 Task: Find connections with filter location Vic with filter topic #customerrelationswith filter profile language Potuguese with filter current company WNS with filter school Bharathidasan Institute of Management Tiruchirapalli with filter industry Accessible Hardware Manufacturing with filter service category Product Marketing with filter keywords title Beautician
Action: Mouse moved to (623, 71)
Screenshot: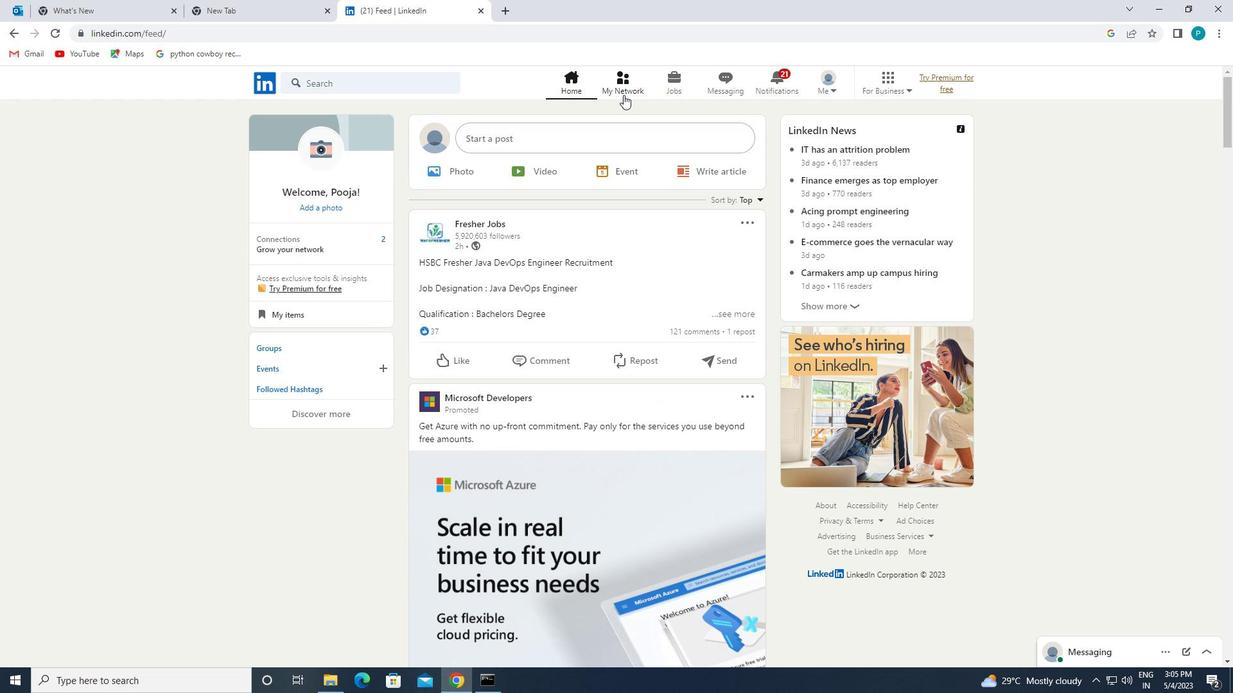 
Action: Mouse pressed left at (623, 71)
Screenshot: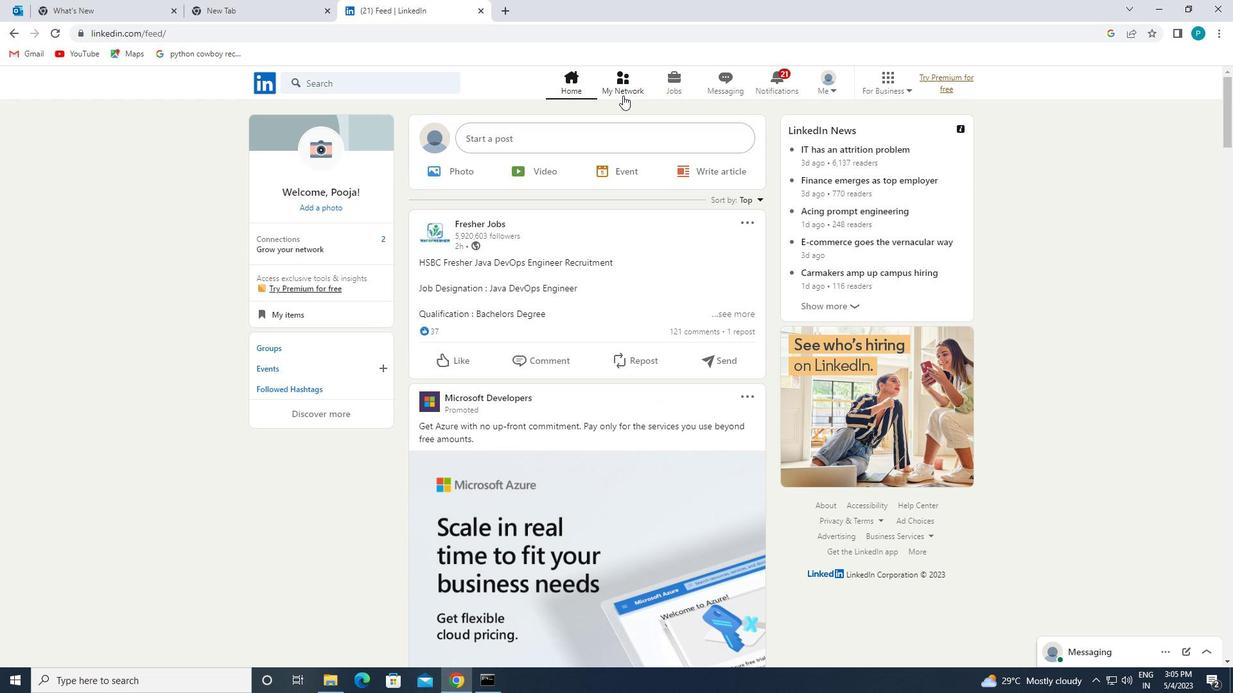 
Action: Mouse moved to (377, 159)
Screenshot: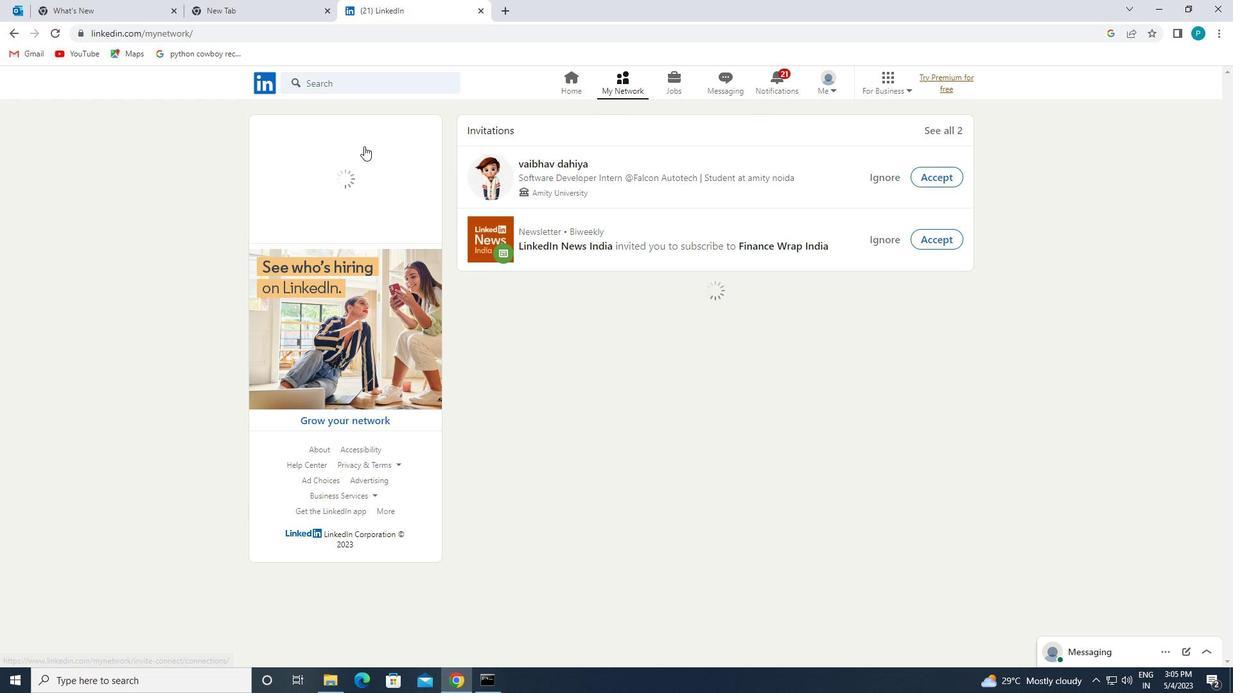 
Action: Mouse pressed left at (377, 159)
Screenshot: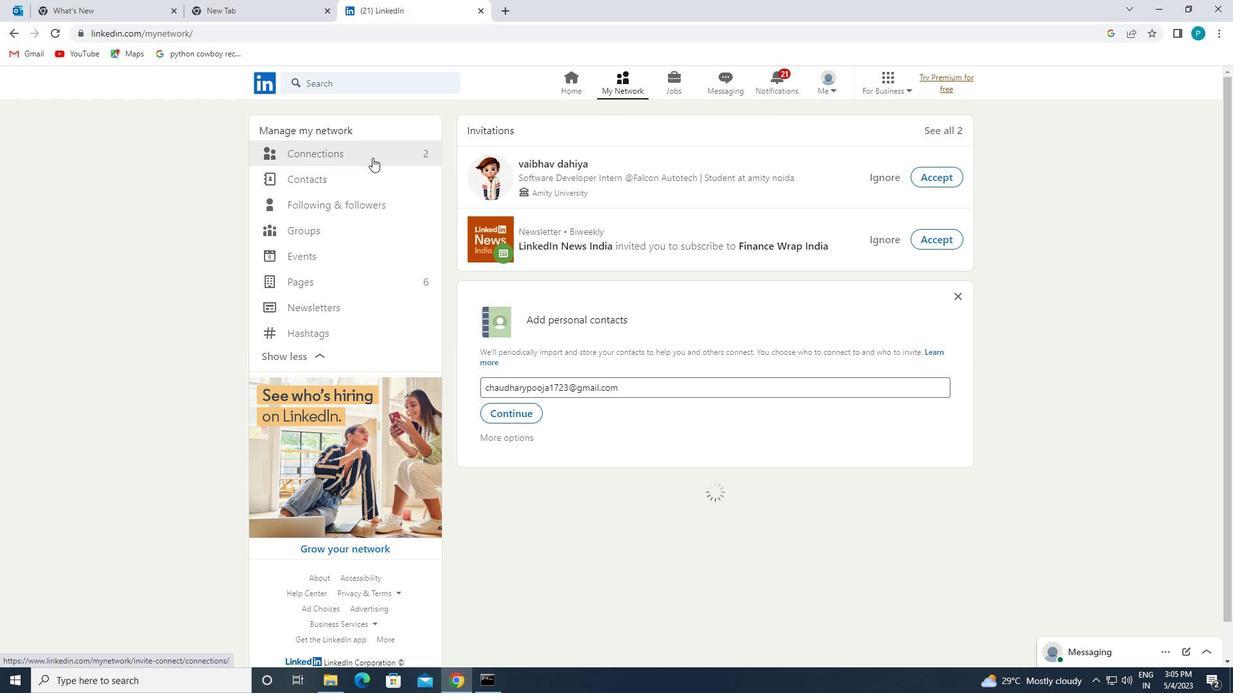 
Action: Mouse moved to (724, 152)
Screenshot: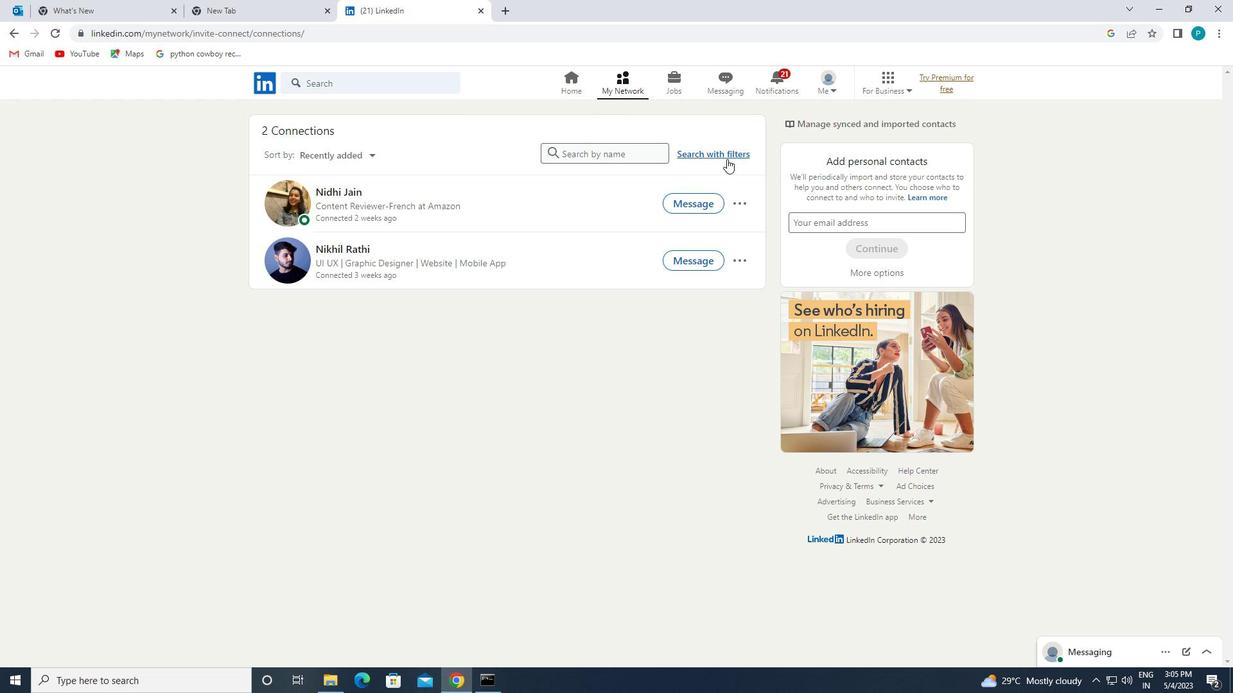 
Action: Mouse pressed left at (724, 152)
Screenshot: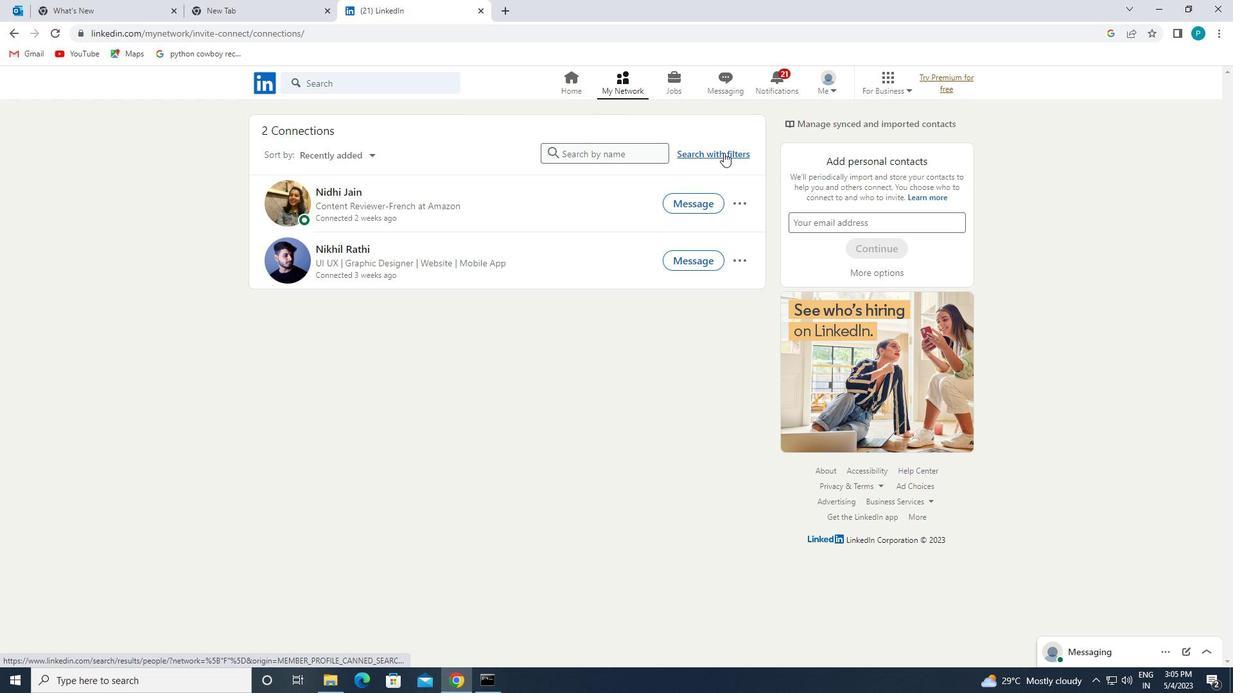 
Action: Mouse moved to (666, 117)
Screenshot: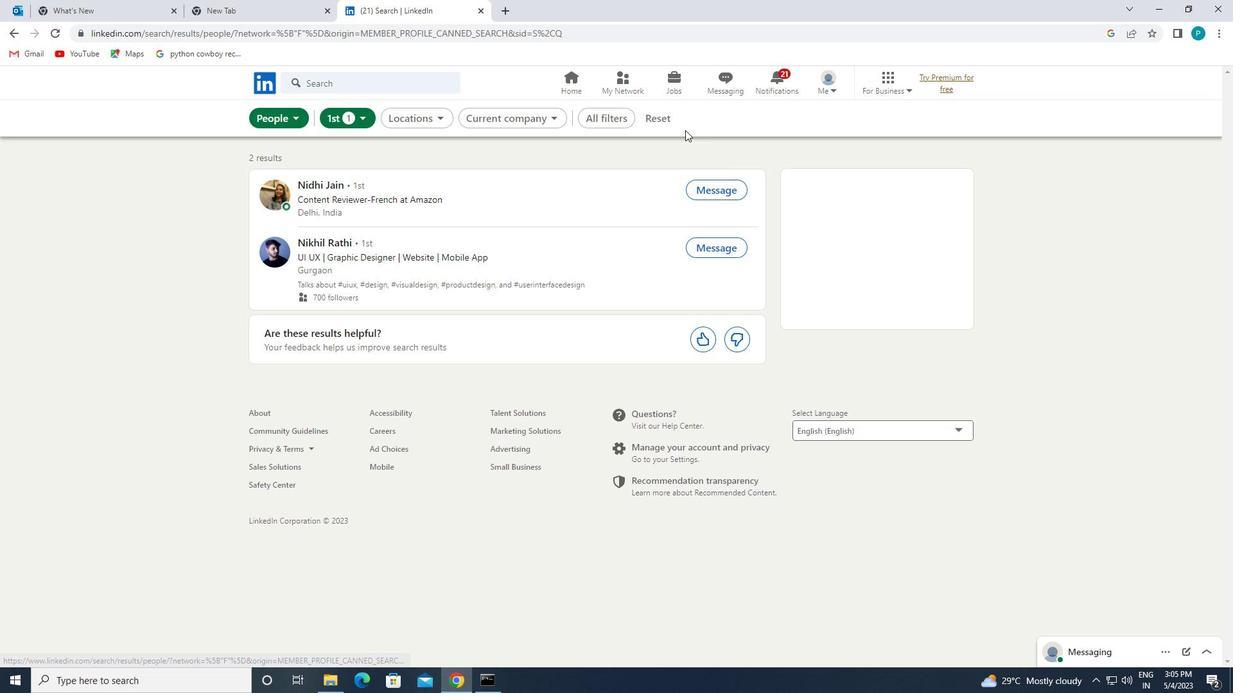 
Action: Mouse pressed left at (666, 117)
Screenshot: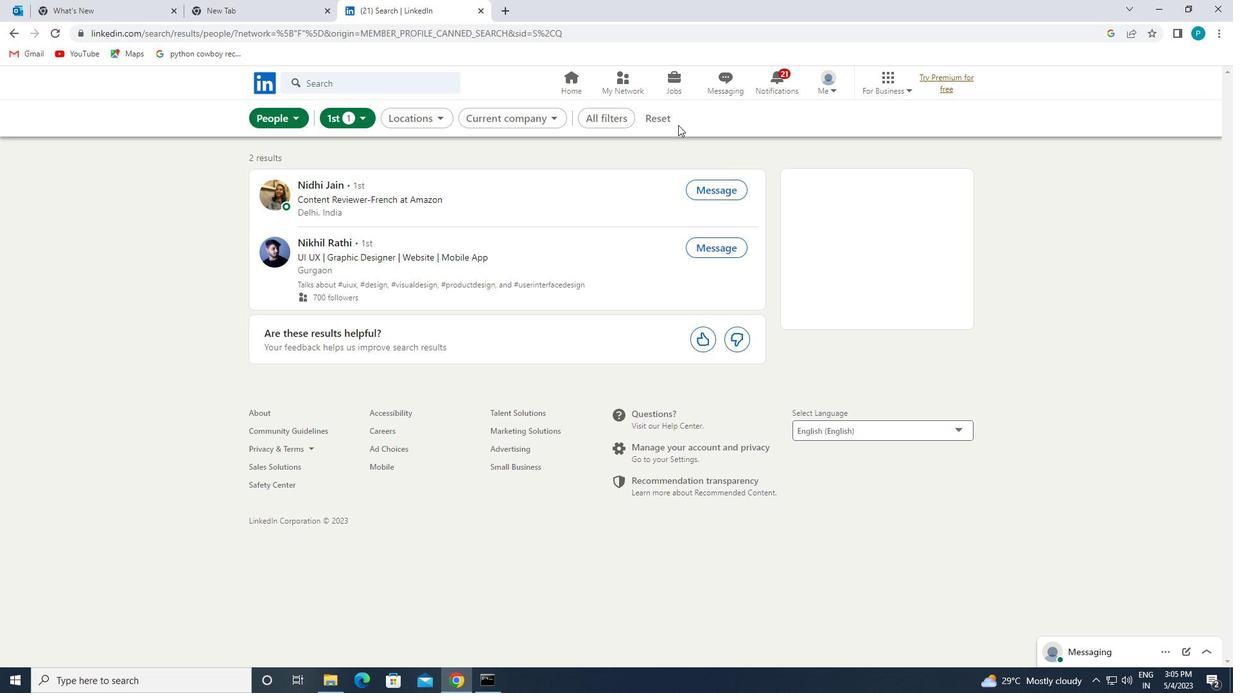 
Action: Mouse moved to (646, 116)
Screenshot: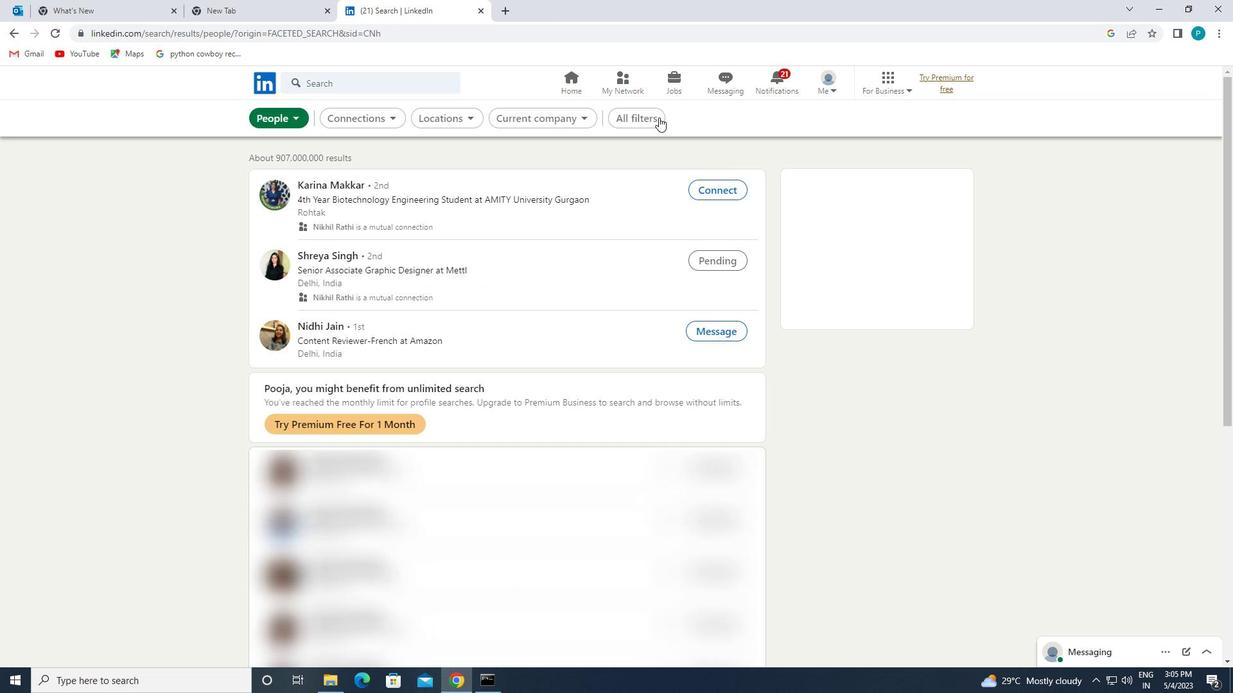 
Action: Mouse pressed left at (646, 116)
Screenshot: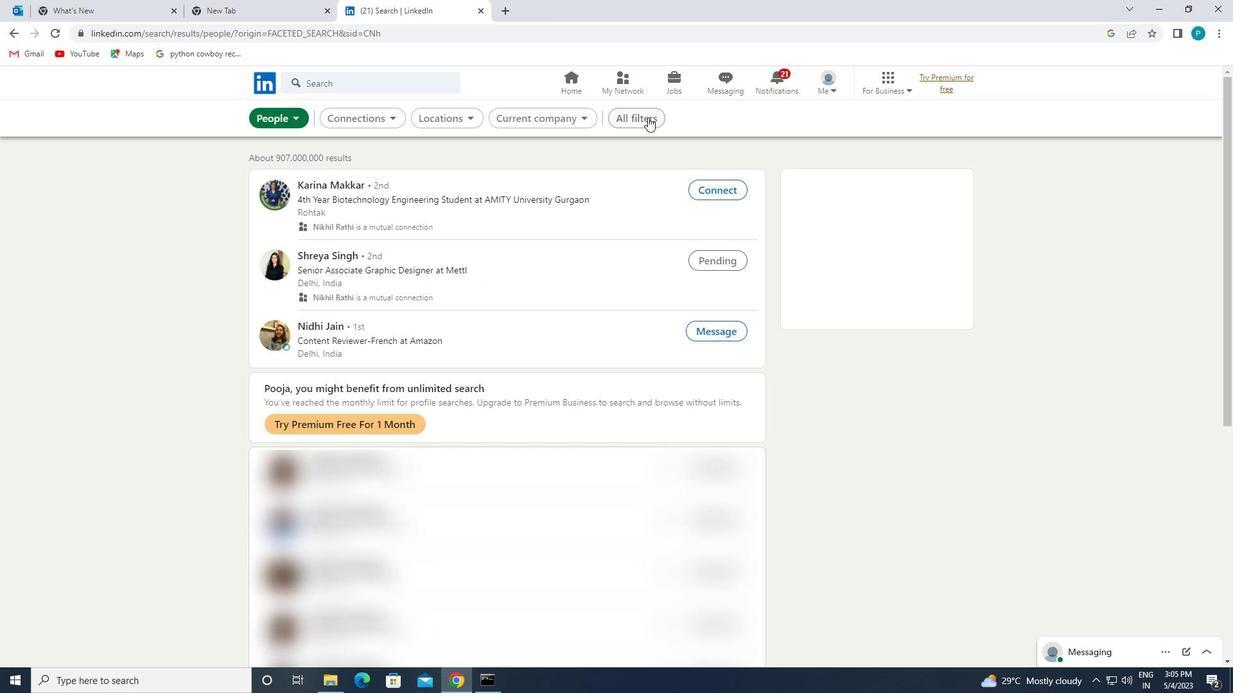 
Action: Mouse moved to (798, 212)
Screenshot: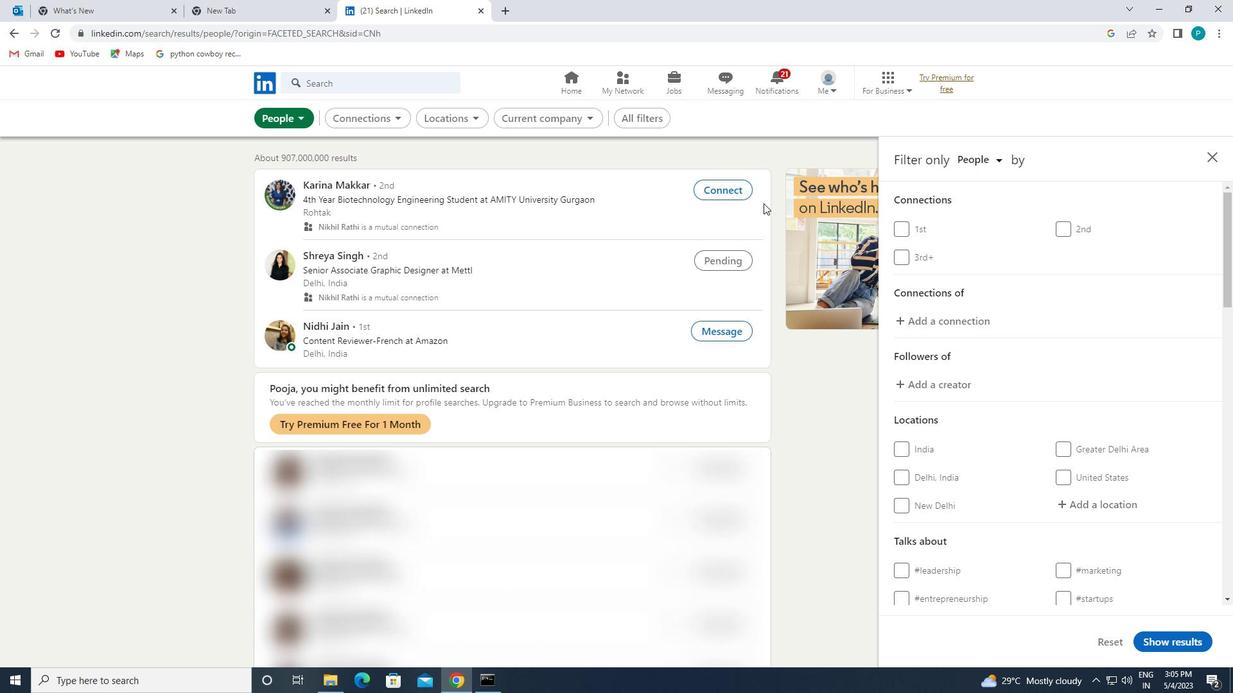 
Action: Mouse scrolled (798, 211) with delta (0, 0)
Screenshot: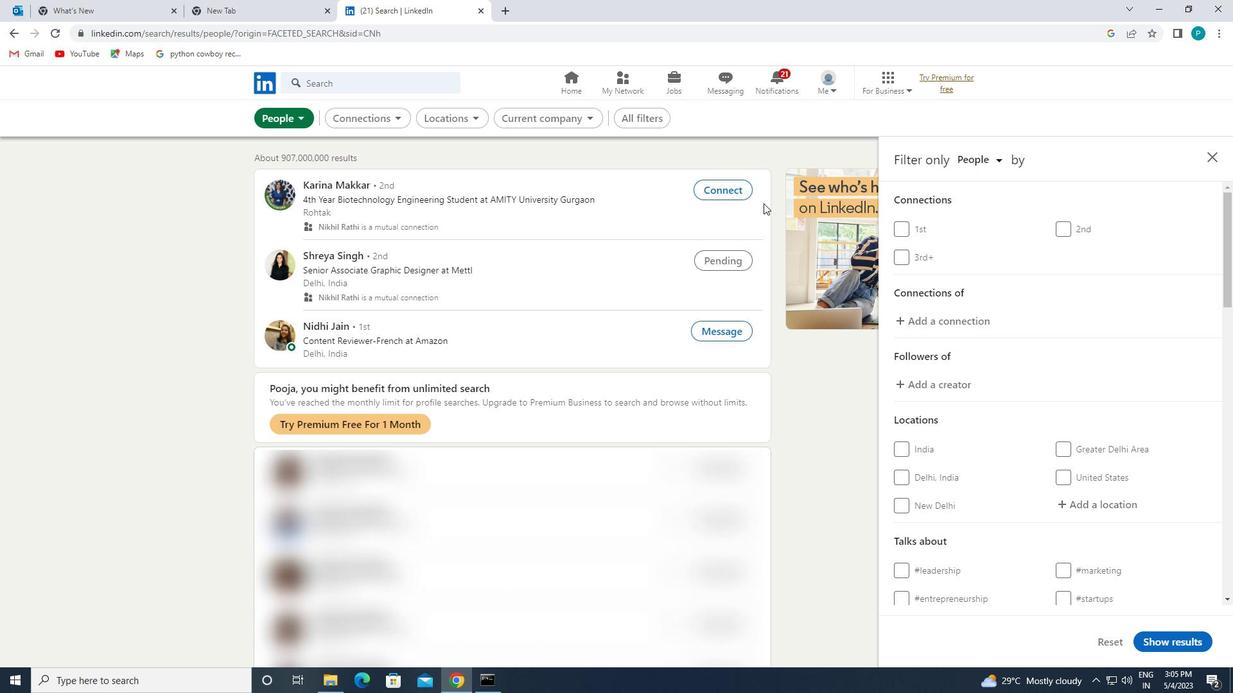 
Action: Mouse moved to (874, 231)
Screenshot: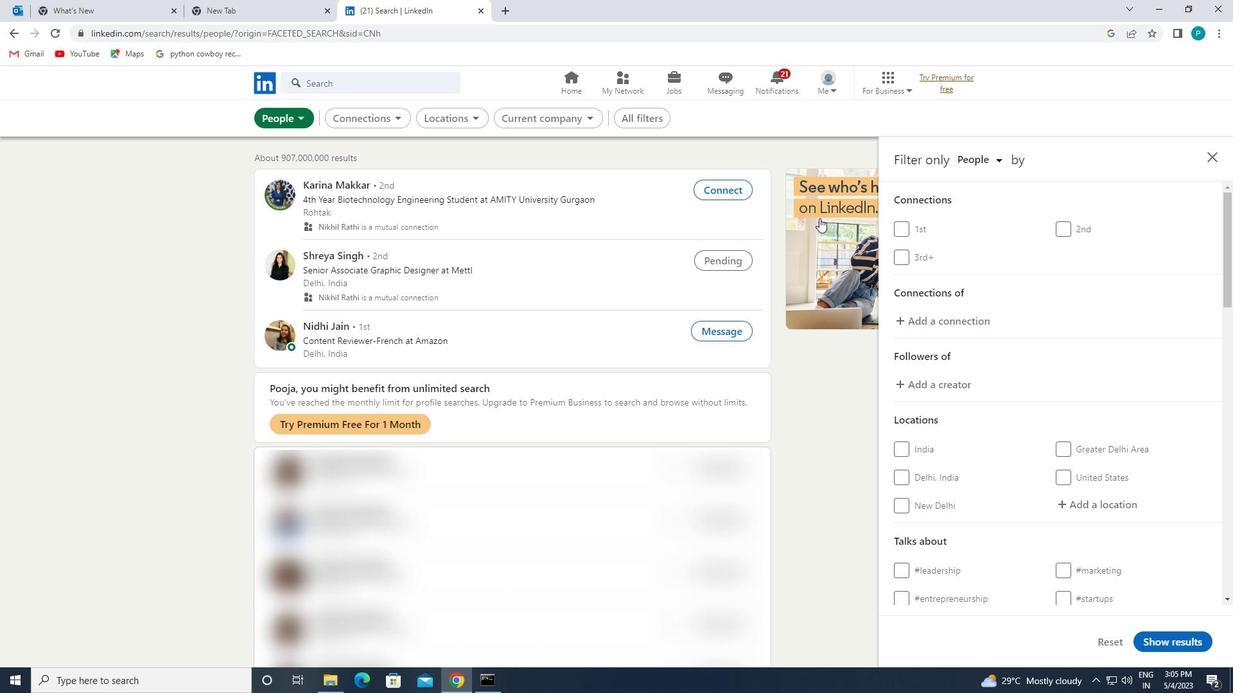 
Action: Mouse scrolled (874, 230) with delta (0, 0)
Screenshot: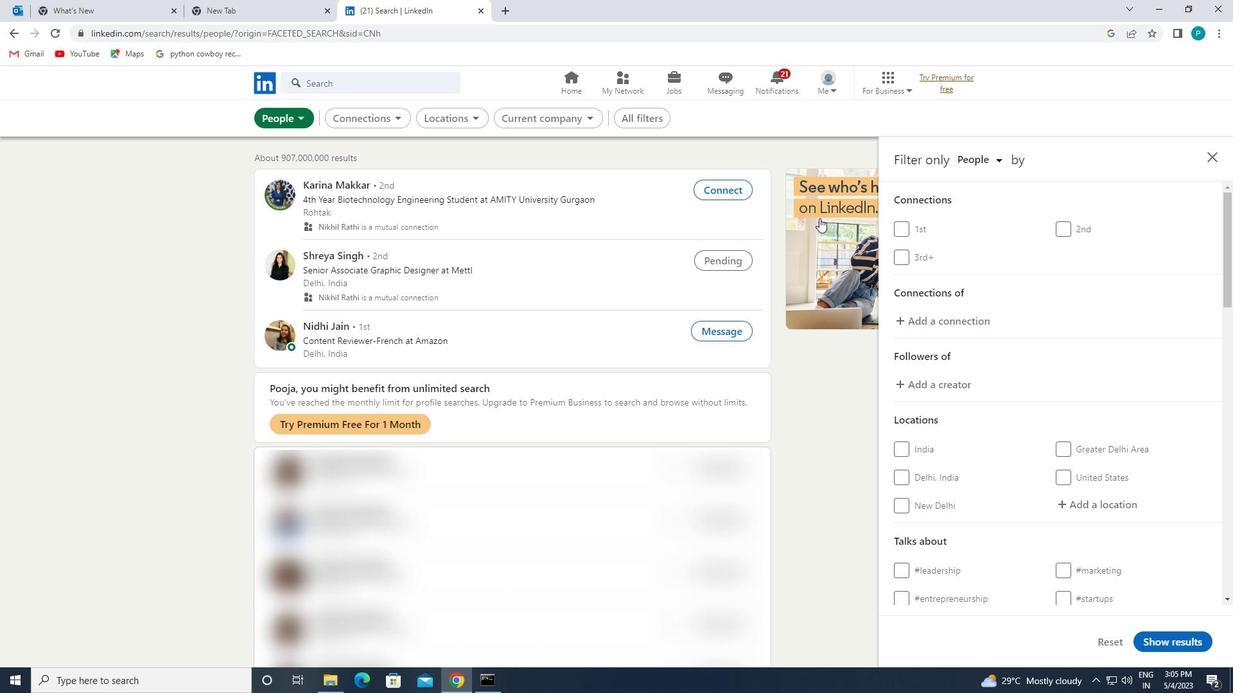 
Action: Mouse moved to (900, 239)
Screenshot: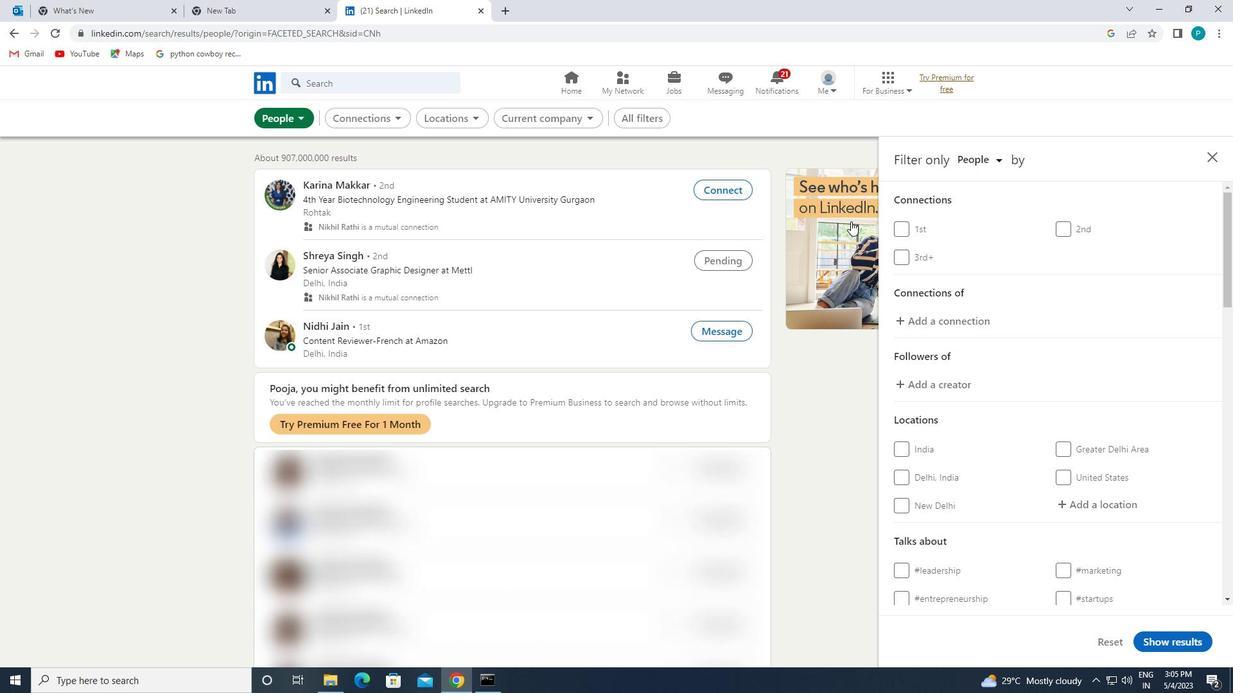 
Action: Mouse scrolled (900, 238) with delta (0, 0)
Screenshot: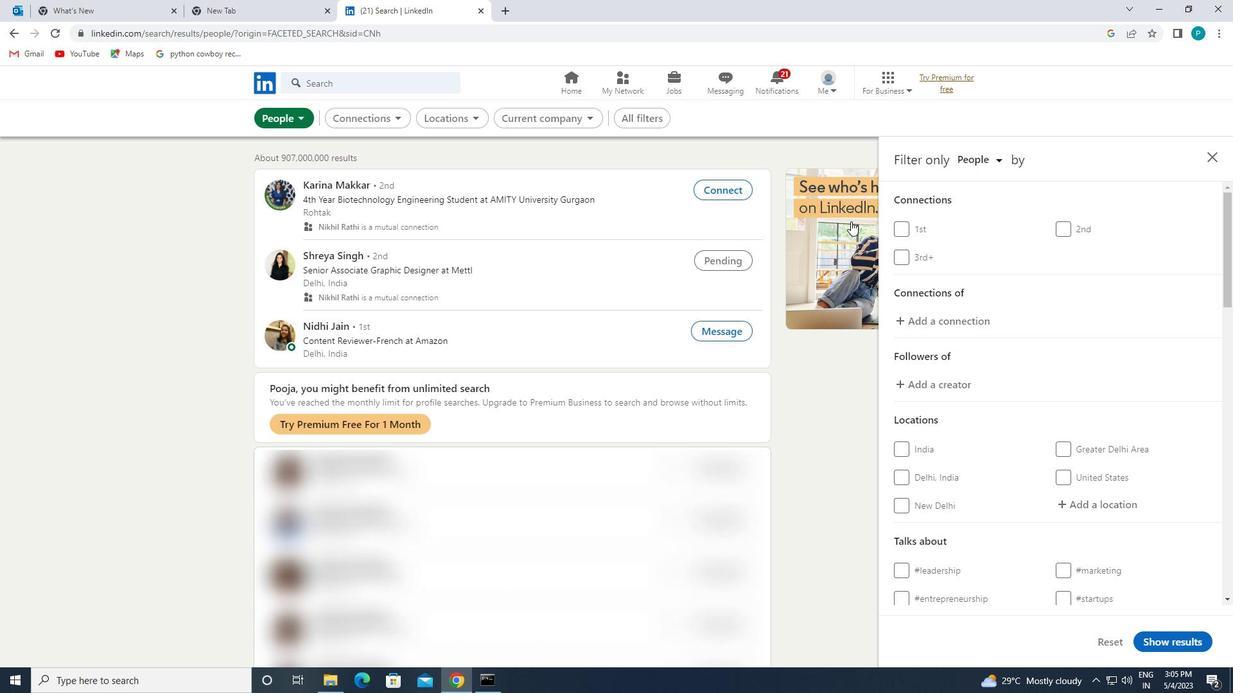 
Action: Mouse moved to (1116, 440)
Screenshot: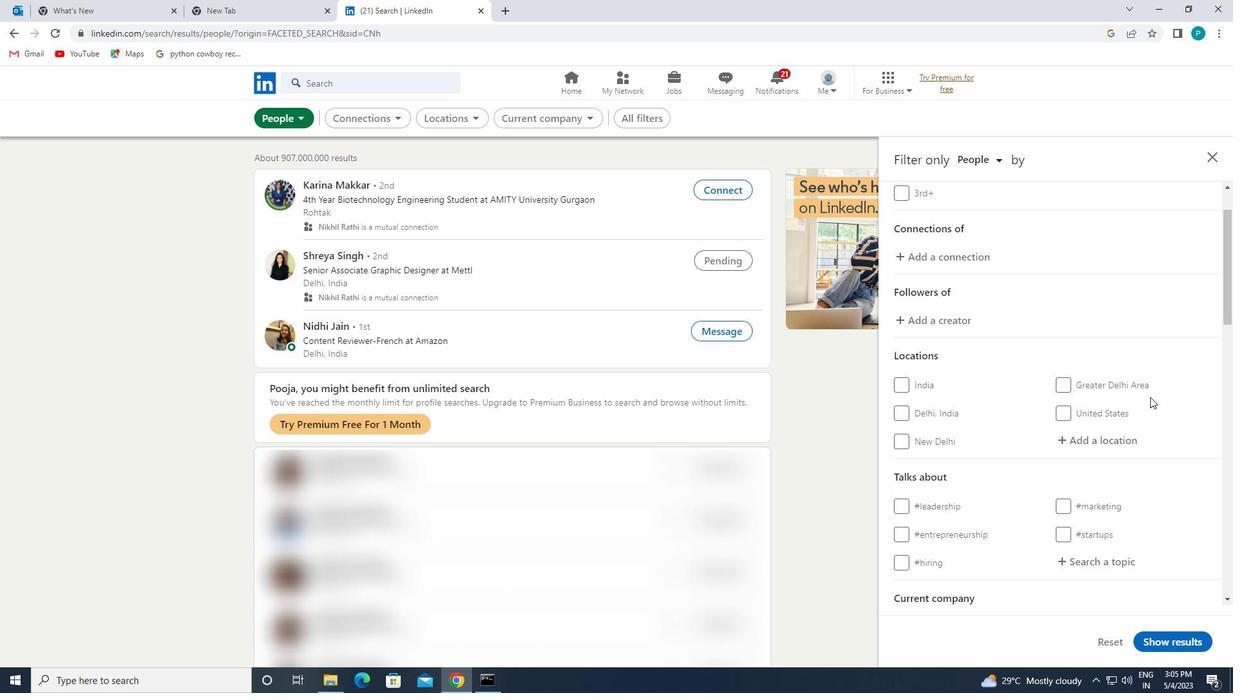 
Action: Mouse pressed left at (1116, 440)
Screenshot: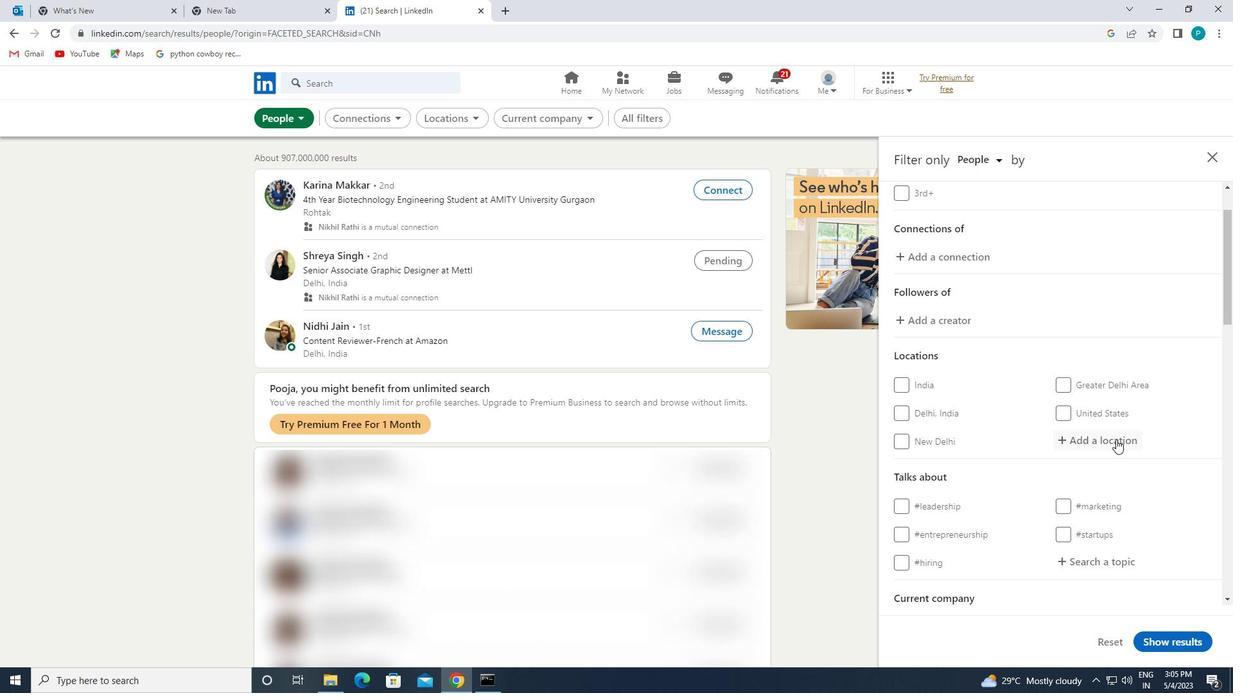 
Action: Mouse moved to (1125, 445)
Screenshot: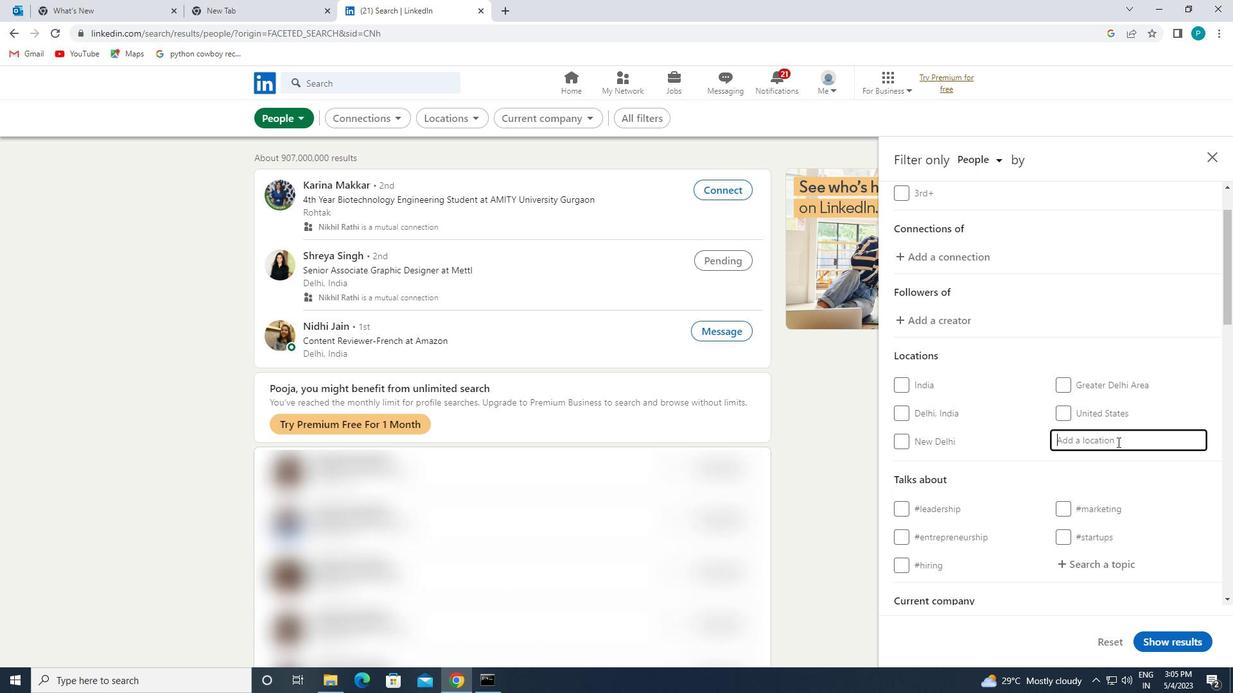 
Action: Key pressed <Key.caps_lock>v<Key.caps_lock>ic
Screenshot: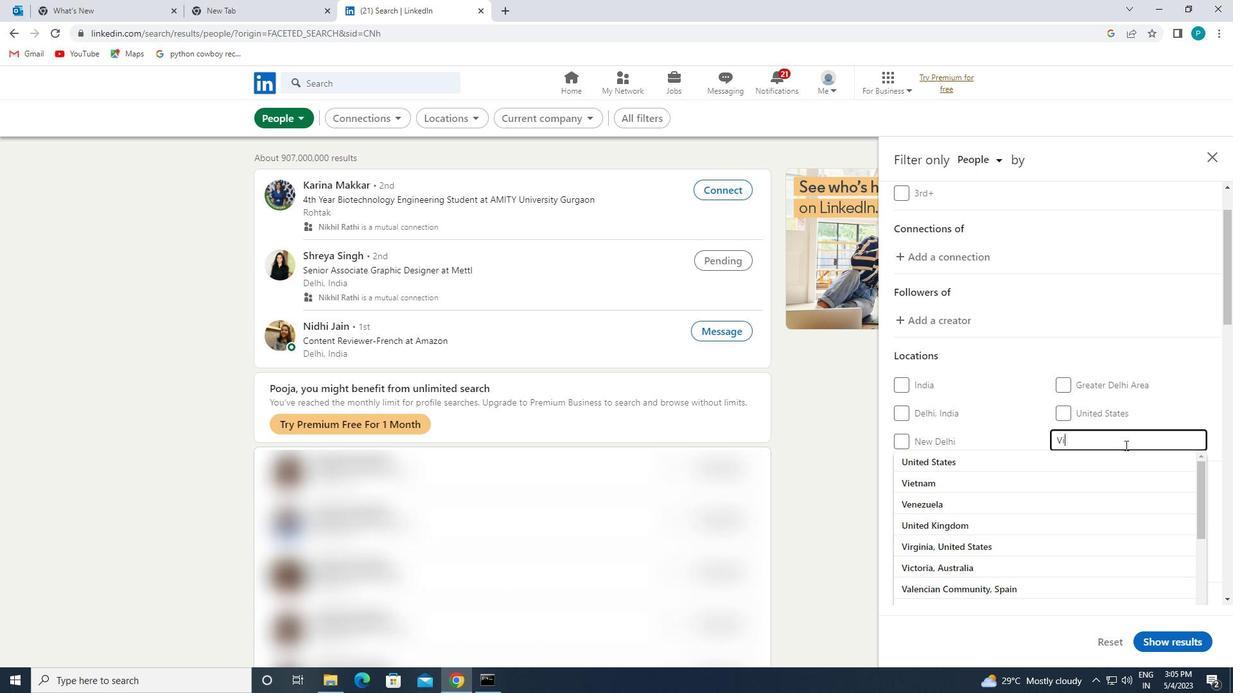 
Action: Mouse moved to (1051, 466)
Screenshot: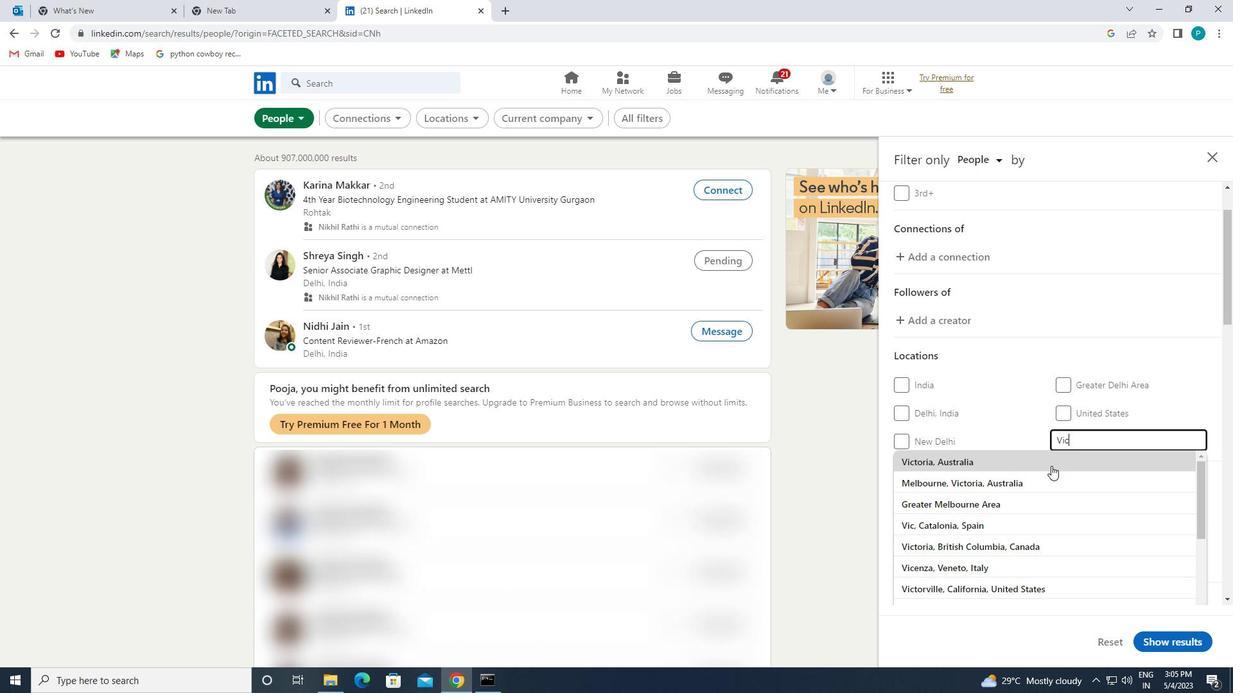 
Action: Key pressed <Key.enter>
Screenshot: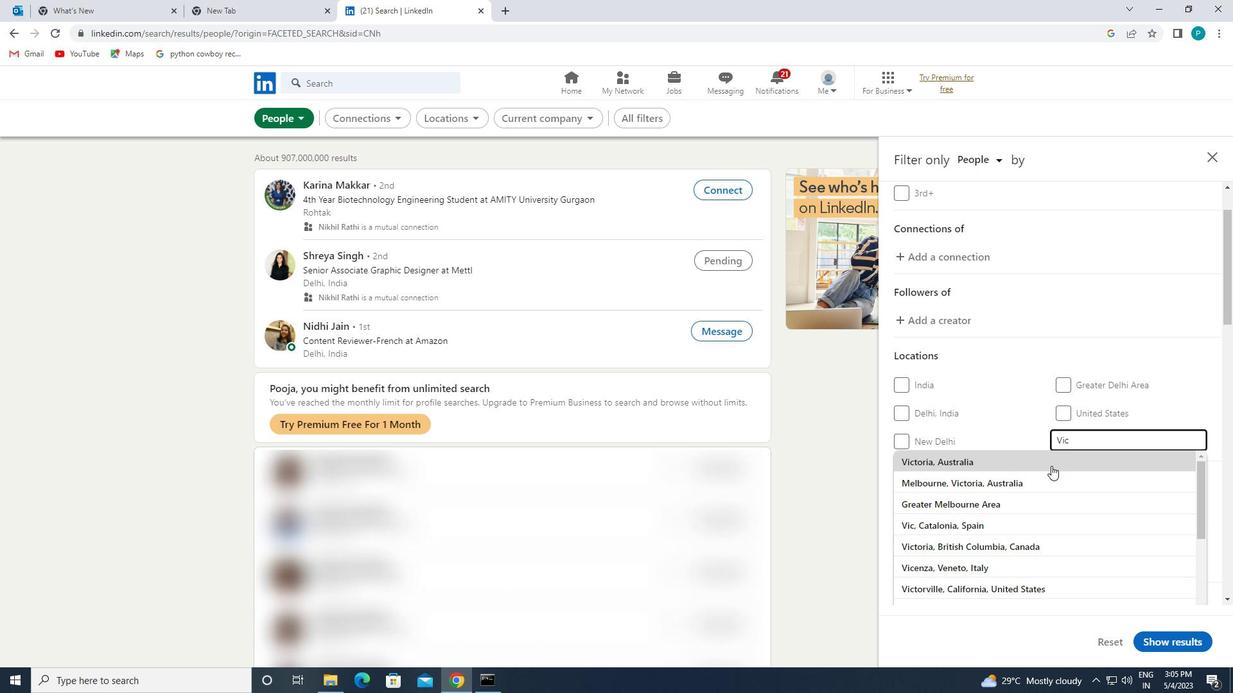 
Action: Mouse moved to (1064, 472)
Screenshot: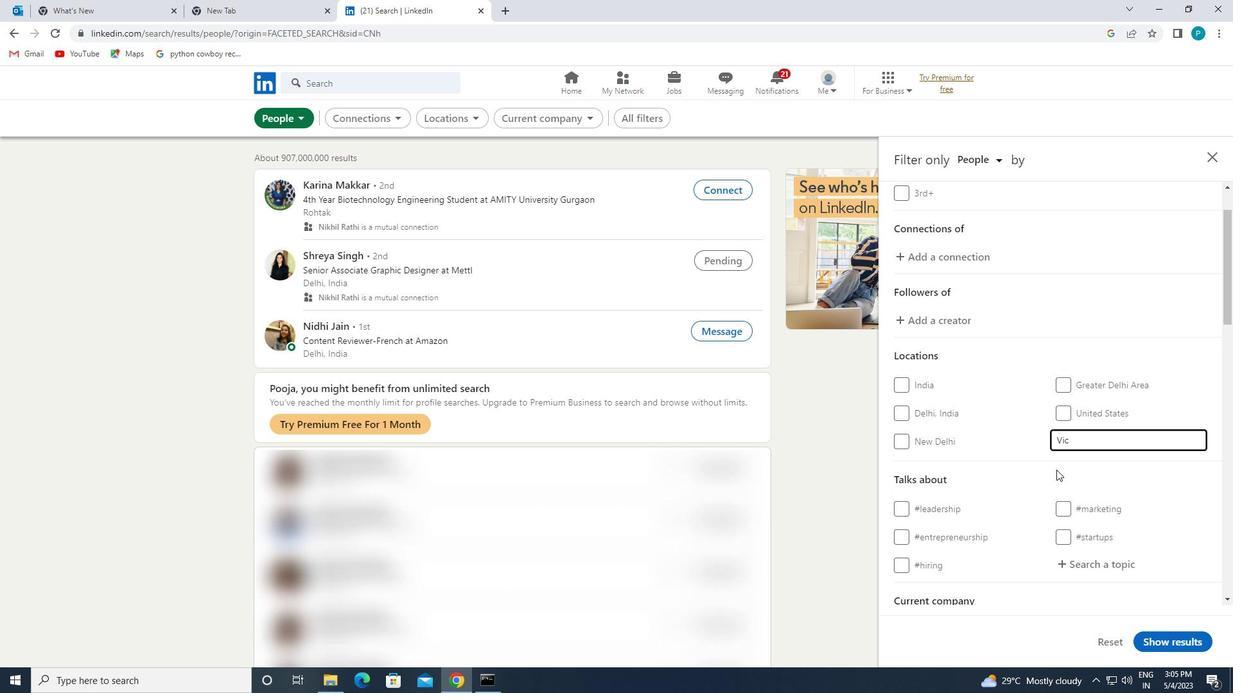 
Action: Mouse scrolled (1064, 471) with delta (0, 0)
Screenshot: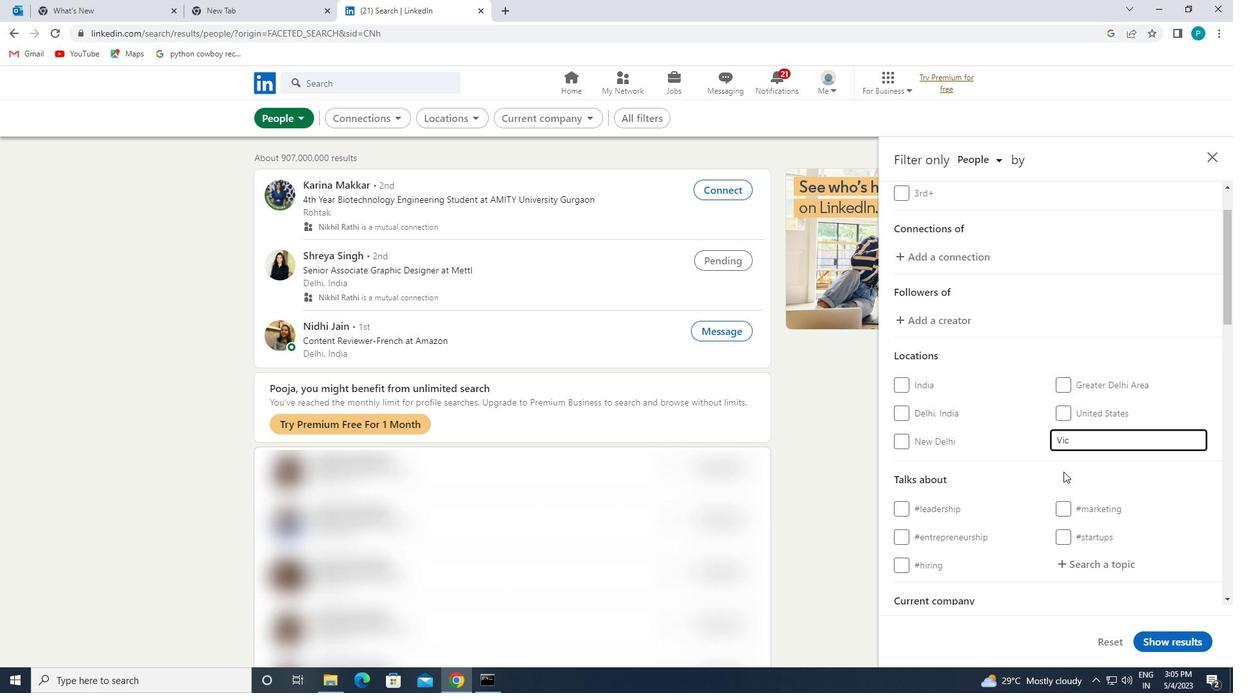 
Action: Mouse scrolled (1064, 471) with delta (0, 0)
Screenshot: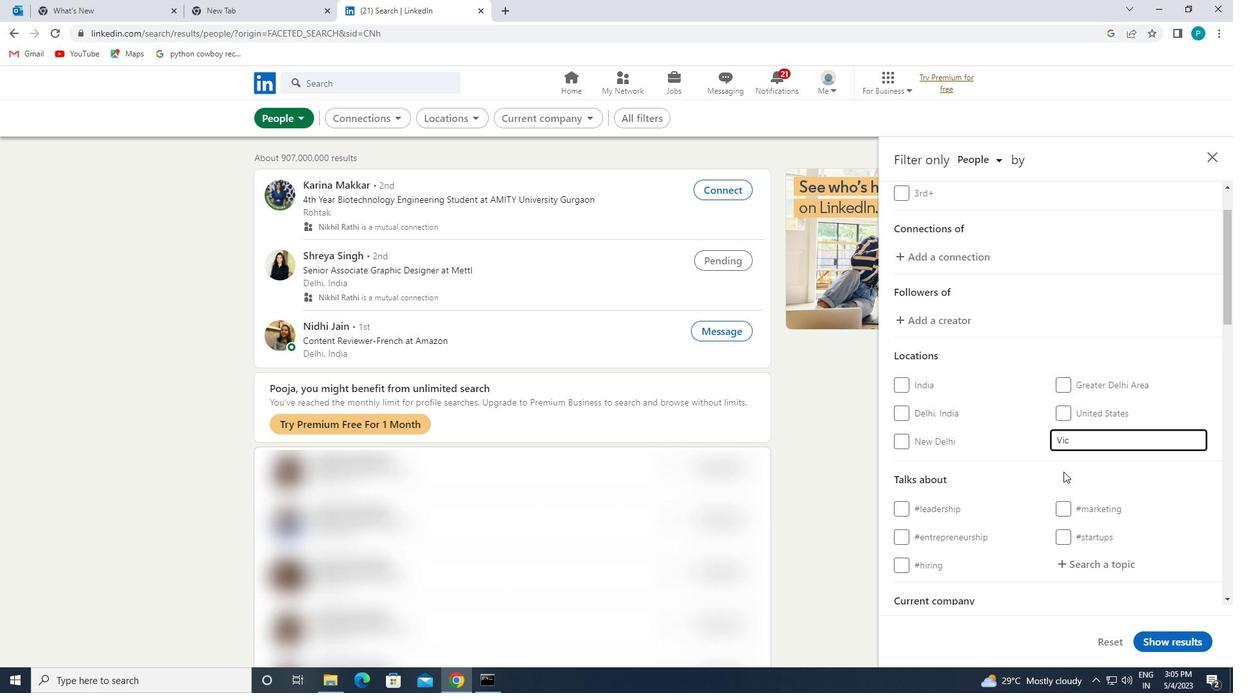 
Action: Mouse moved to (1071, 442)
Screenshot: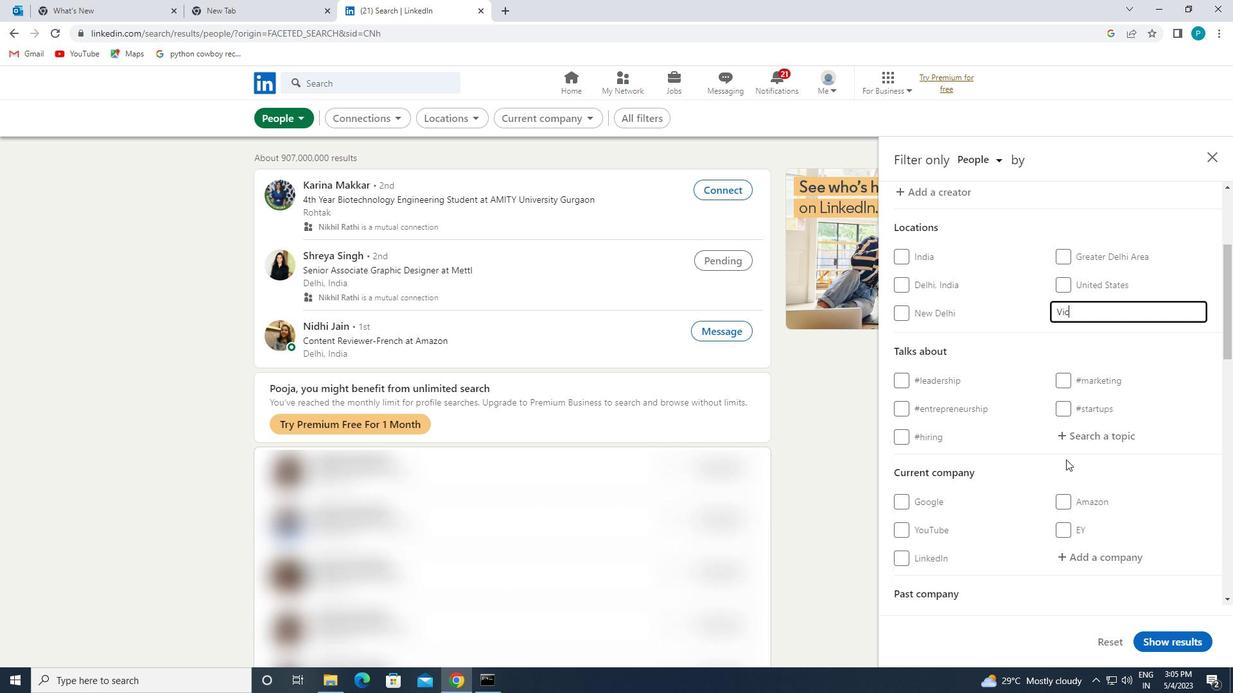 
Action: Mouse pressed left at (1071, 442)
Screenshot: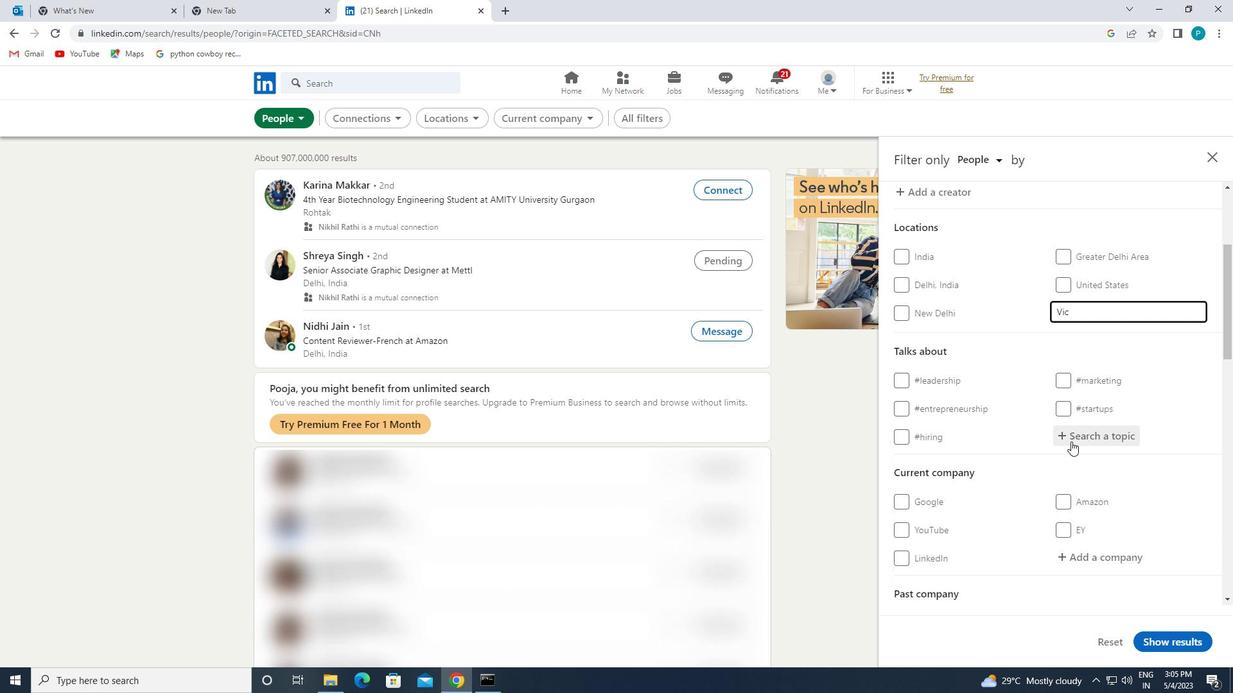 
Action: Key pressed <Key.shift><Key.shift><Key.shift>#CUSTOMERRELATIONS
Screenshot: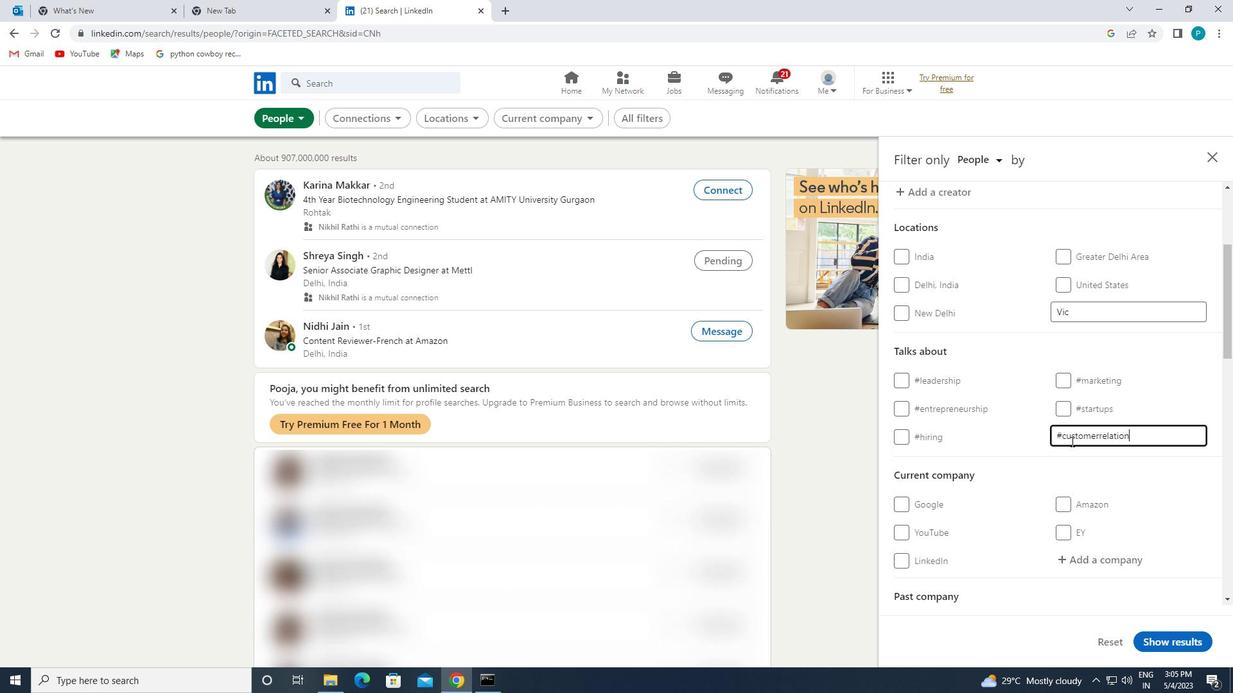 
Action: Mouse moved to (1067, 436)
Screenshot: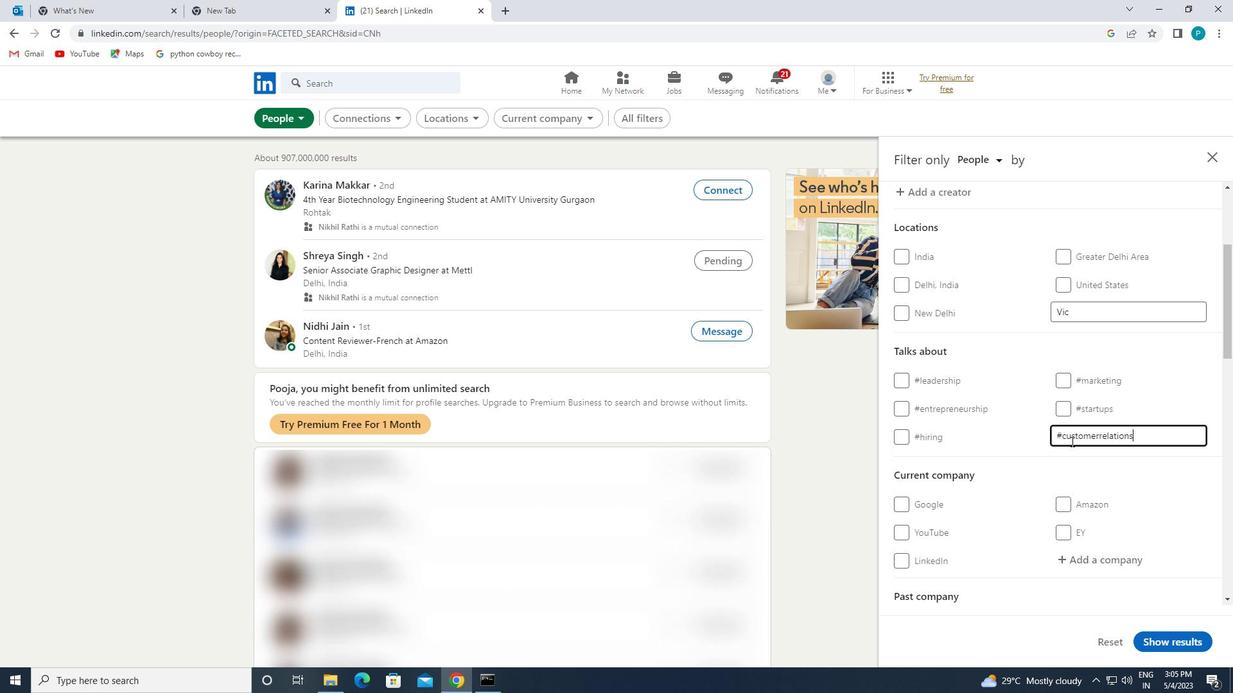 
Action: Mouse scrolled (1067, 436) with delta (0, 0)
Screenshot: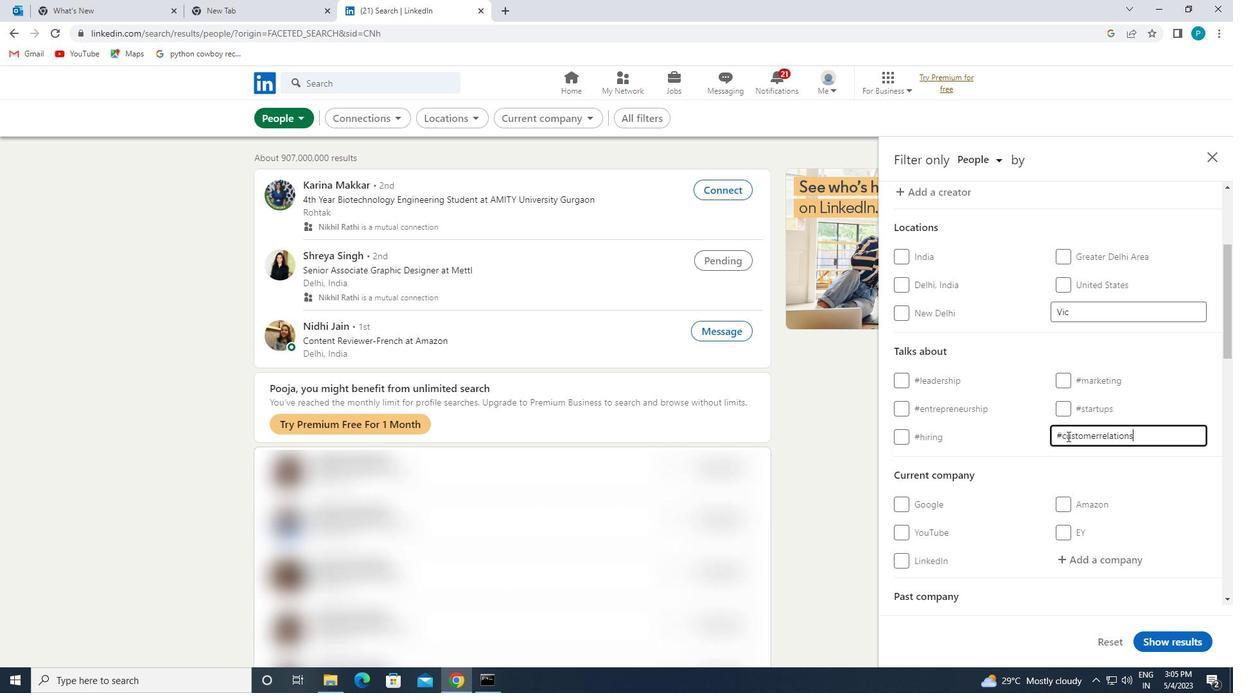 
Action: Mouse moved to (1067, 436)
Screenshot: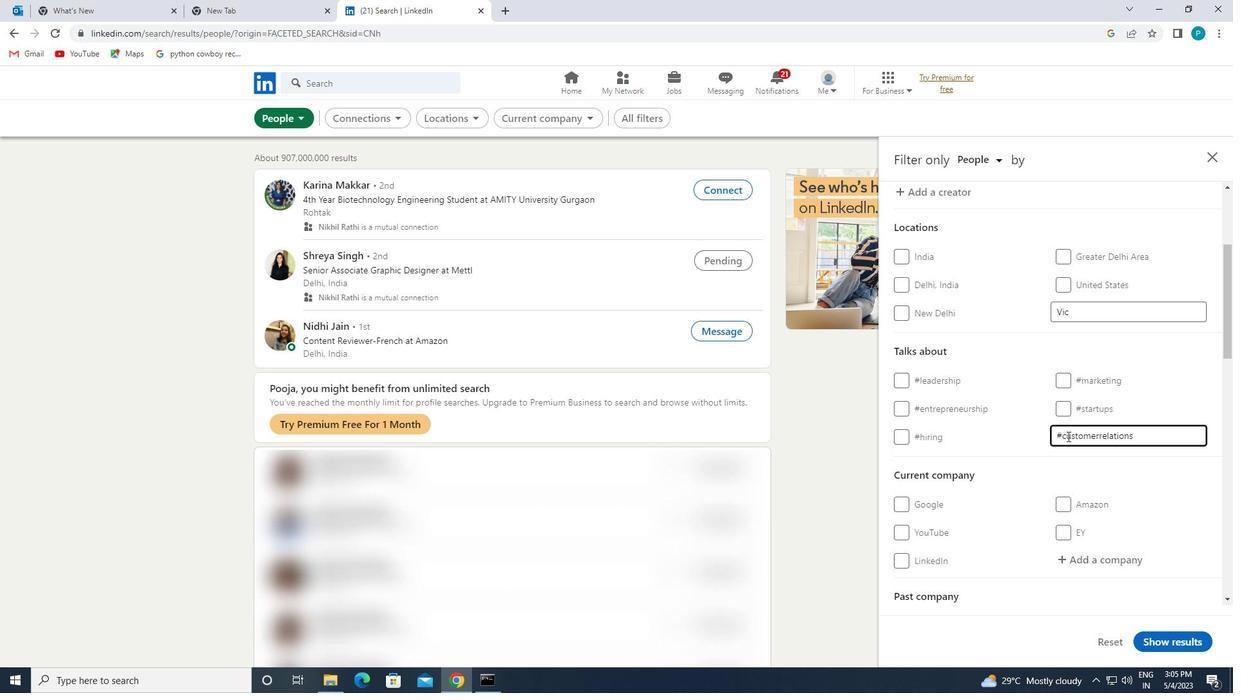 
Action: Mouse scrolled (1067, 436) with delta (0, 0)
Screenshot: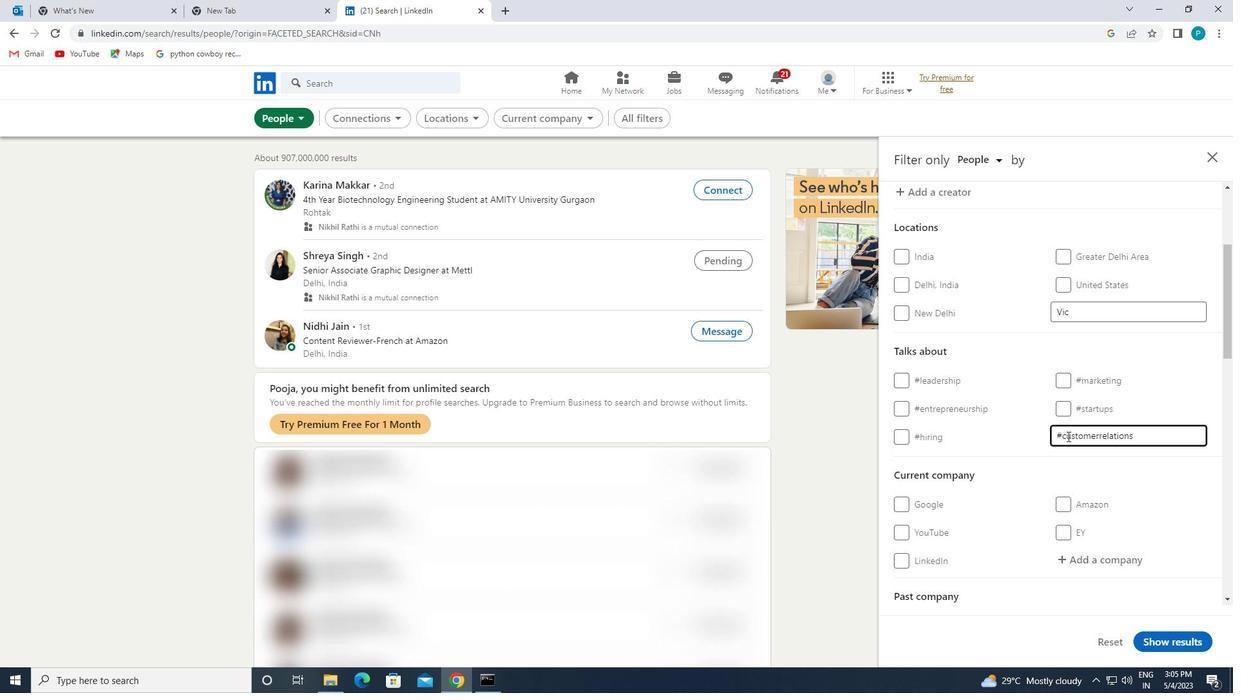 
Action: Mouse moved to (1066, 436)
Screenshot: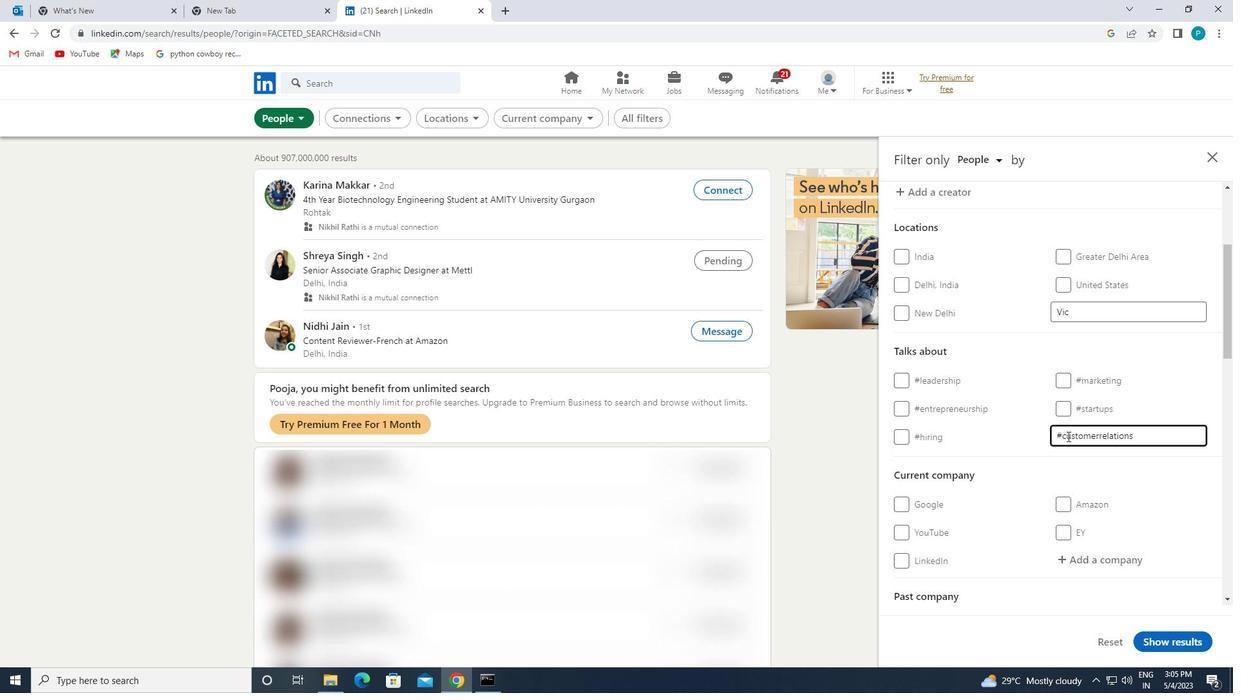 
Action: Mouse scrolled (1066, 436) with delta (0, 0)
Screenshot: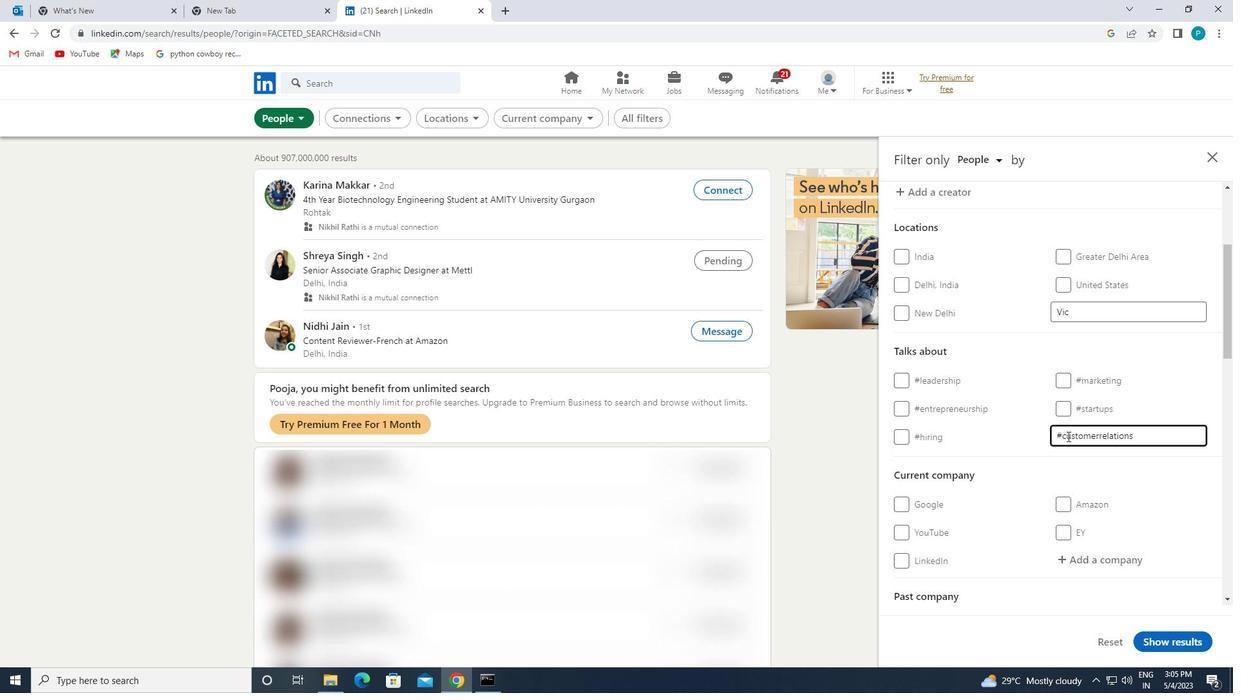 
Action: Mouse scrolled (1066, 436) with delta (0, 0)
Screenshot: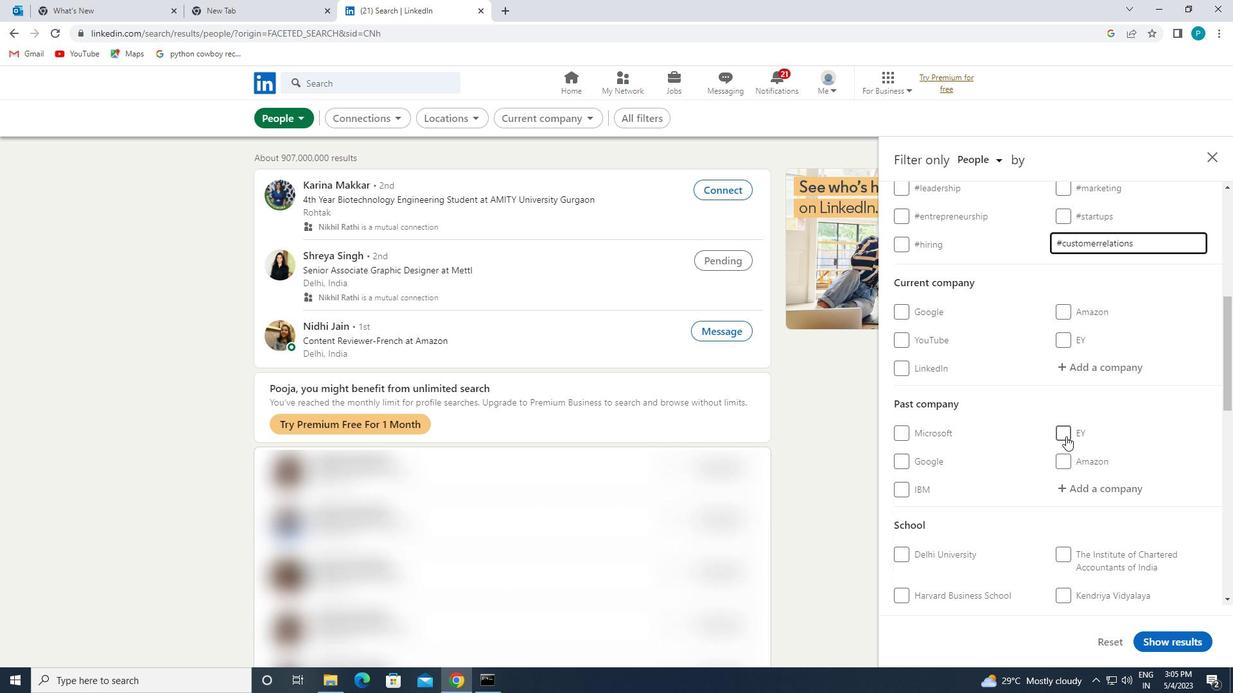 
Action: Mouse scrolled (1066, 436) with delta (0, 0)
Screenshot: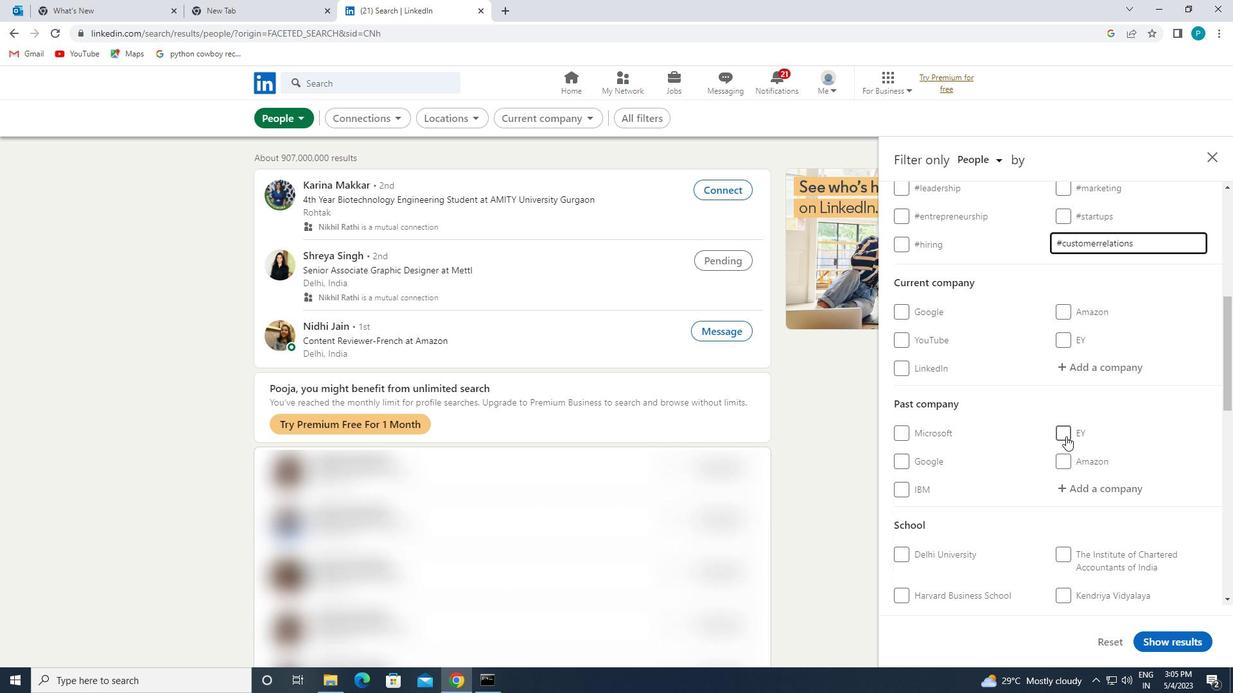 
Action: Mouse moved to (940, 455)
Screenshot: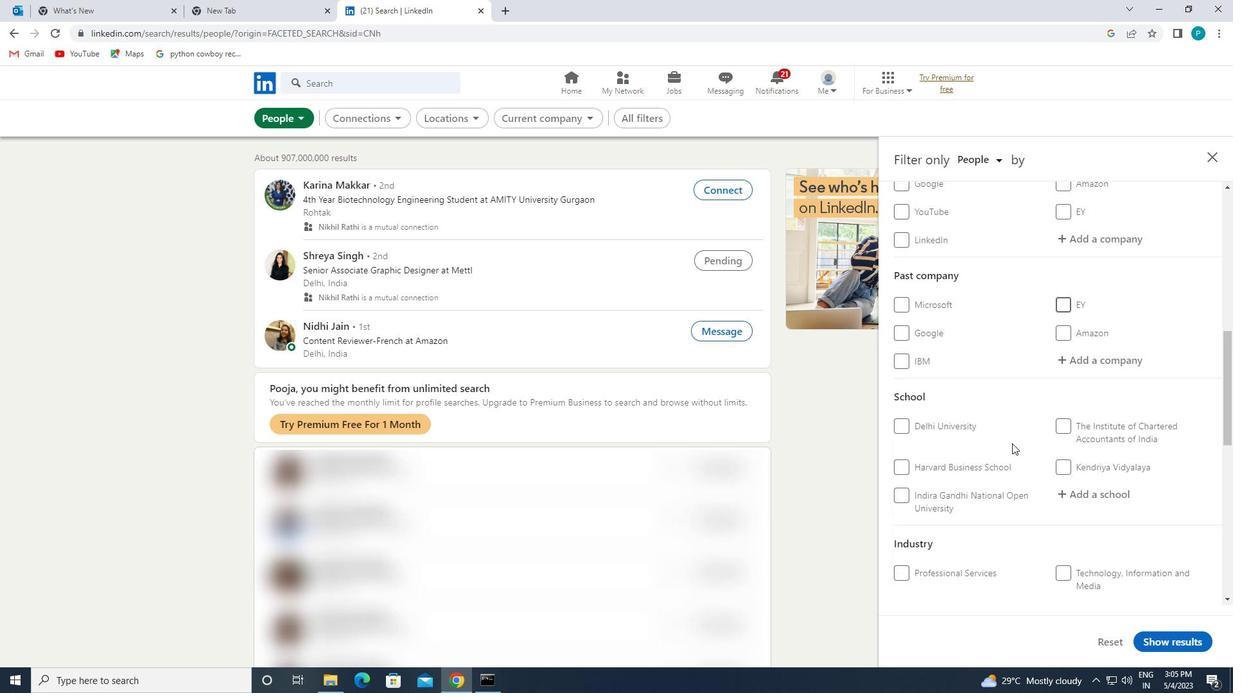 
Action: Mouse scrolled (940, 454) with delta (0, 0)
Screenshot: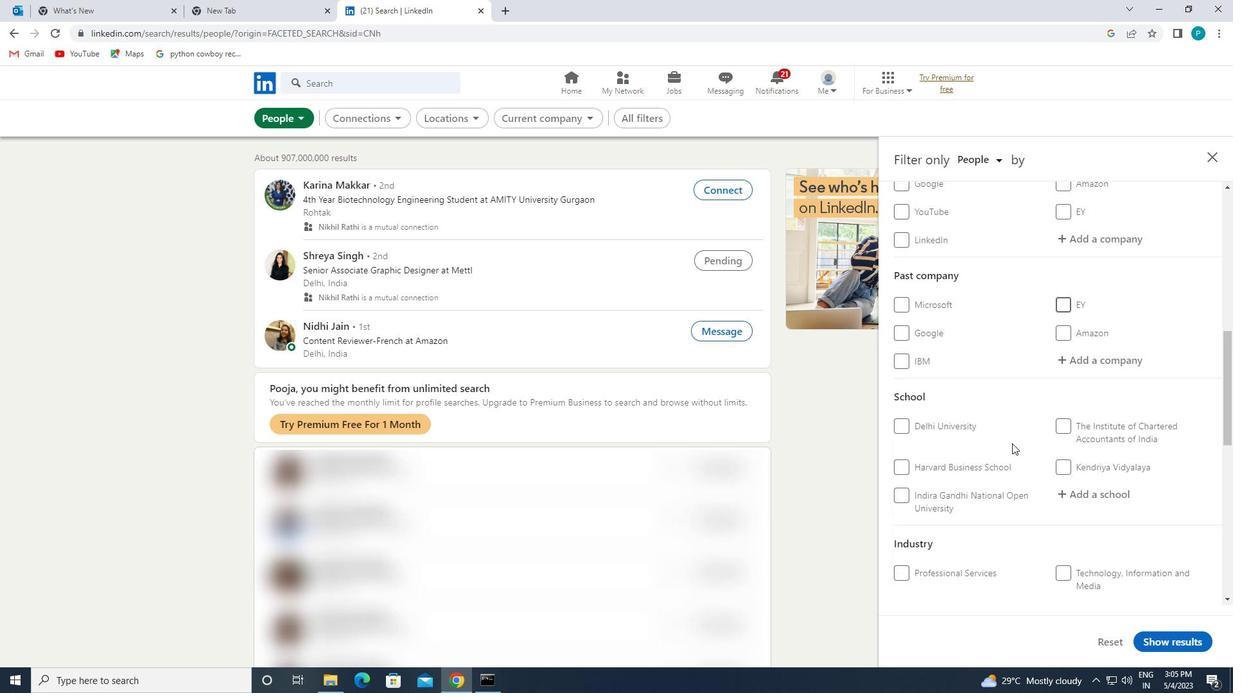 
Action: Mouse scrolled (940, 454) with delta (0, 0)
Screenshot: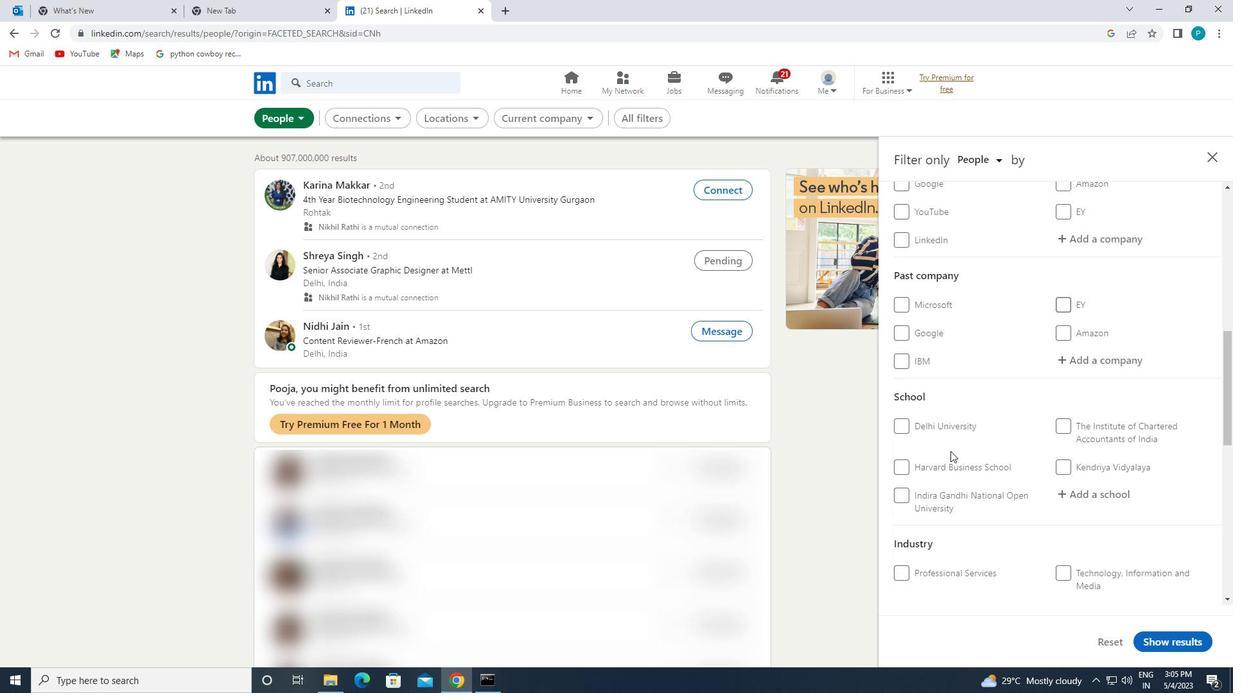 
Action: Mouse scrolled (940, 454) with delta (0, 0)
Screenshot: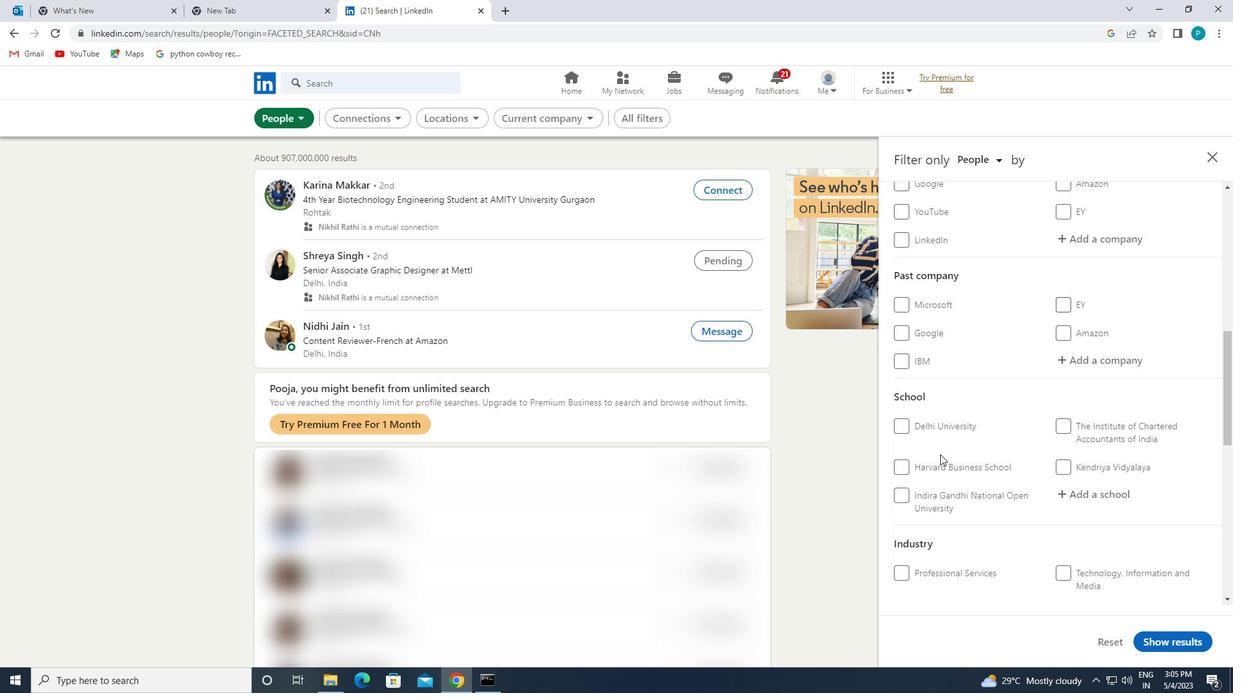 
Action: Mouse moved to (1082, 548)
Screenshot: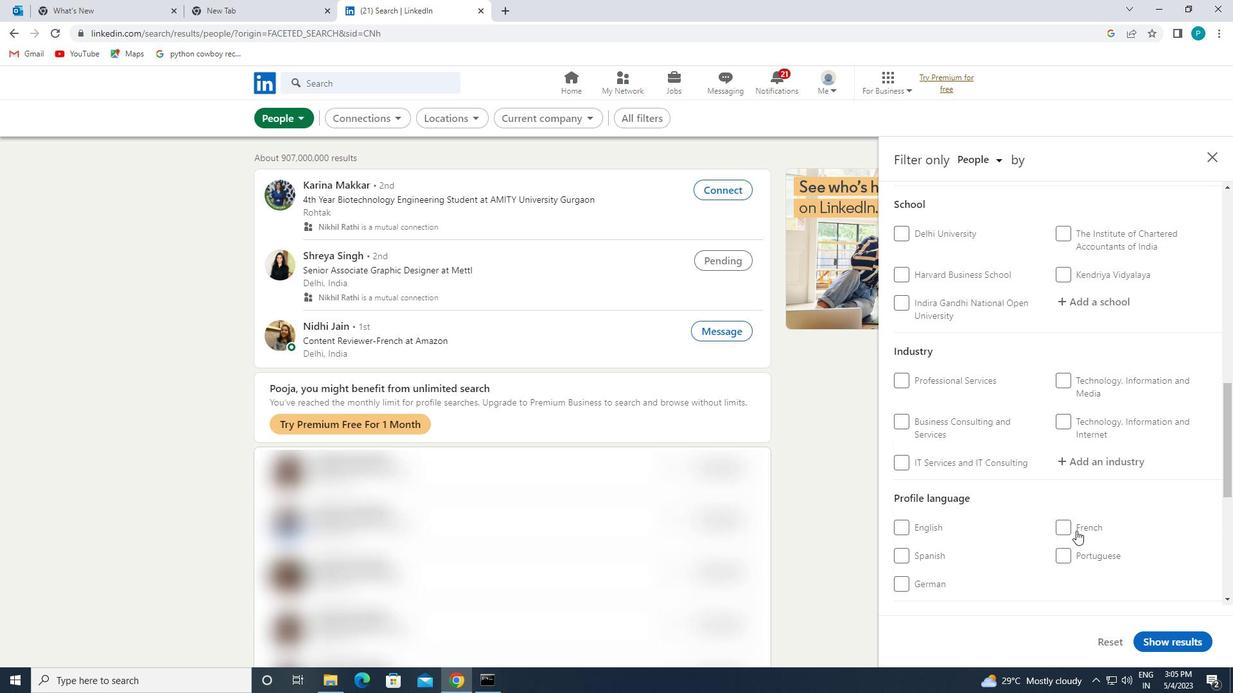 
Action: Mouse pressed left at (1082, 548)
Screenshot: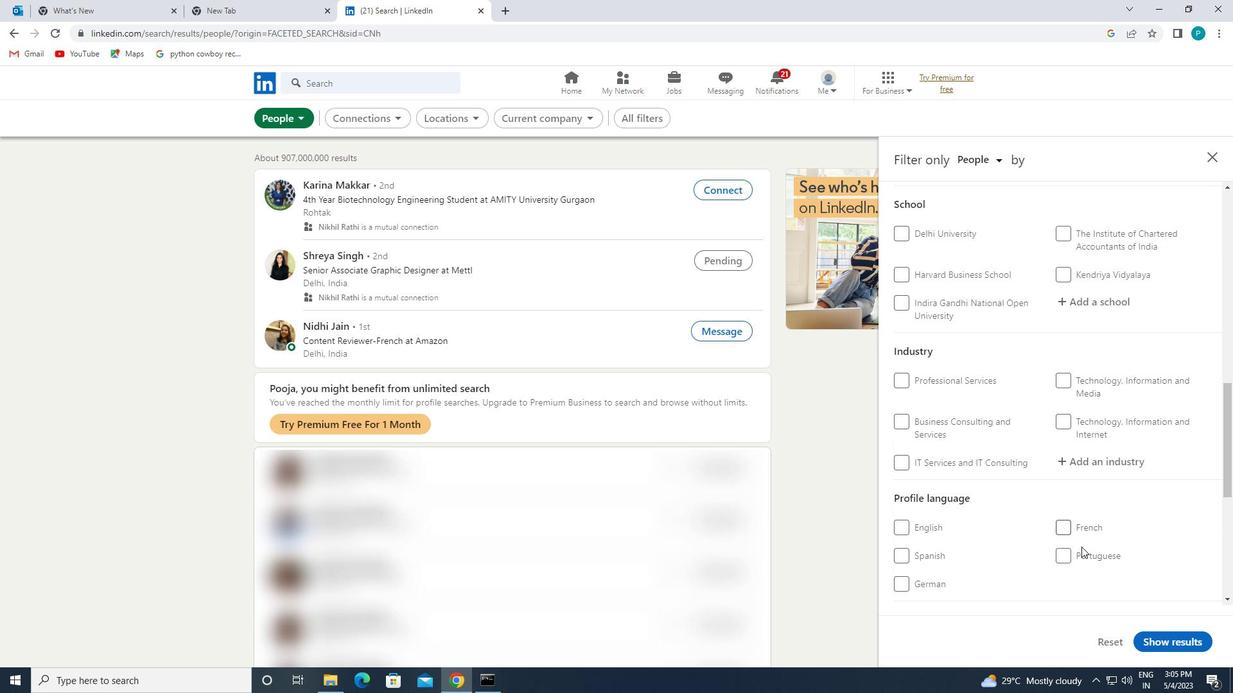 
Action: Mouse moved to (1087, 553)
Screenshot: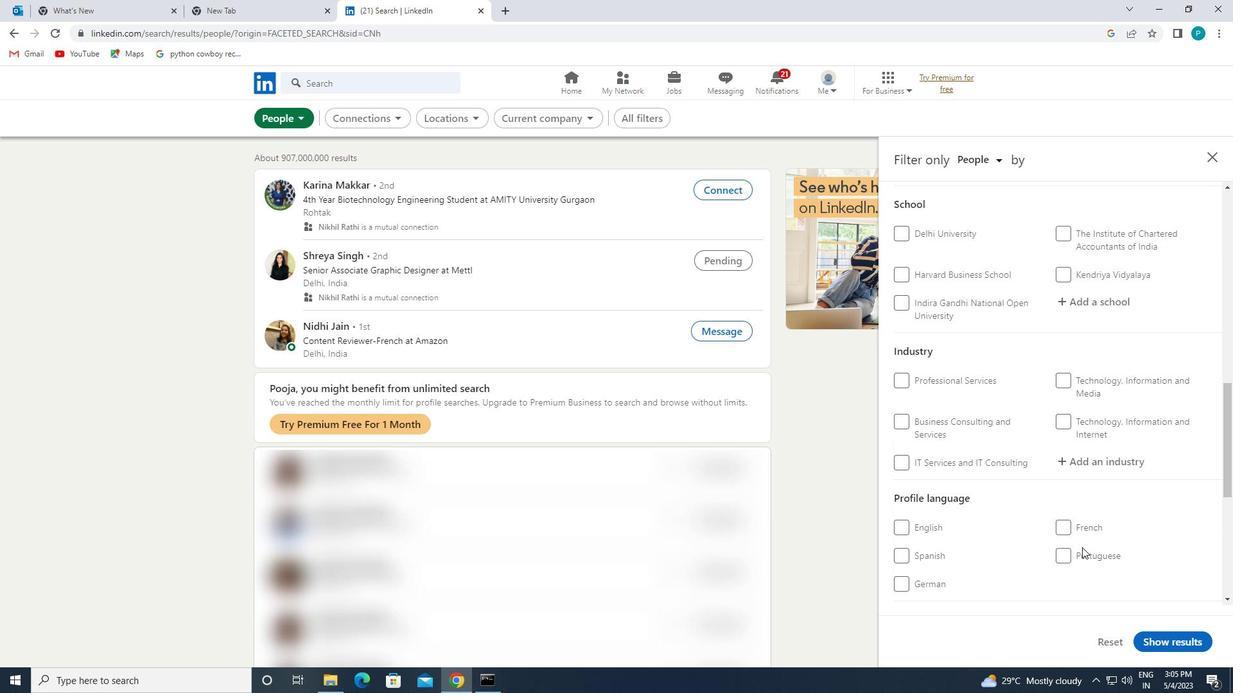 
Action: Mouse pressed left at (1087, 553)
Screenshot: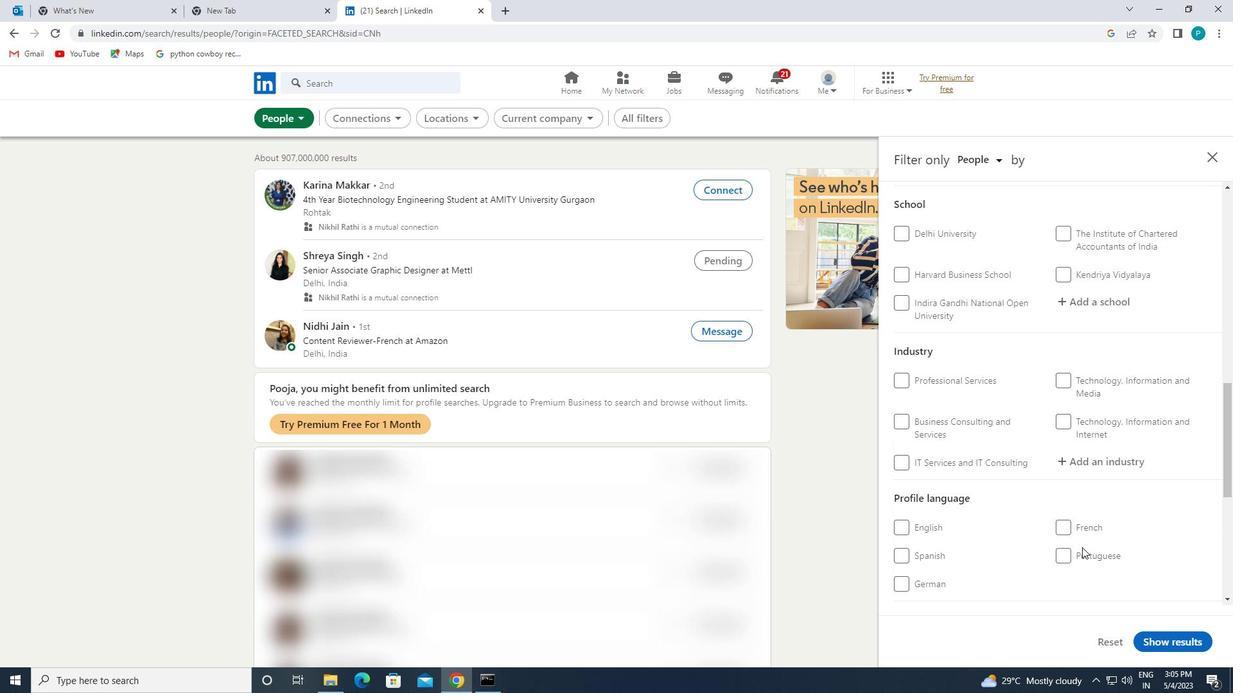 
Action: Mouse moved to (1133, 430)
Screenshot: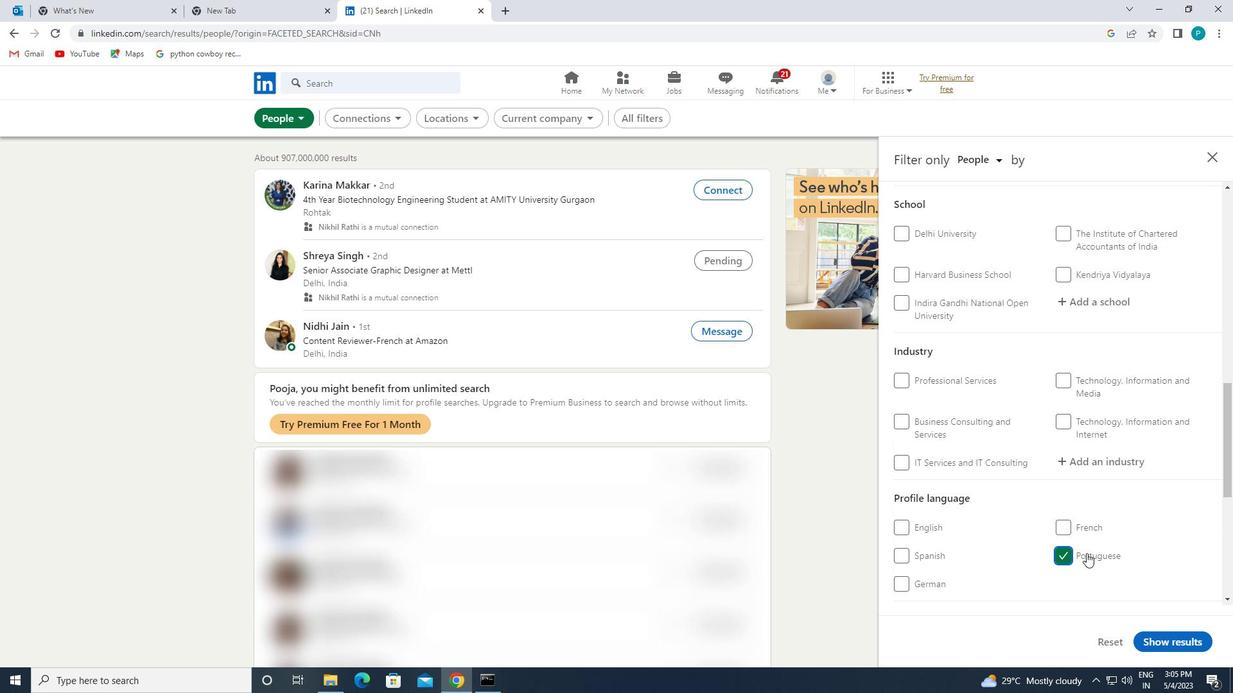 
Action: Mouse scrolled (1133, 431) with delta (0, 0)
Screenshot: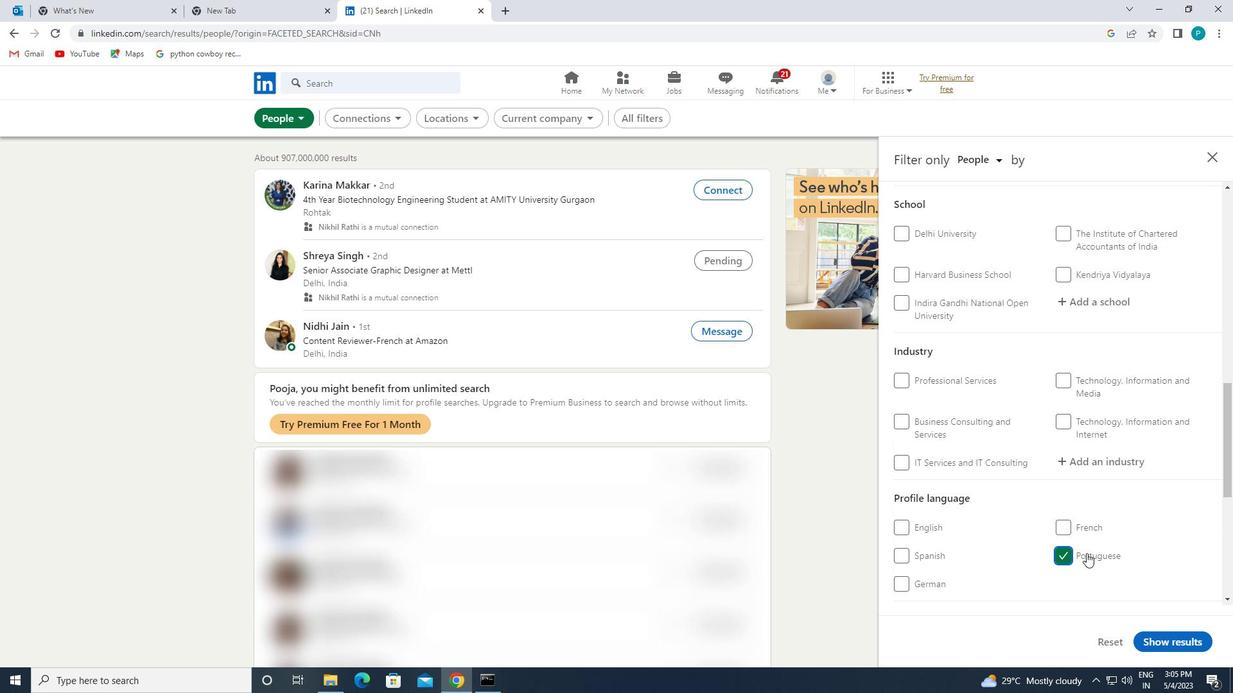 
Action: Mouse moved to (1133, 425)
Screenshot: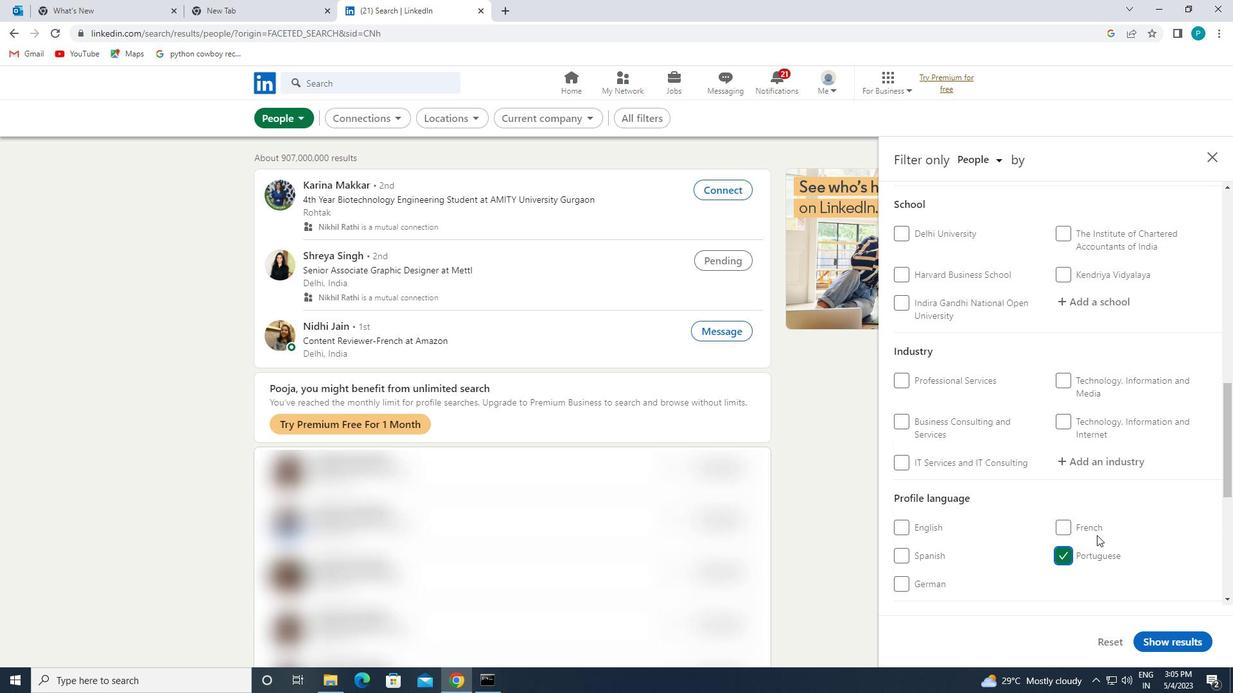 
Action: Mouse scrolled (1133, 426) with delta (0, 0)
Screenshot: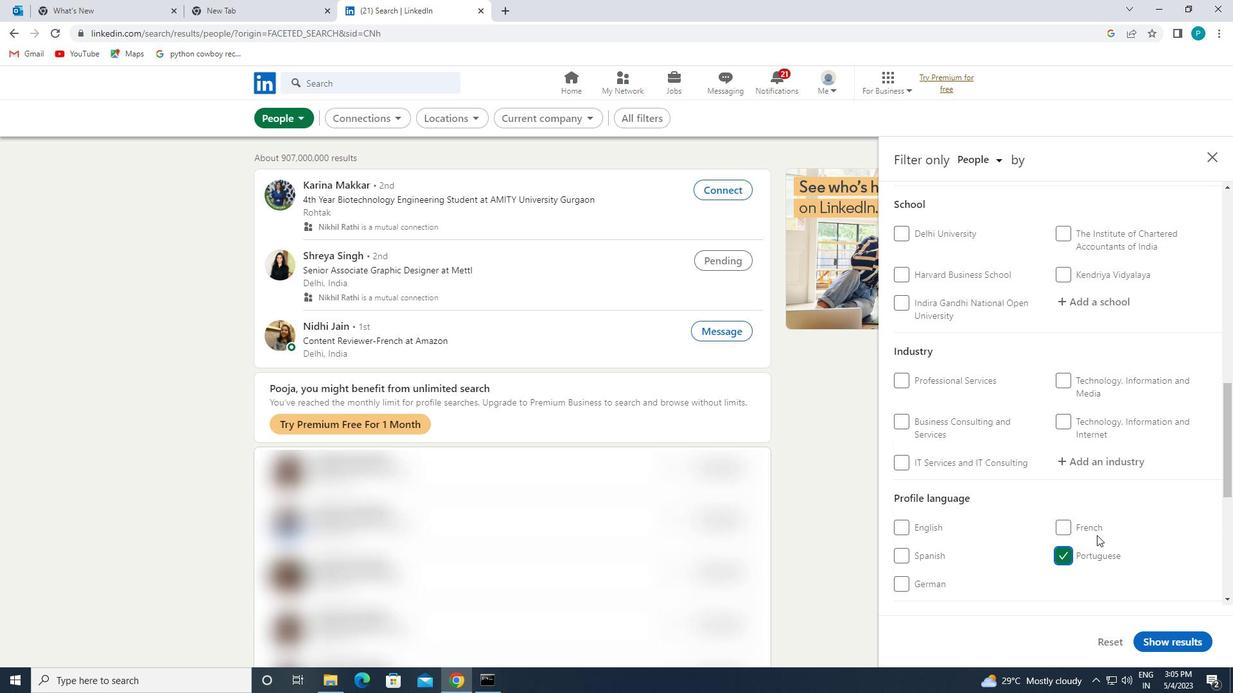 
Action: Mouse moved to (1133, 424)
Screenshot: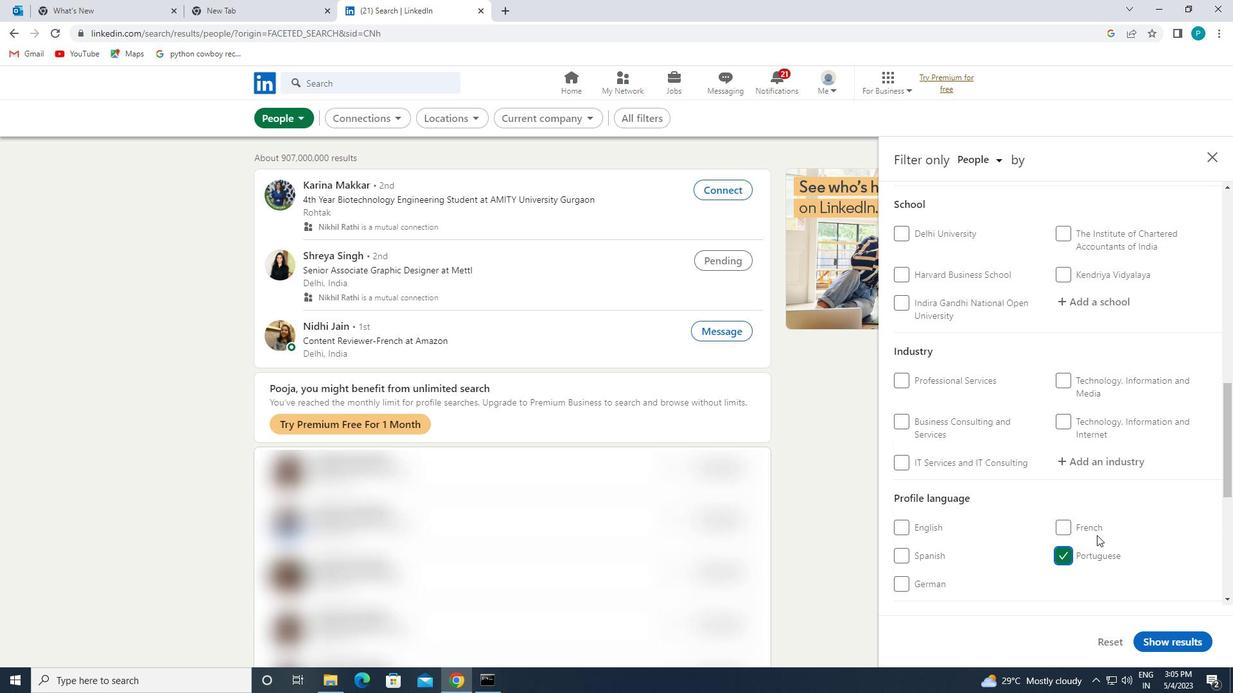 
Action: Mouse scrolled (1133, 424) with delta (0, 0)
Screenshot: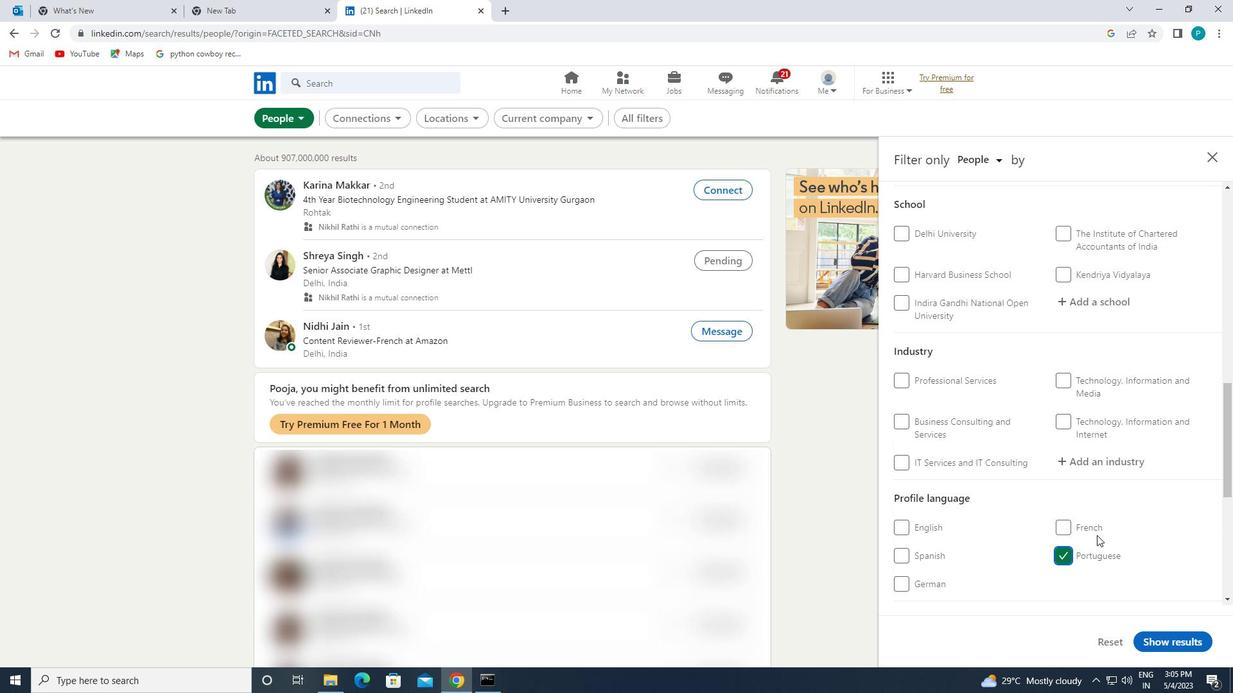 
Action: Mouse scrolled (1133, 424) with delta (0, 0)
Screenshot: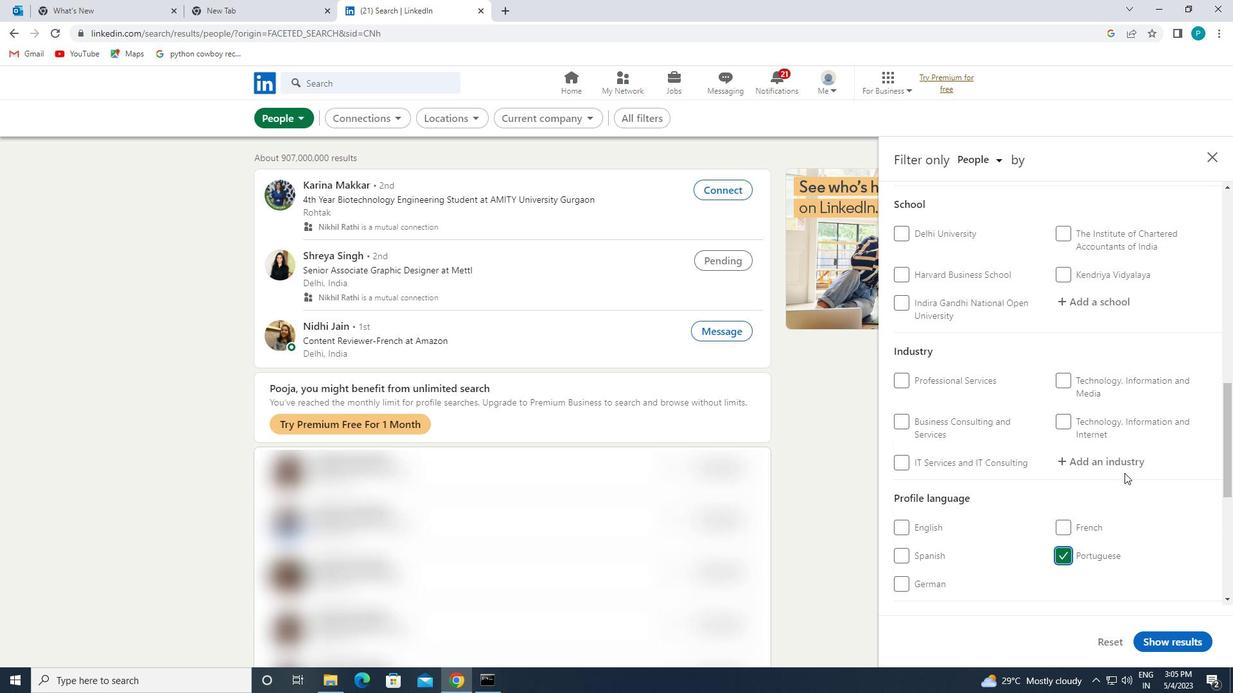 
Action: Mouse moved to (1107, 364)
Screenshot: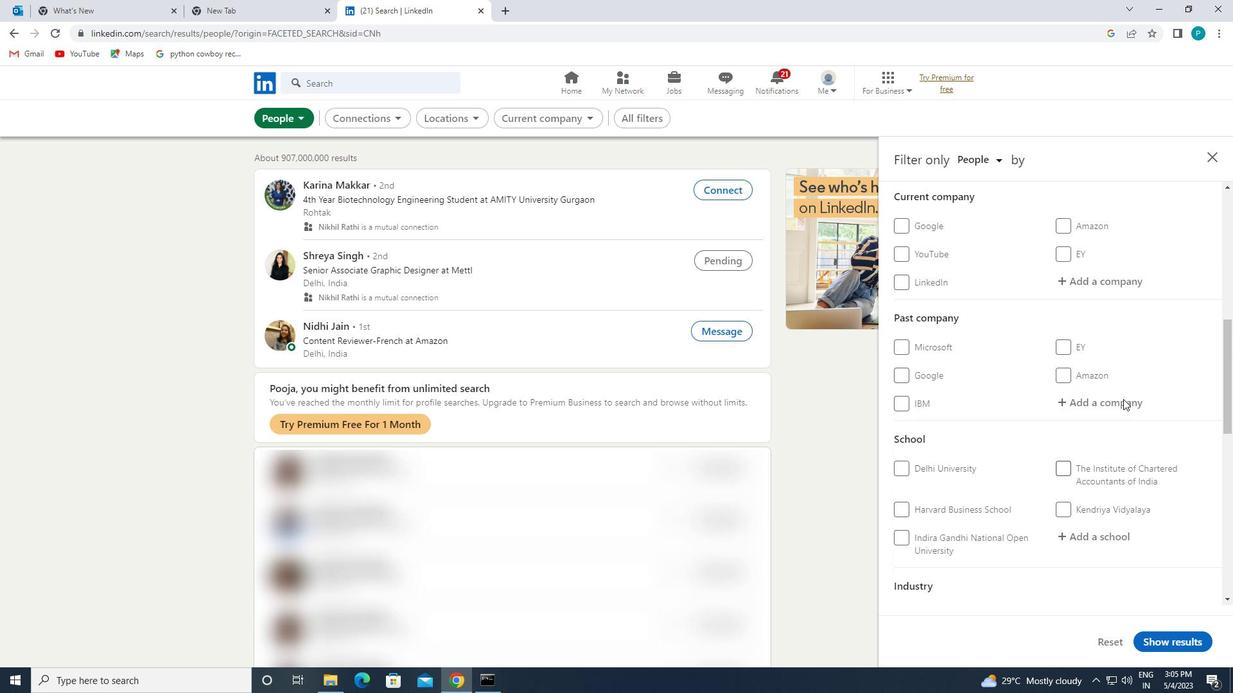 
Action: Mouse scrolled (1107, 364) with delta (0, 0)
Screenshot: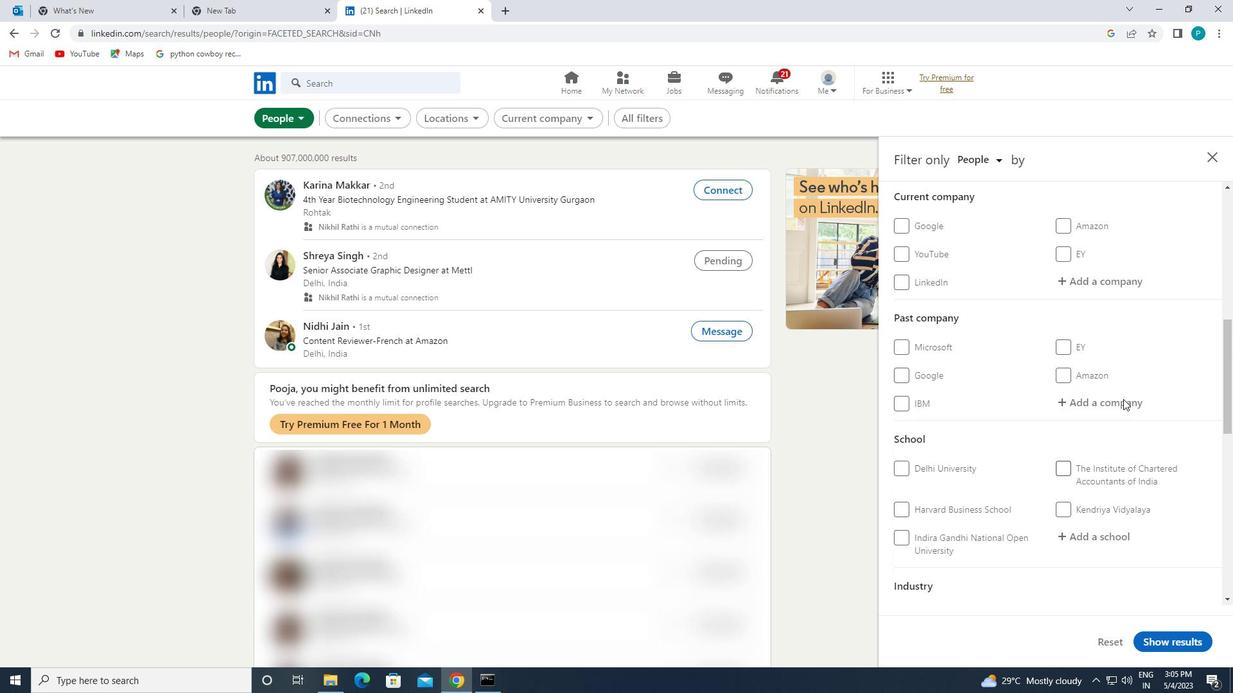 
Action: Mouse moved to (1099, 378)
Screenshot: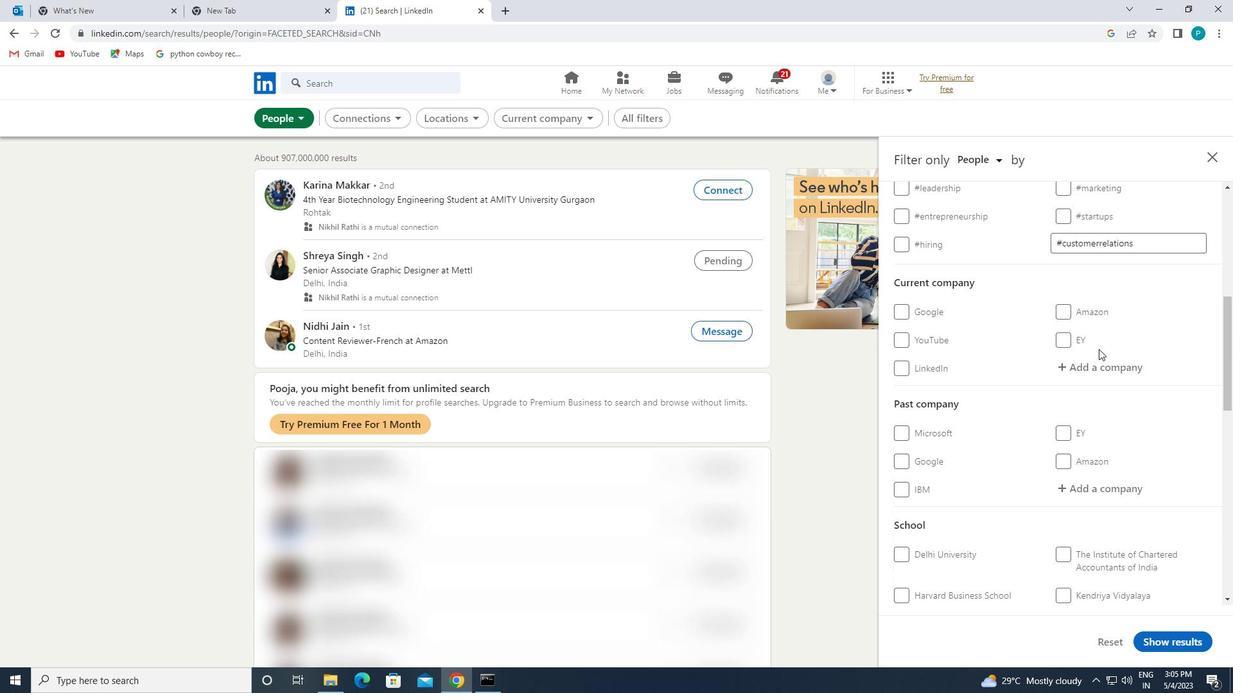
Action: Mouse pressed left at (1099, 378)
Screenshot: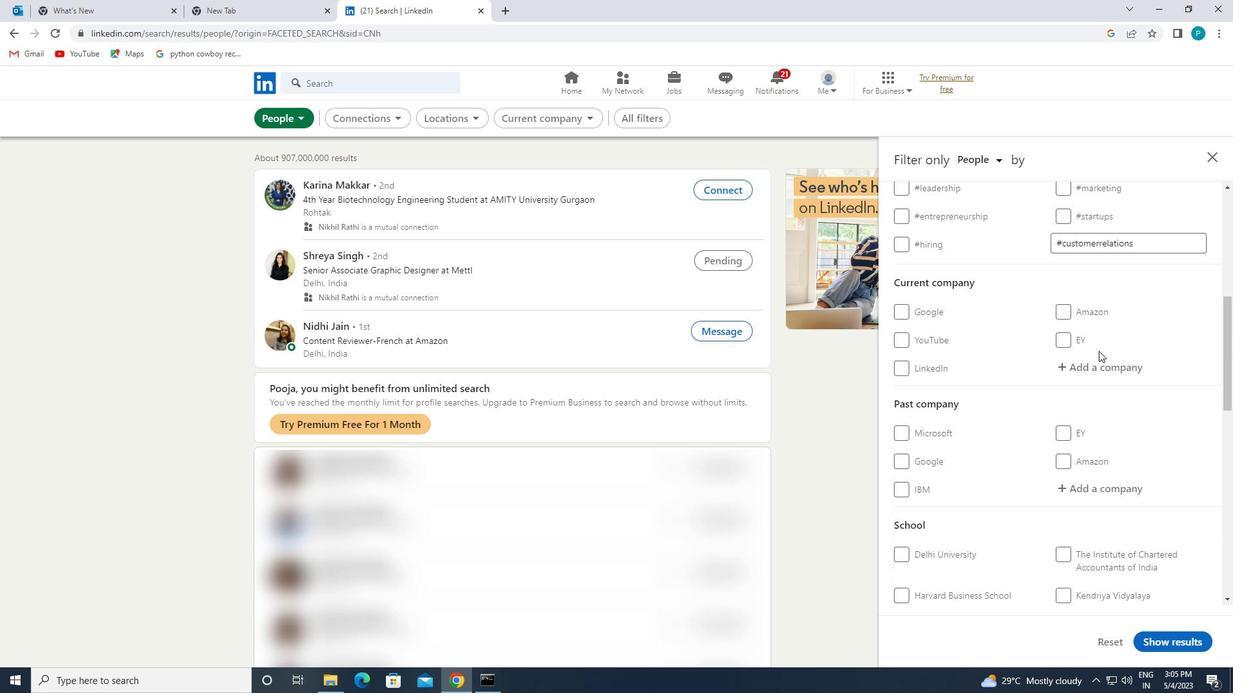 
Action: Mouse moved to (1094, 368)
Screenshot: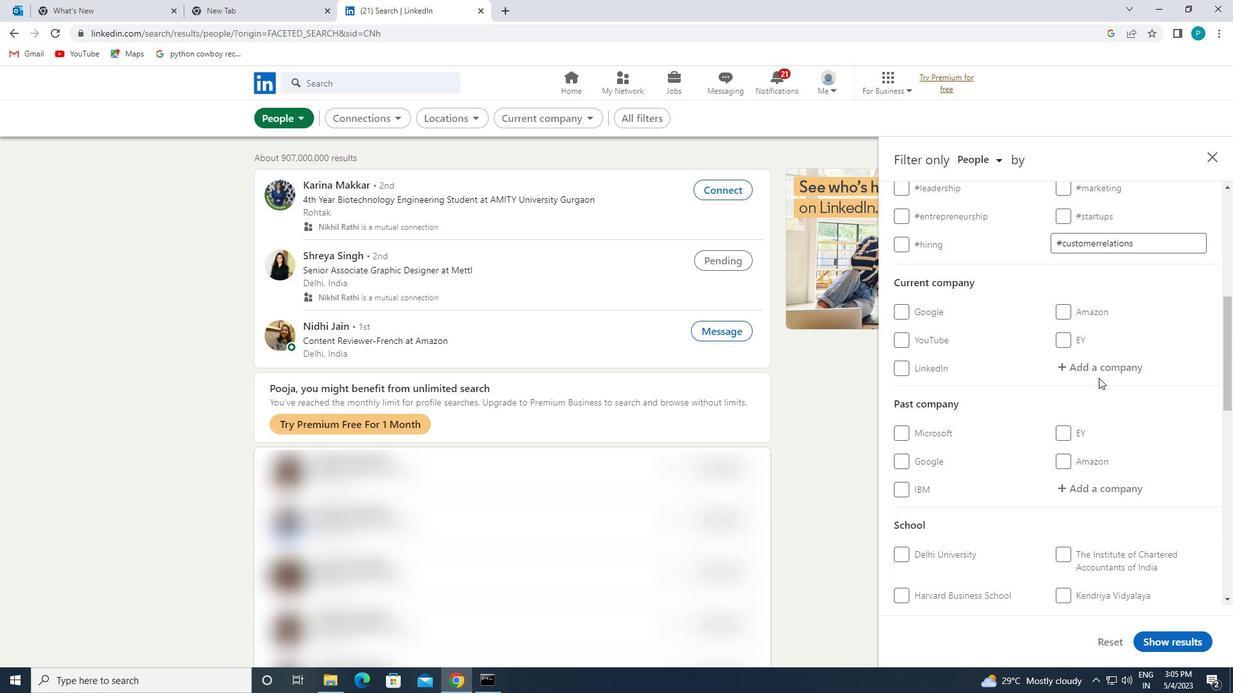 
Action: Mouse pressed left at (1094, 368)
Screenshot: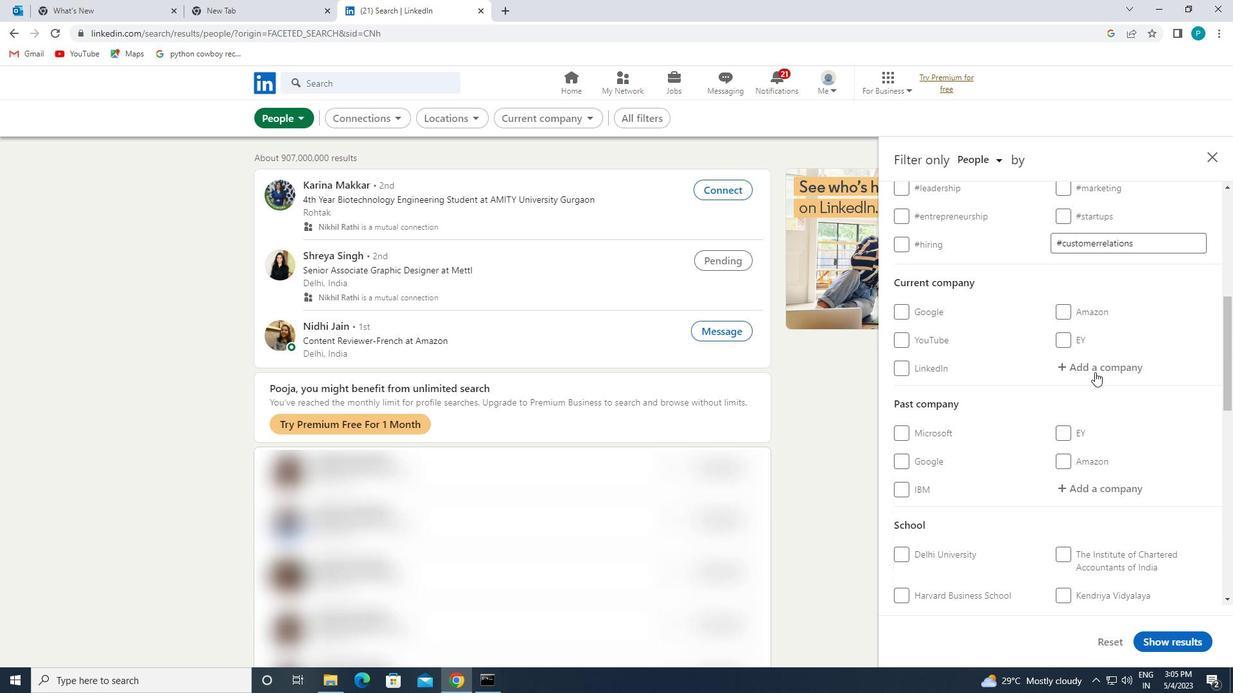 
Action: Mouse moved to (1097, 369)
Screenshot: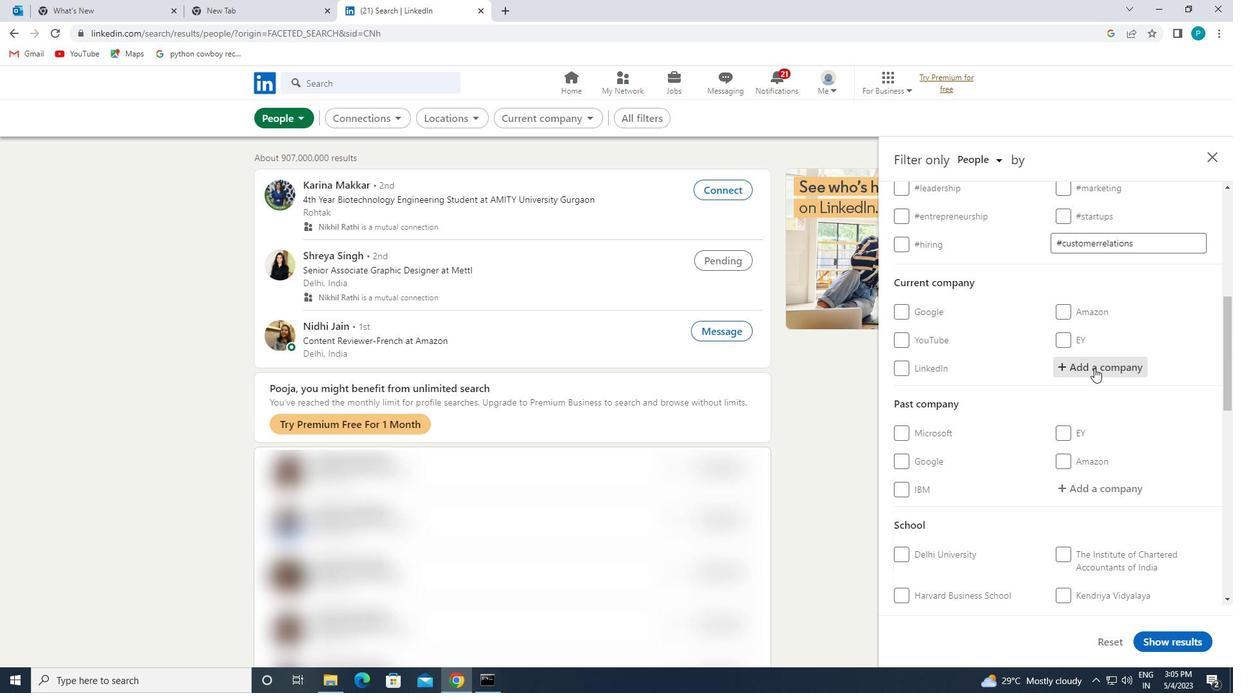 
Action: Key pressed <Key.caps_lock>WNS
Screenshot: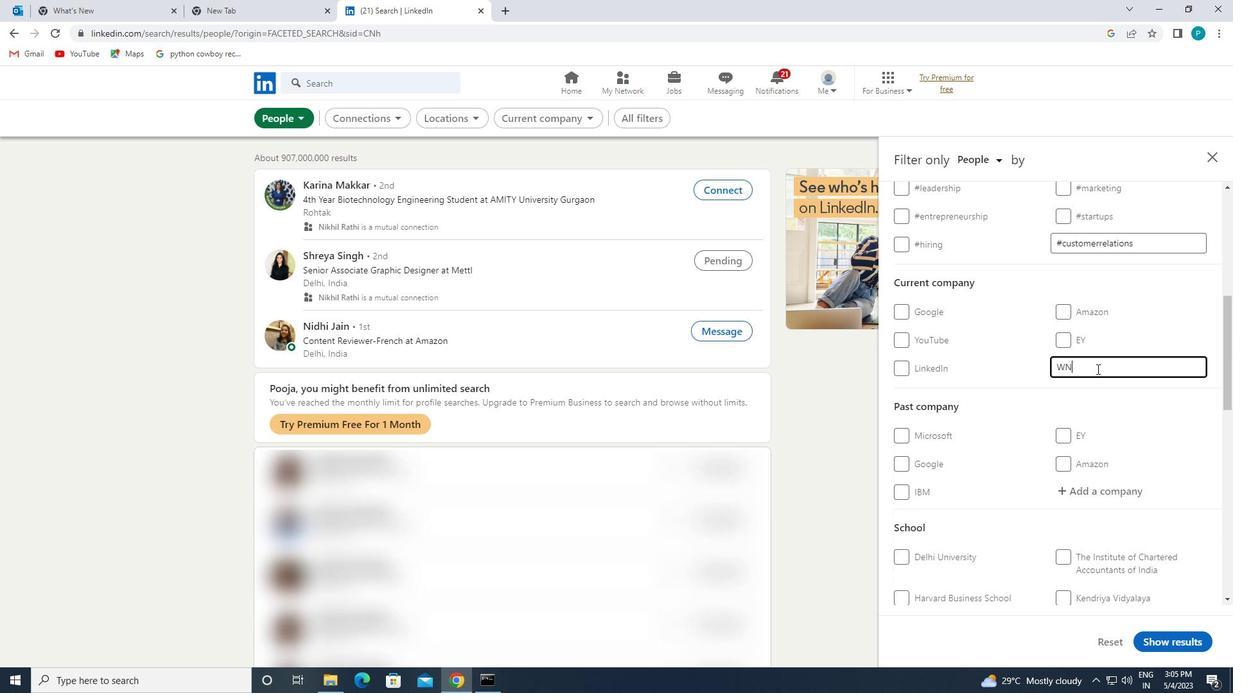 
Action: Mouse moved to (1095, 371)
Screenshot: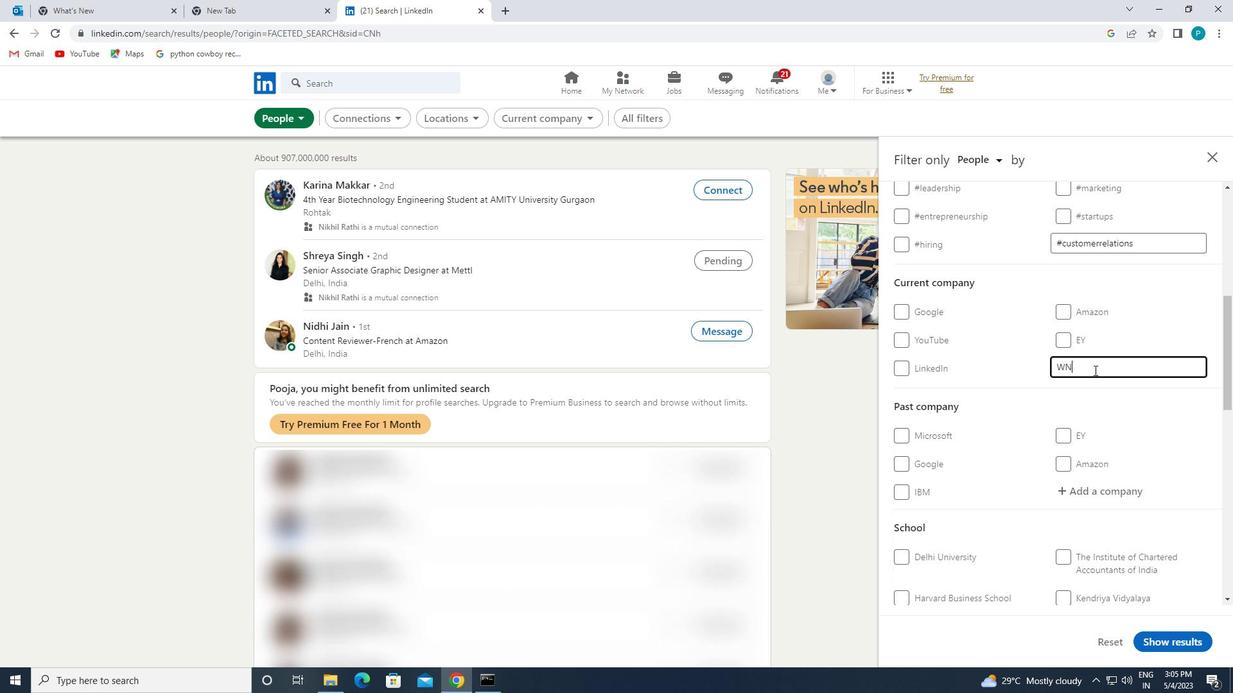 
Action: Key pressed S<Key.backspace>
Screenshot: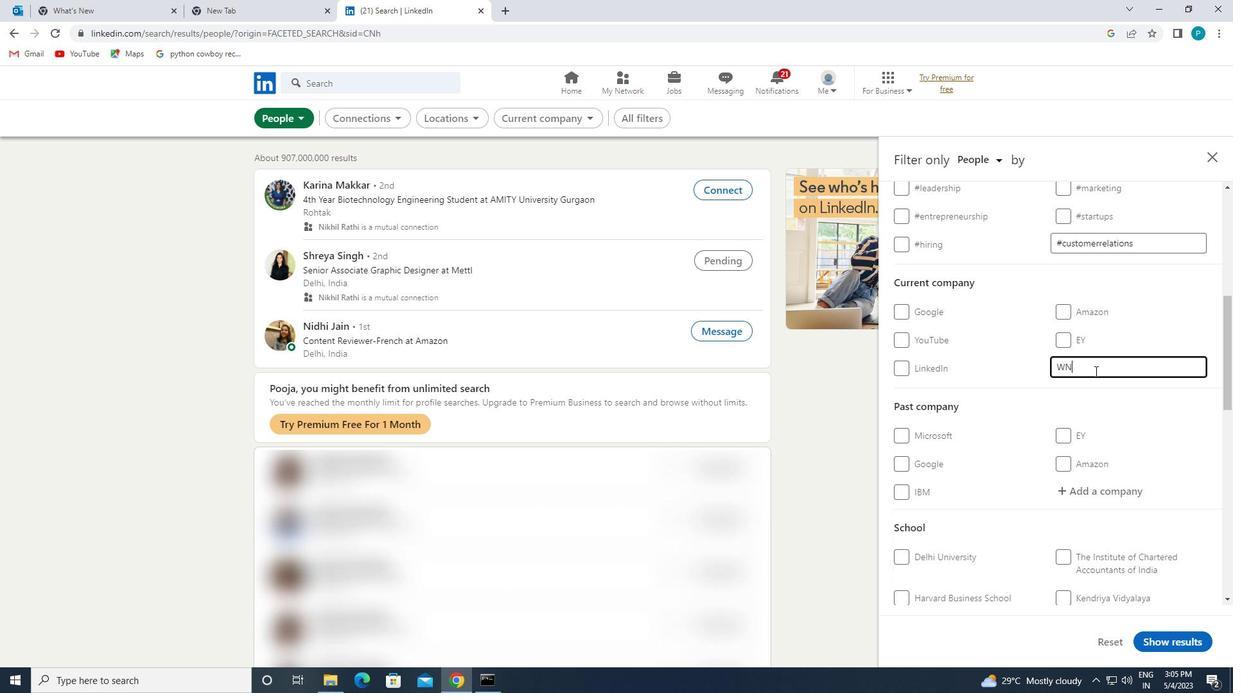 
Action: Mouse moved to (1087, 368)
Screenshot: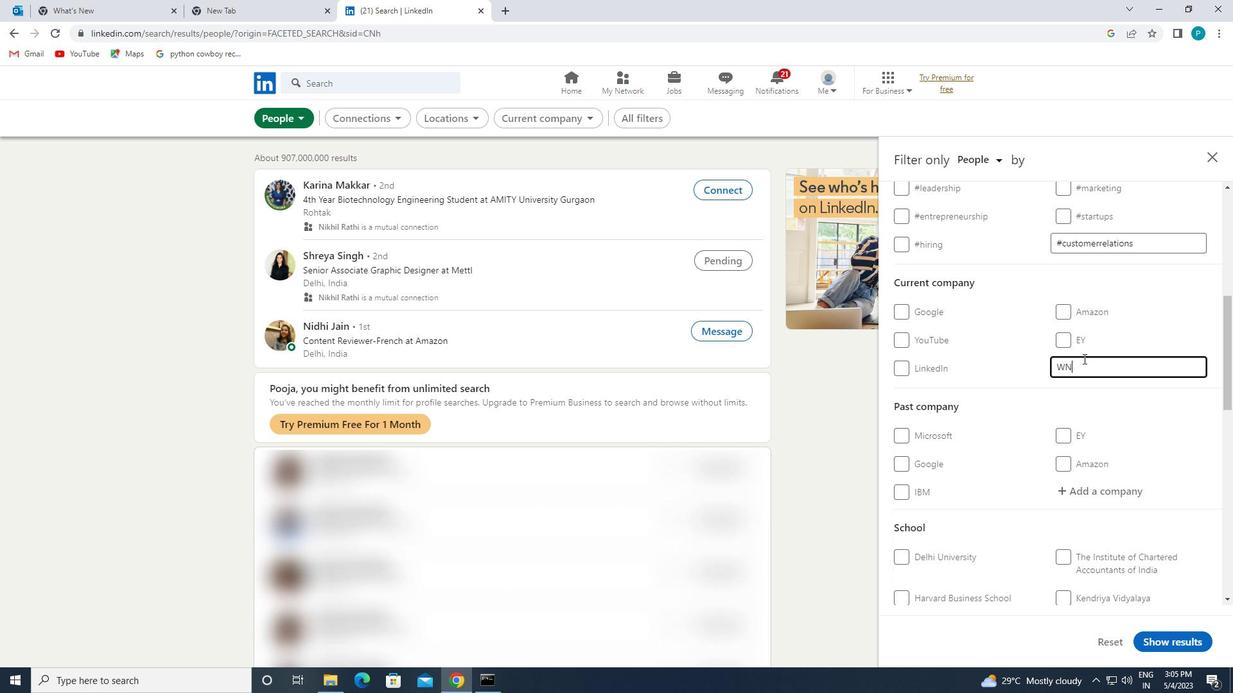 
Action: Mouse pressed left at (1087, 368)
Screenshot: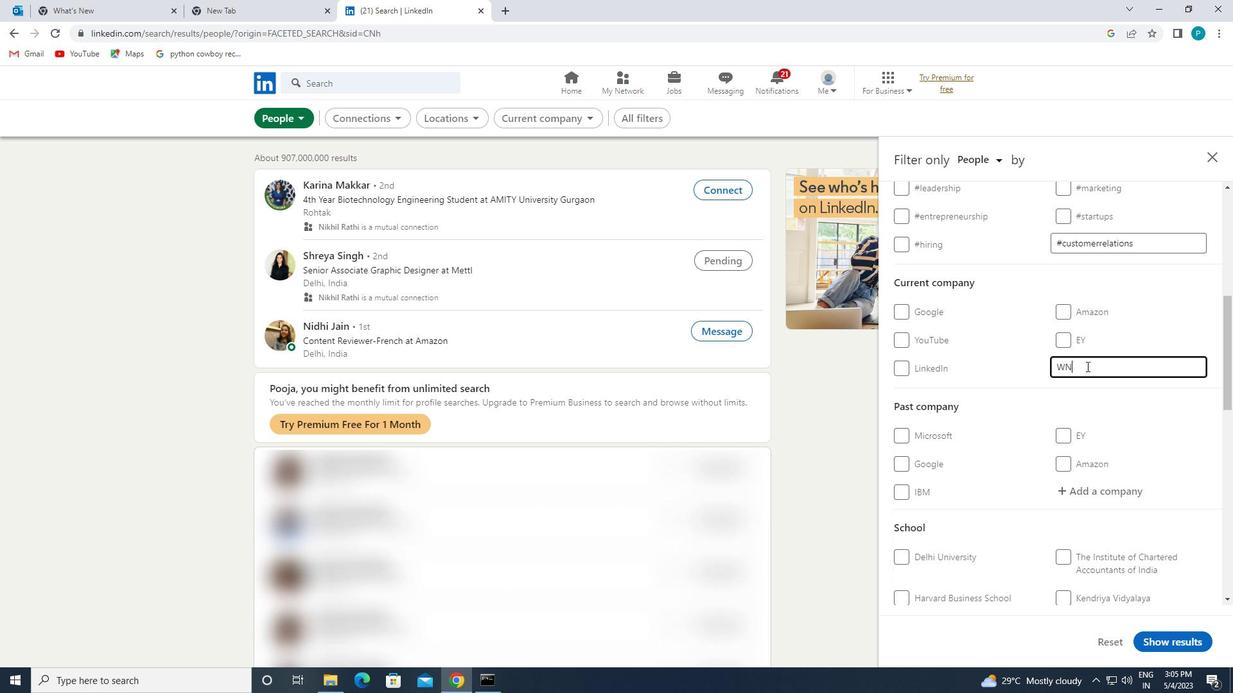 
Action: Mouse moved to (1022, 395)
Screenshot: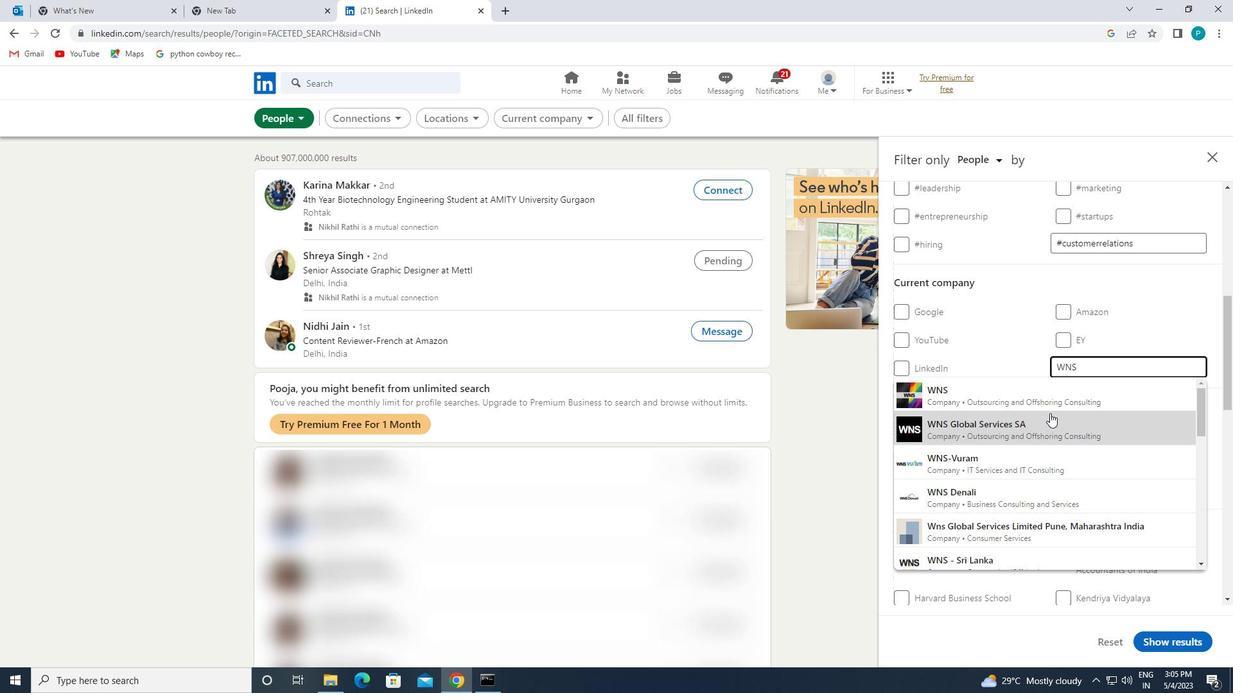 
Action: Mouse pressed left at (1022, 395)
Screenshot: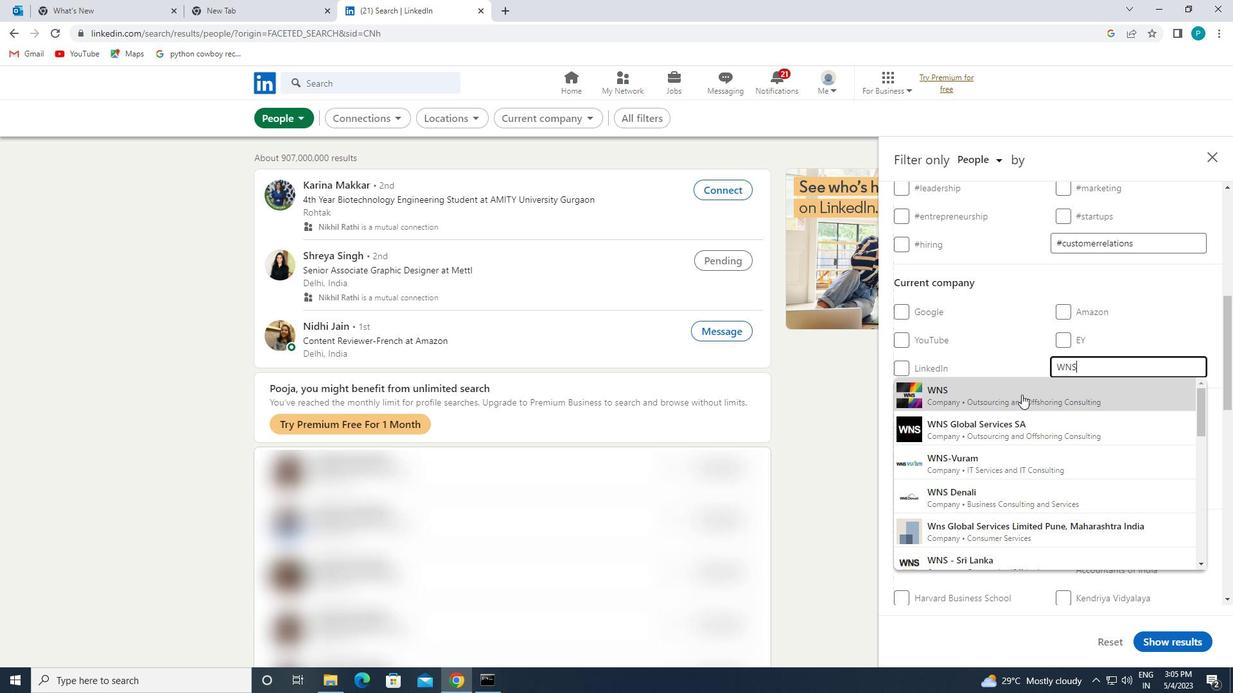 
Action: Mouse moved to (1062, 385)
Screenshot: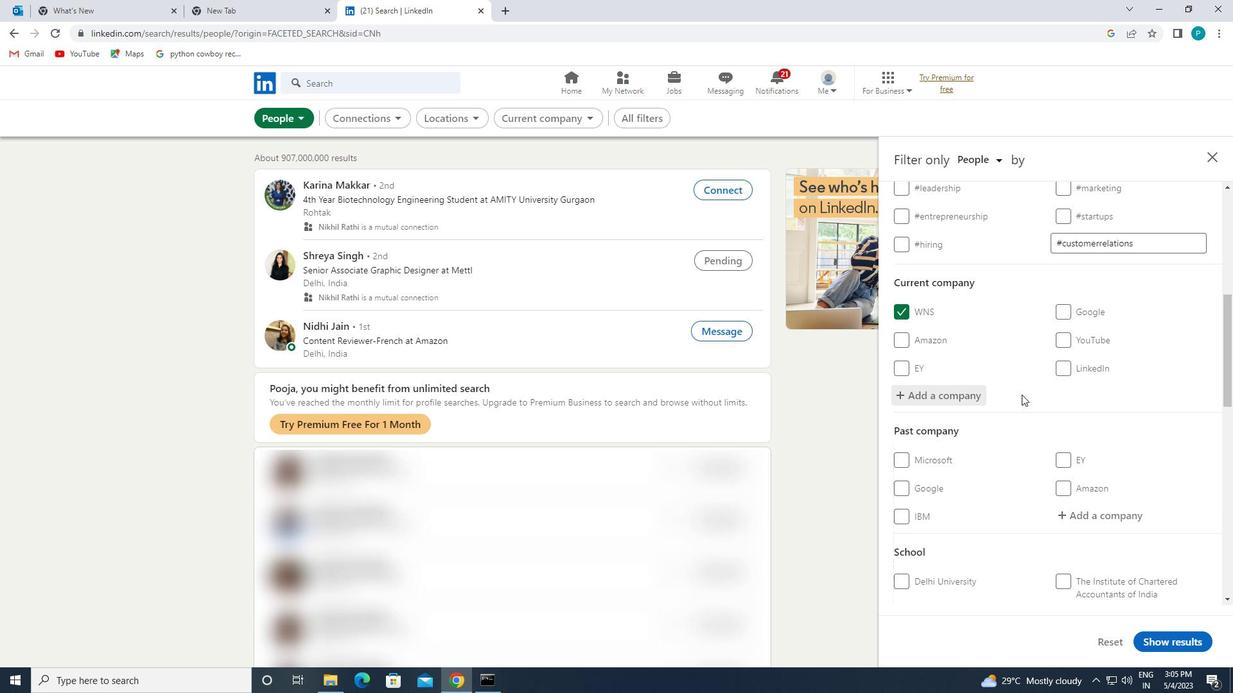 
Action: Mouse scrolled (1062, 384) with delta (0, 0)
Screenshot: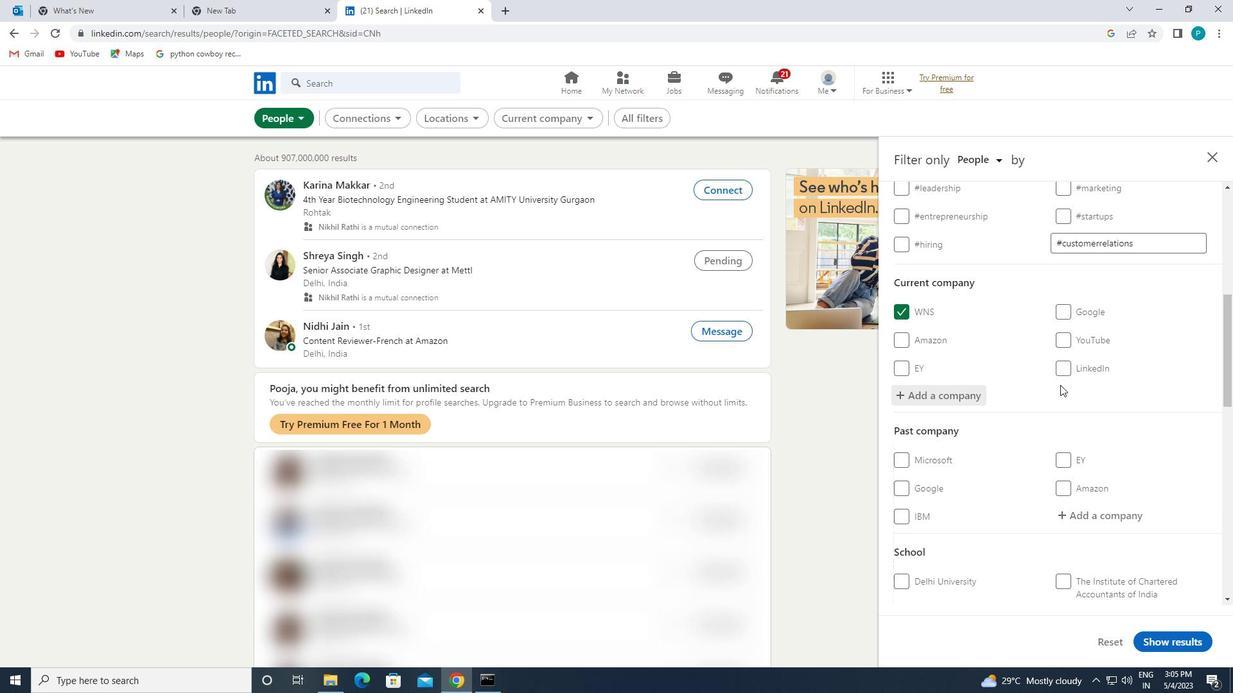 
Action: Mouse scrolled (1062, 384) with delta (0, 0)
Screenshot: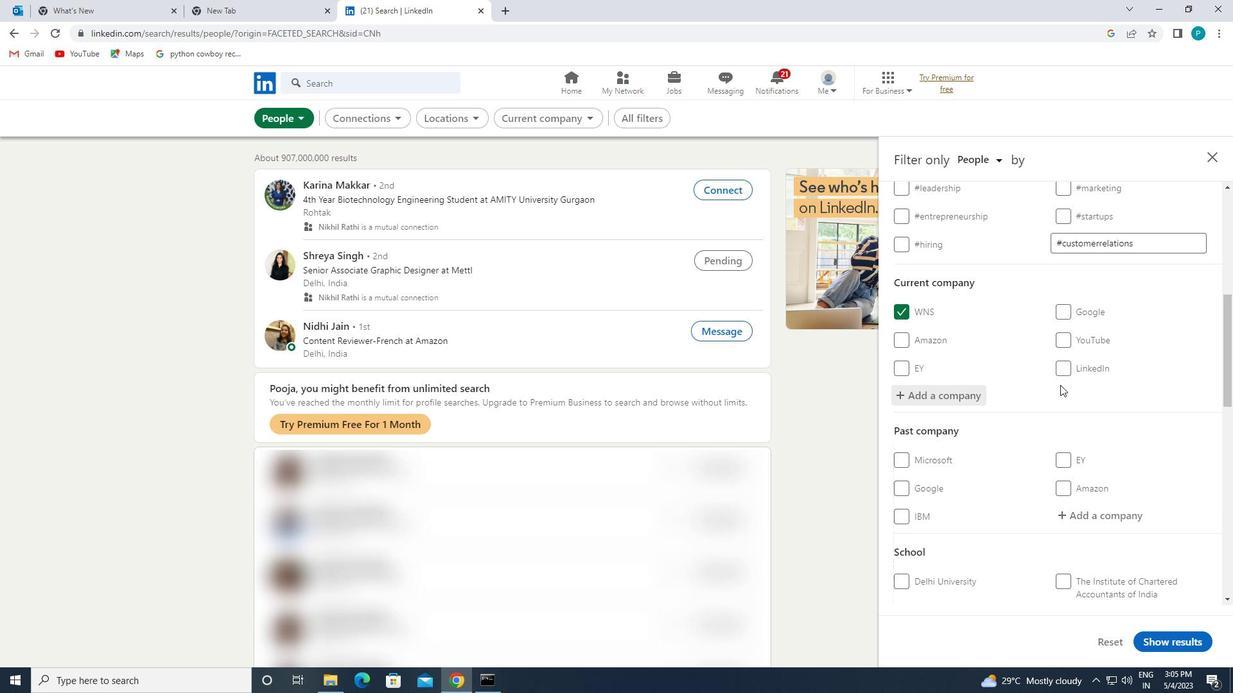 
Action: Mouse moved to (1074, 400)
Screenshot: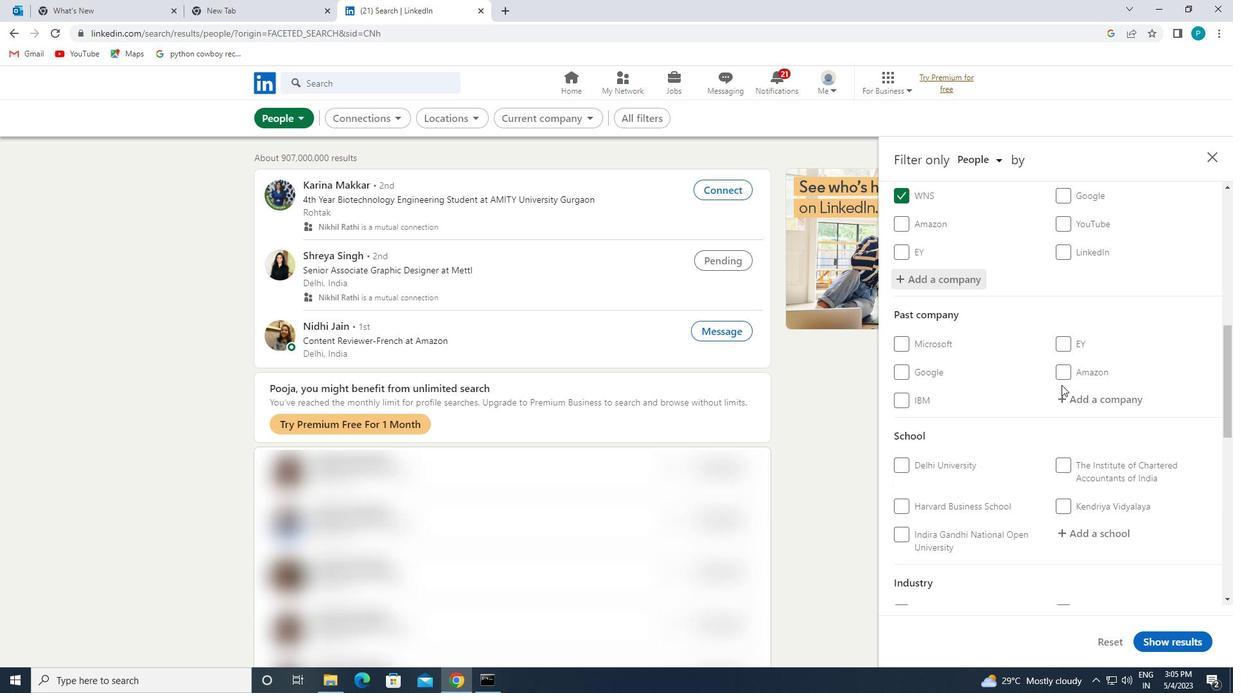 
Action: Mouse scrolled (1074, 399) with delta (0, 0)
Screenshot: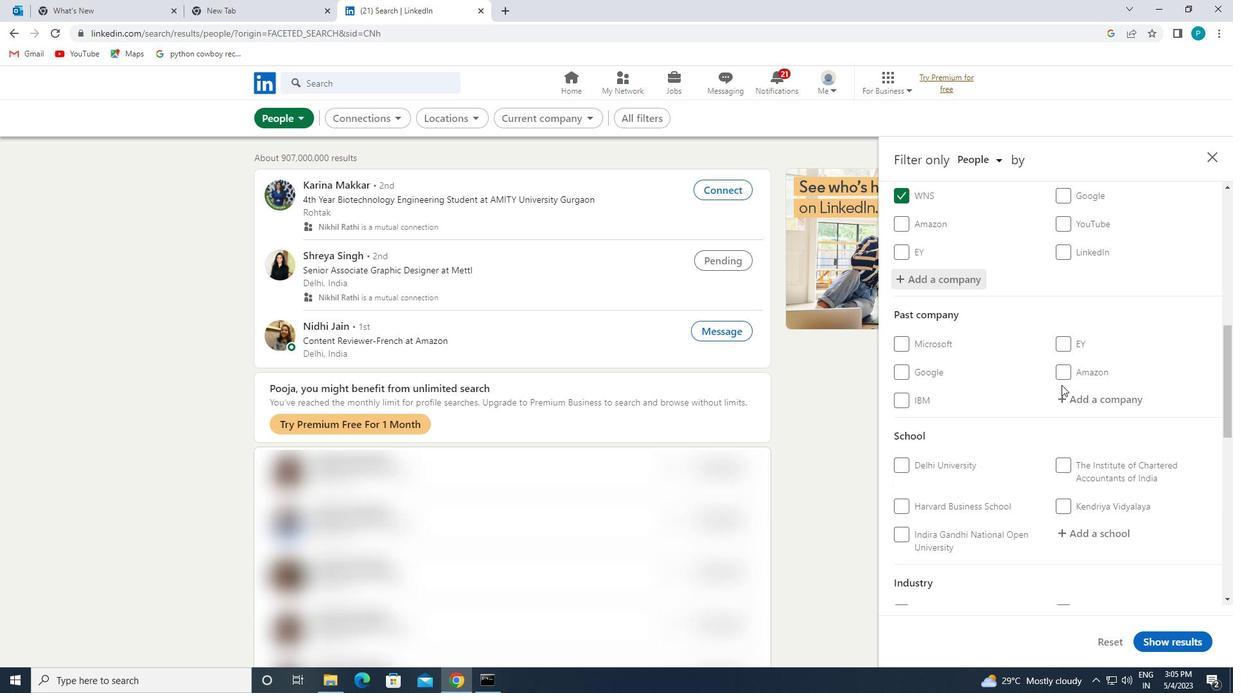 
Action: Mouse scrolled (1074, 399) with delta (0, 0)
Screenshot: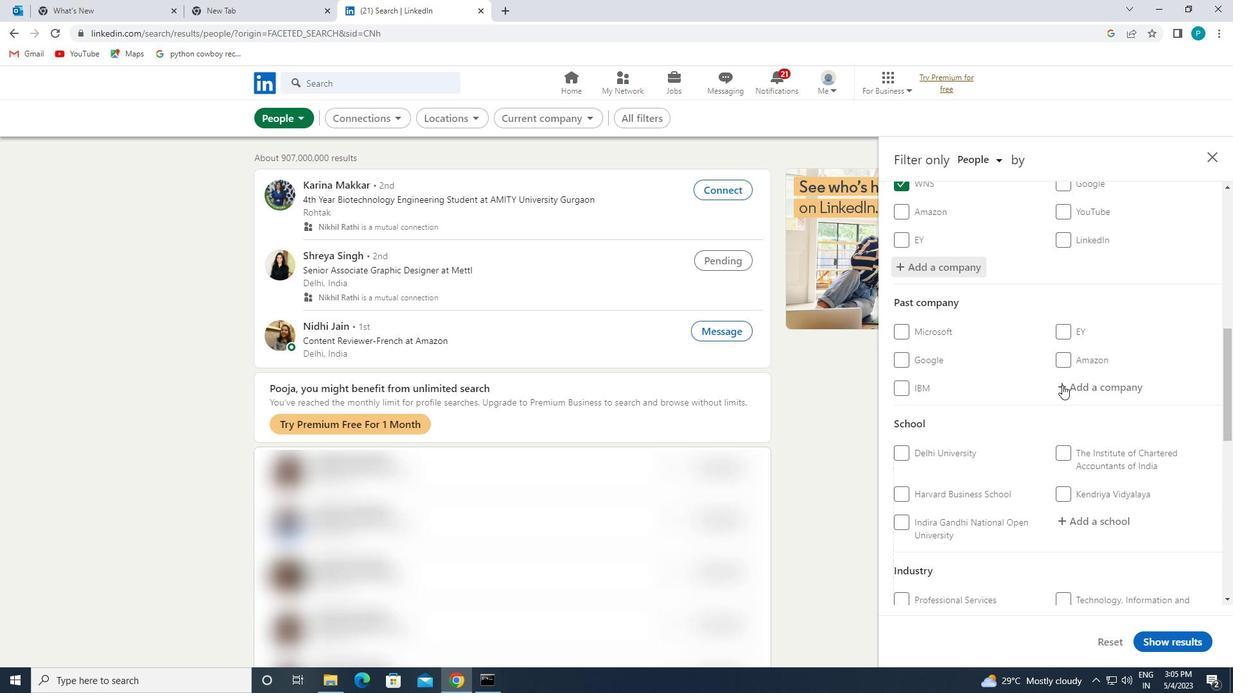 
Action: Mouse moved to (1073, 400)
Screenshot: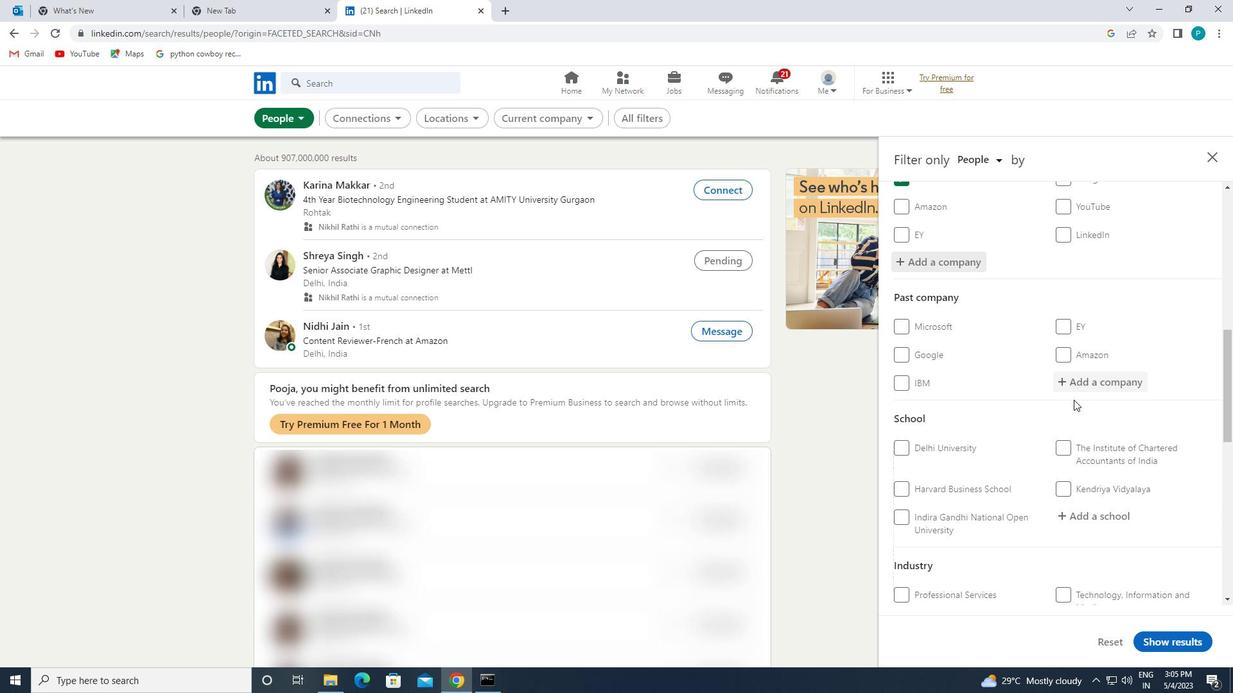 
Action: Mouse pressed left at (1073, 400)
Screenshot: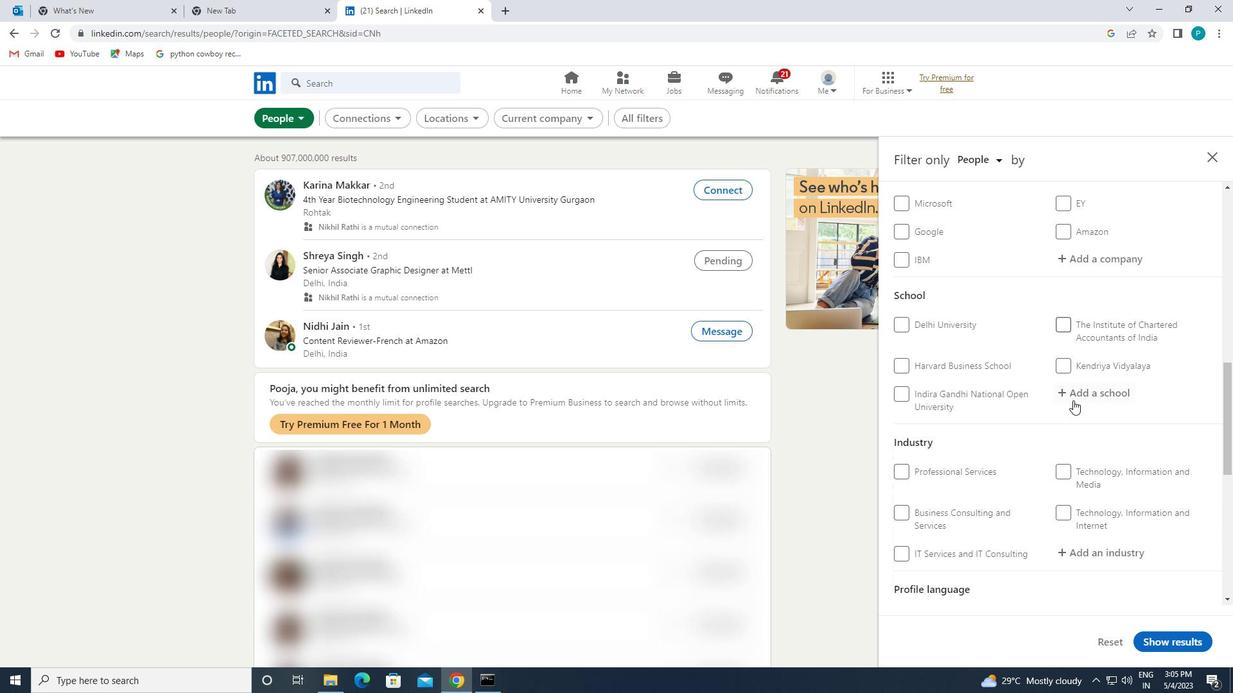 
Action: Mouse moved to (1072, 399)
Screenshot: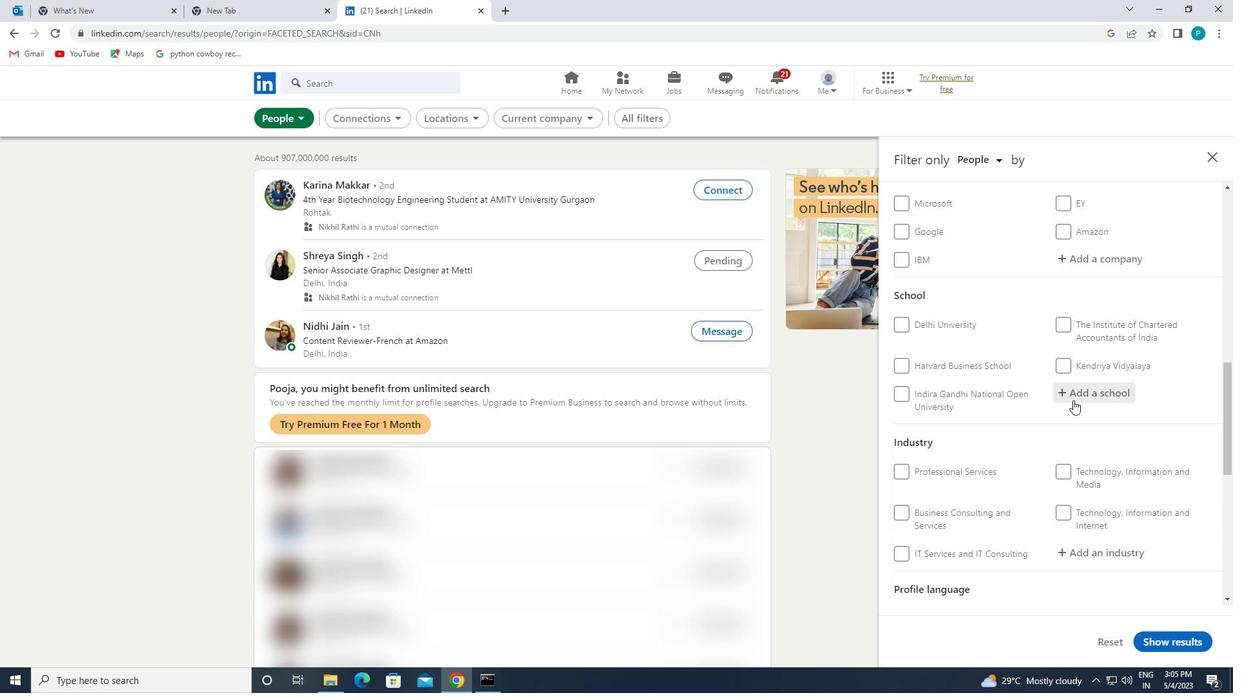 
Action: Key pressed <Key.caps_lock>
Screenshot: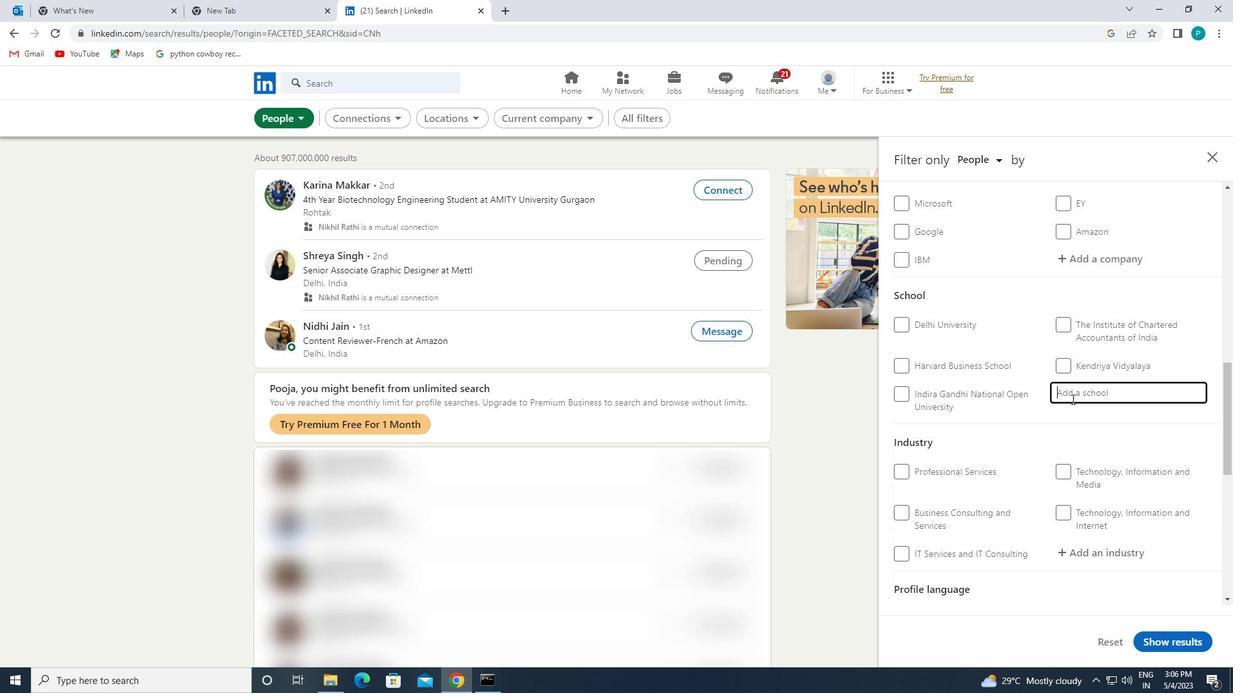 
Action: Mouse moved to (1071, 399)
Screenshot: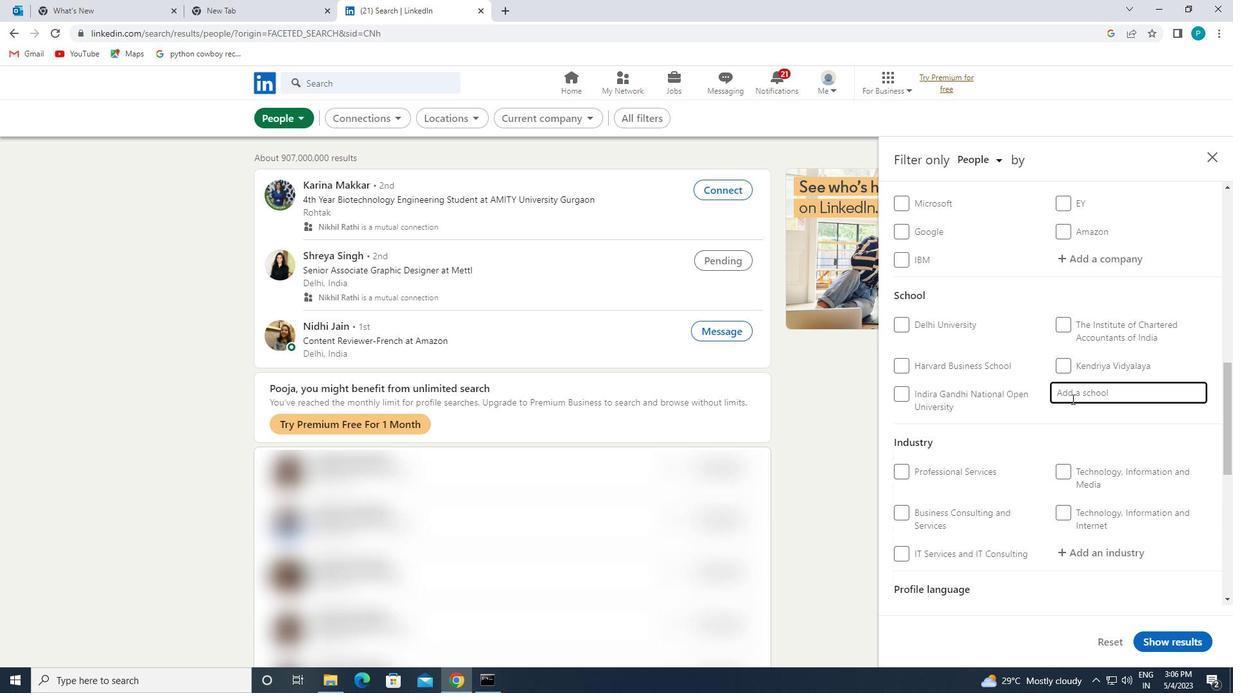 
Action: Key pressed B<Key.caps_lock>H<Key.backspace><Key.backspace>B<Key.caps_lock>HARATHIDASAN
Screenshot: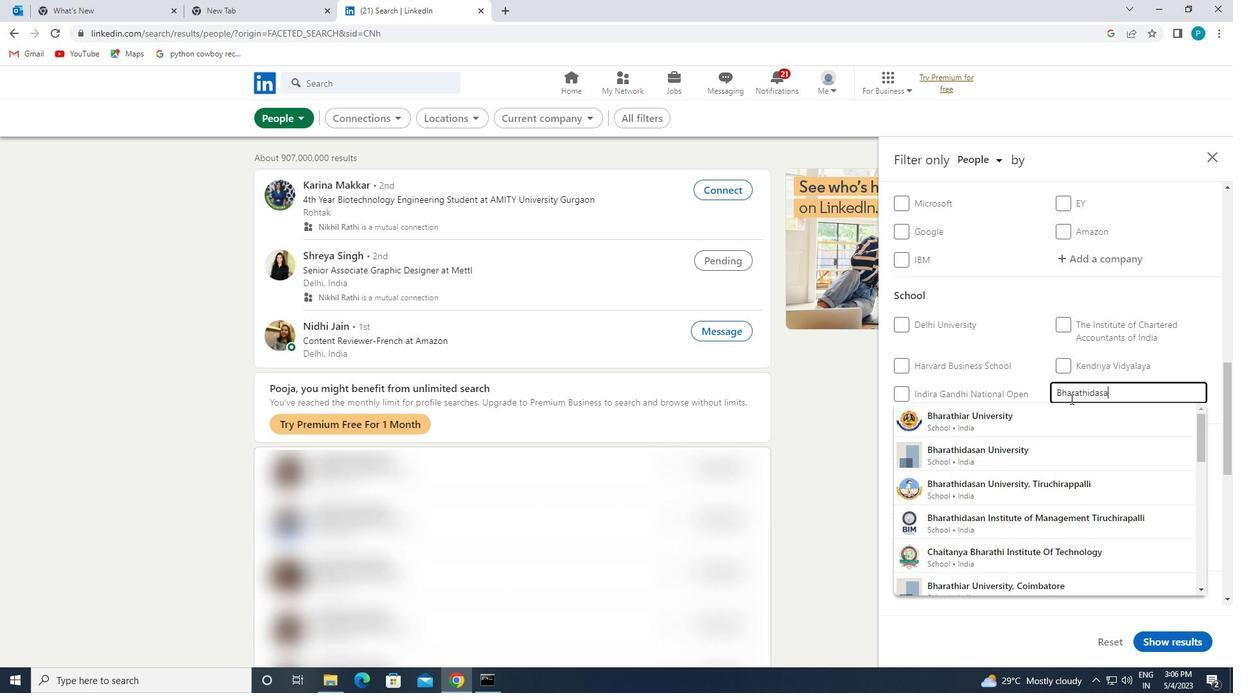 
Action: Mouse moved to (1053, 490)
Screenshot: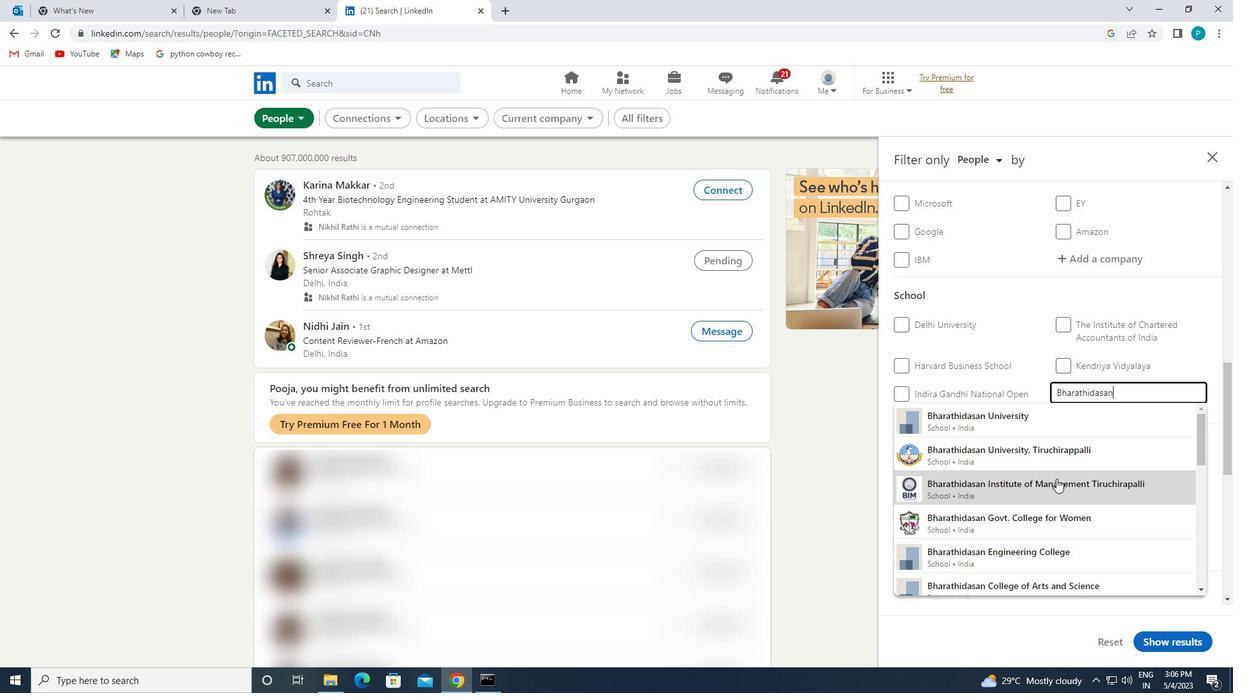 
Action: Mouse pressed left at (1053, 490)
Screenshot: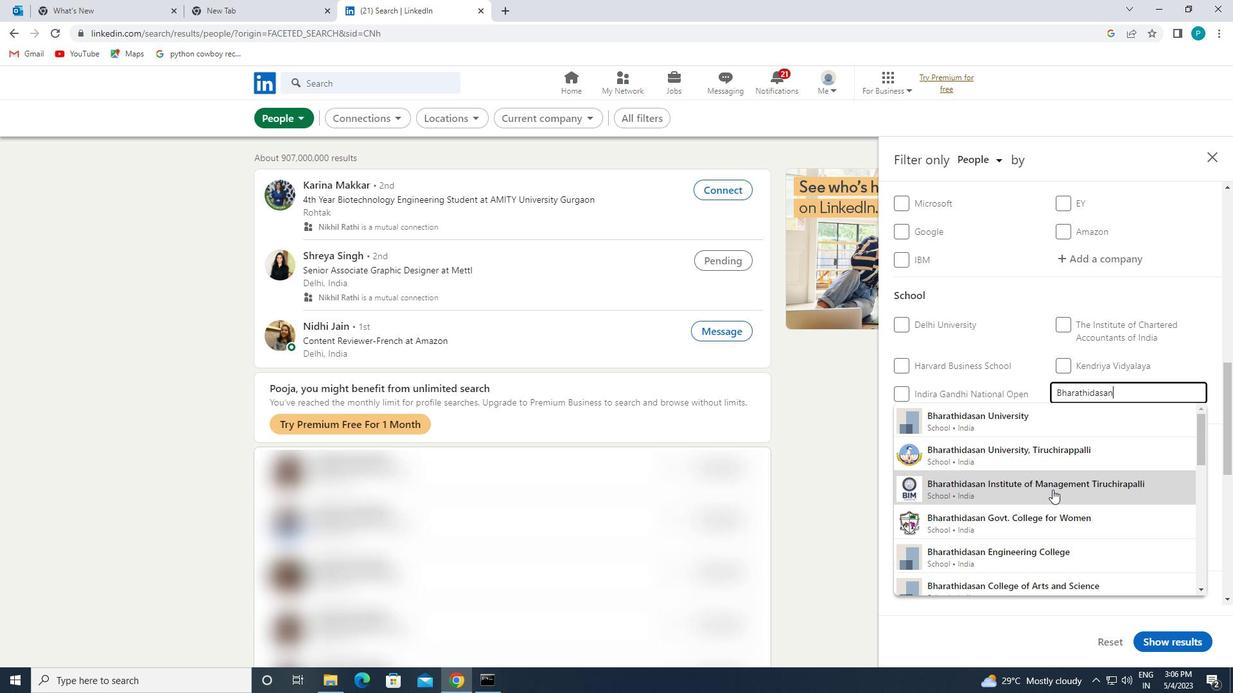 
Action: Mouse scrolled (1053, 489) with delta (0, 0)
Screenshot: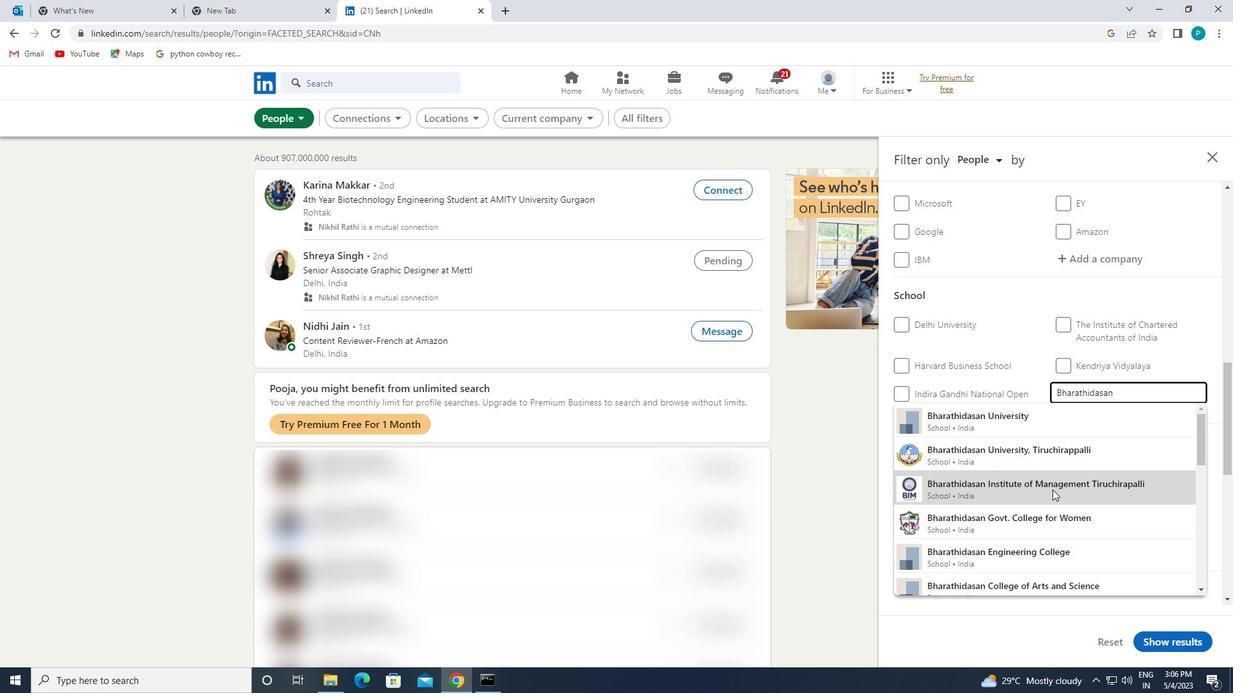 
Action: Mouse scrolled (1053, 489) with delta (0, 0)
Screenshot: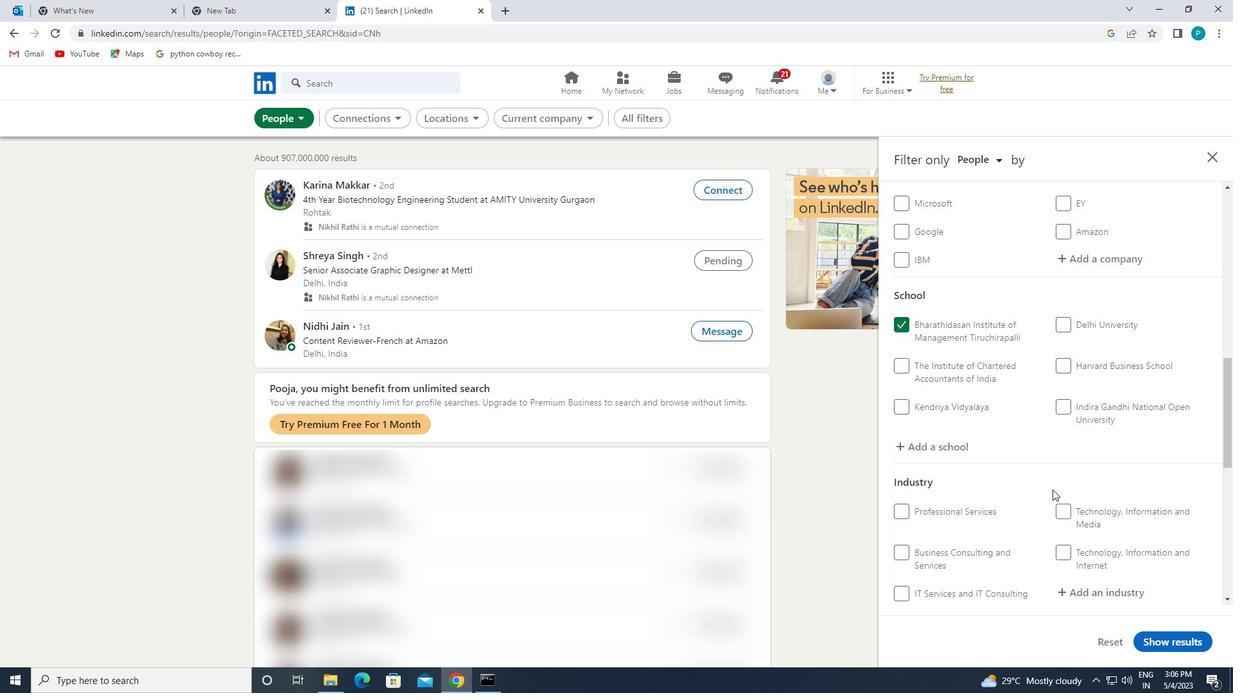
Action: Mouse scrolled (1053, 489) with delta (0, 0)
Screenshot: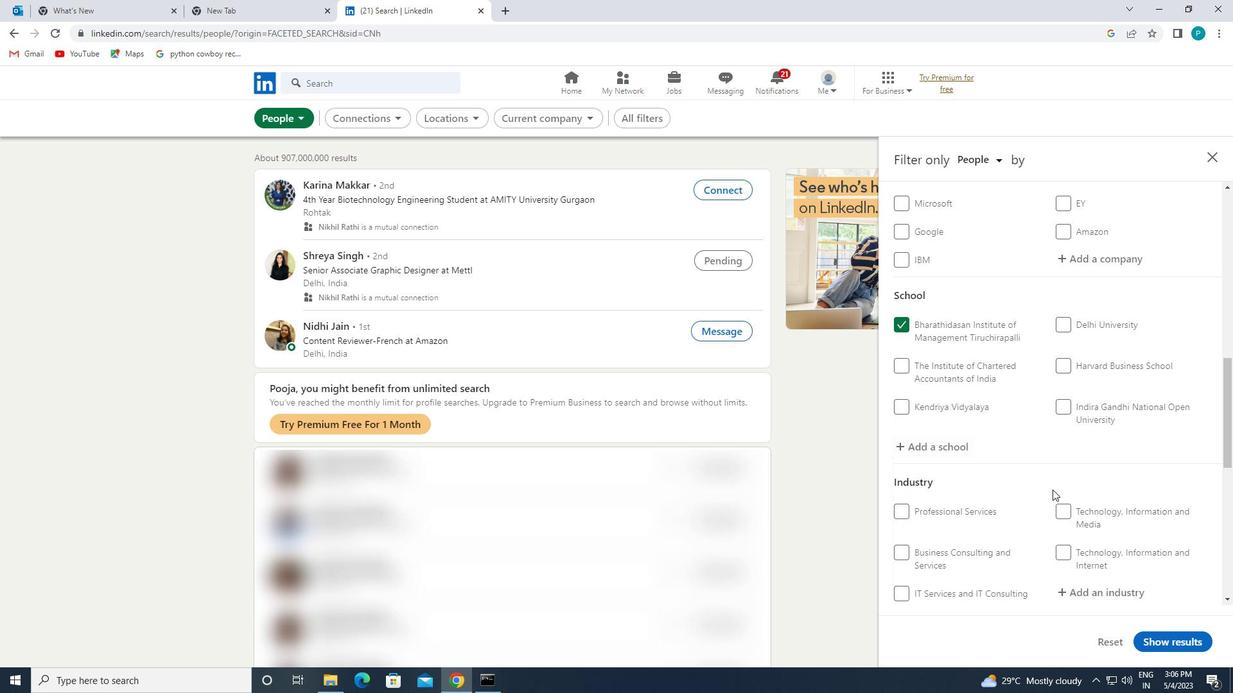 
Action: Mouse moved to (1071, 399)
Screenshot: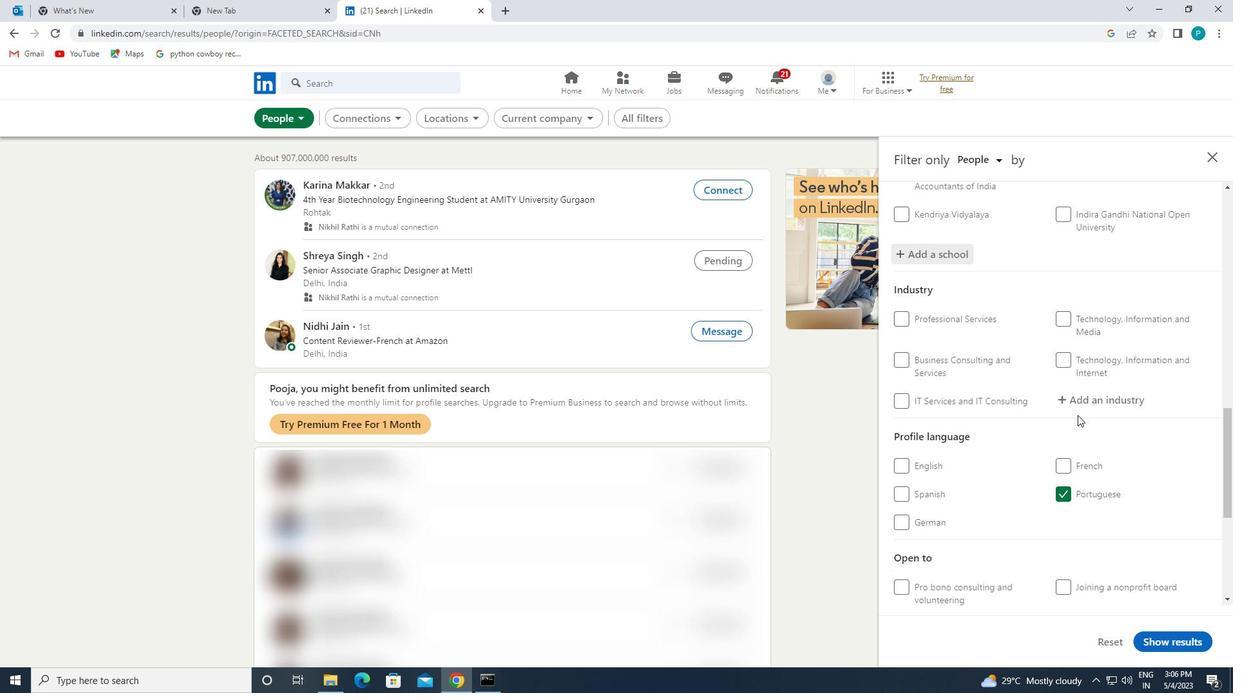 
Action: Mouse pressed left at (1071, 399)
Screenshot: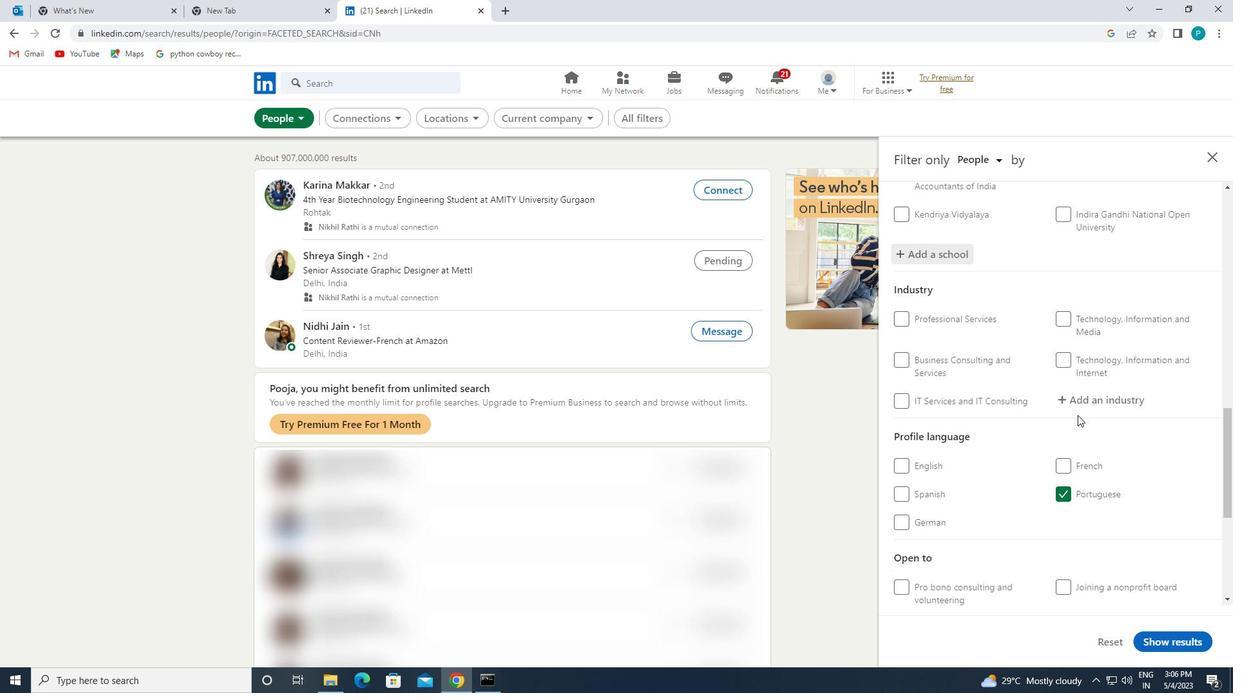 
Action: Key pressed <Key.caps_lock>A<Key.caps_lock>CCESS
Screenshot: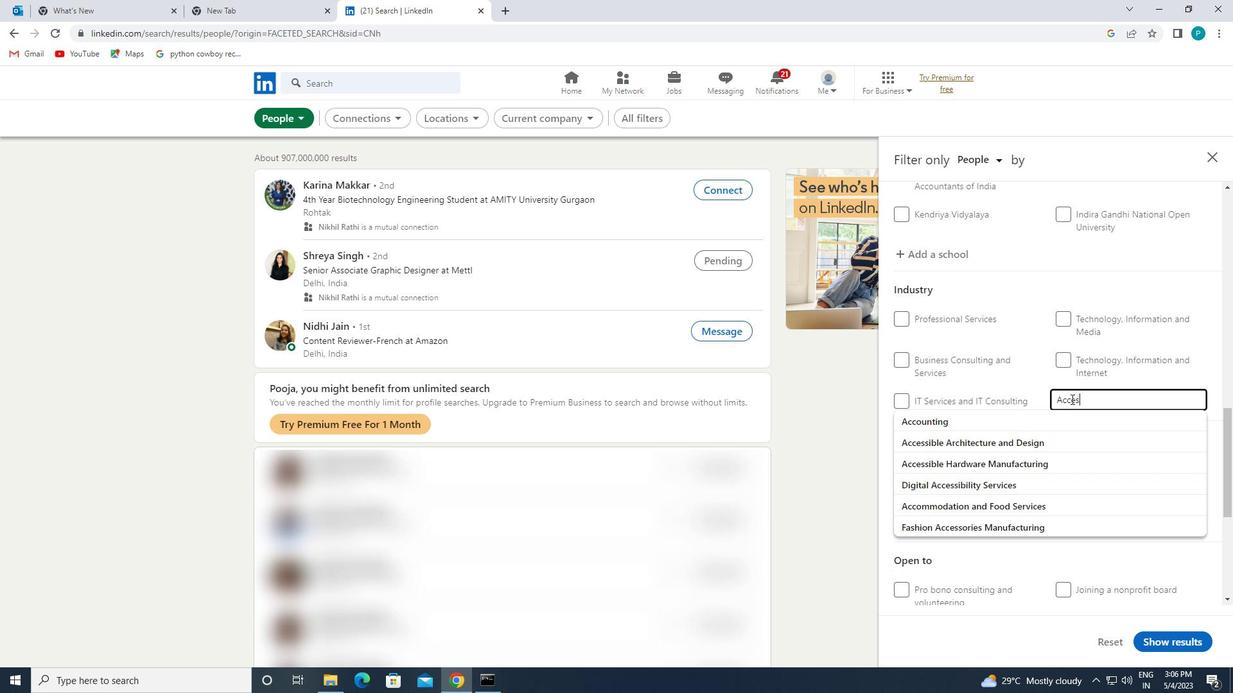 
Action: Mouse moved to (947, 436)
Screenshot: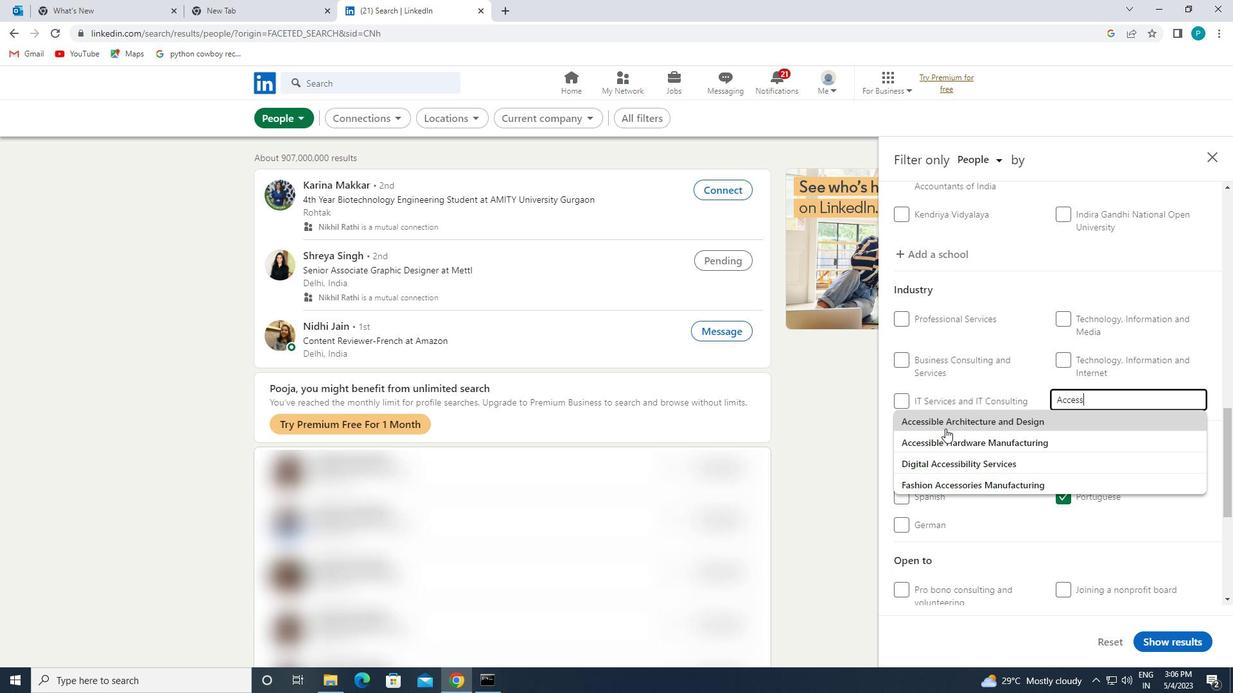 
Action: Mouse pressed left at (947, 436)
Screenshot: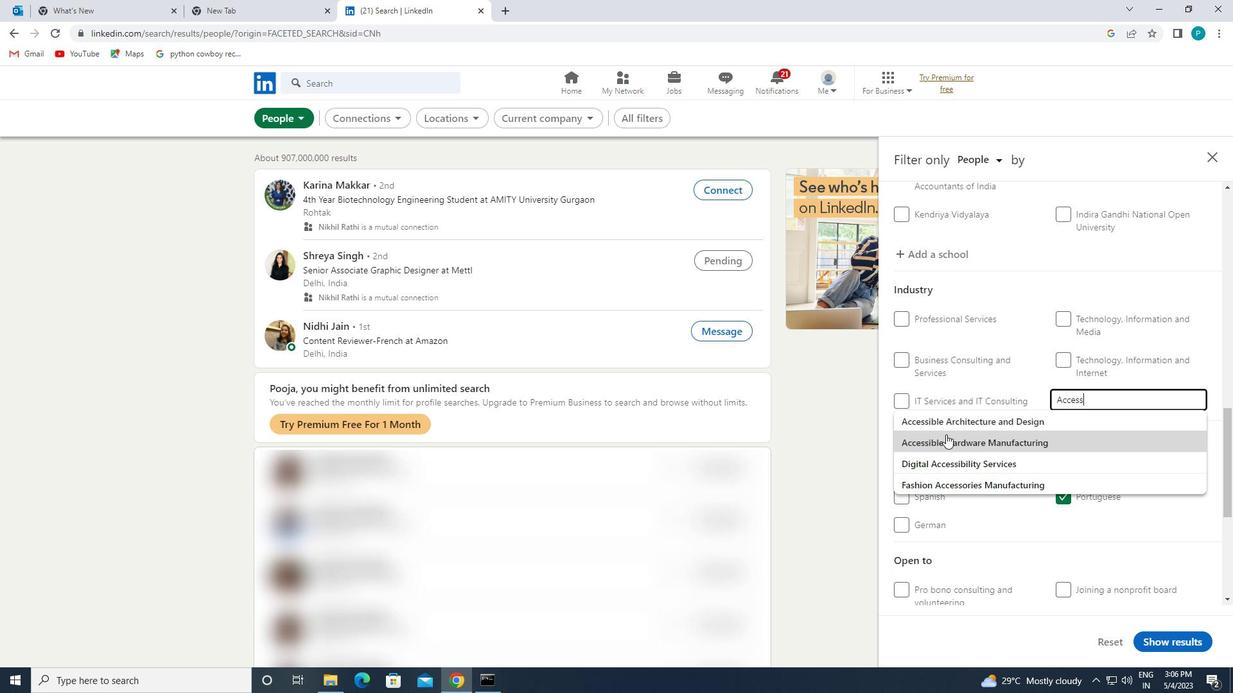 
Action: Mouse moved to (972, 461)
Screenshot: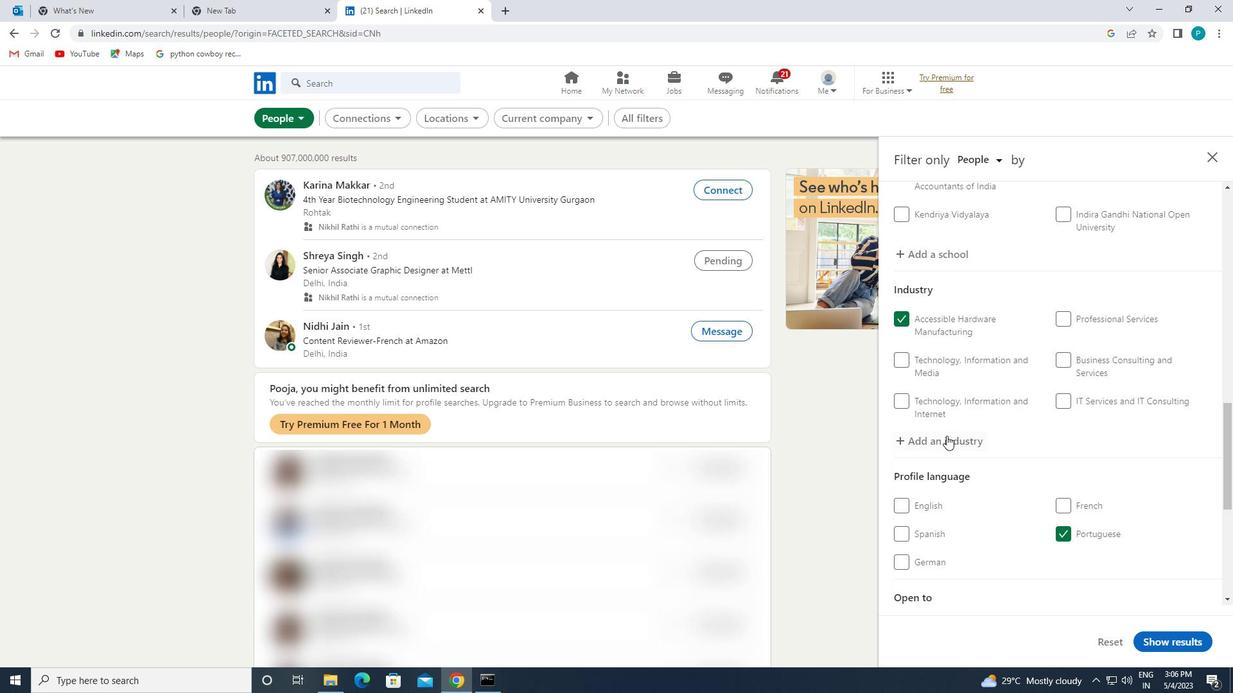 
Action: Mouse scrolled (972, 460) with delta (0, 0)
Screenshot: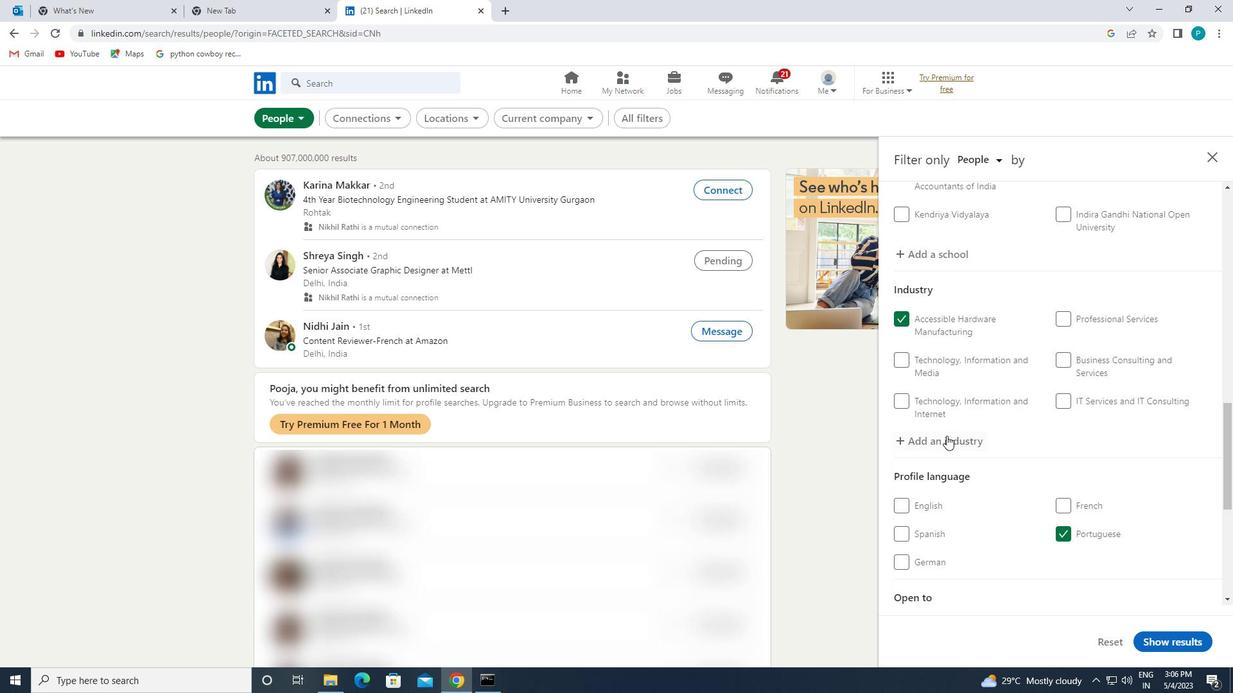 
Action: Mouse moved to (972, 462)
Screenshot: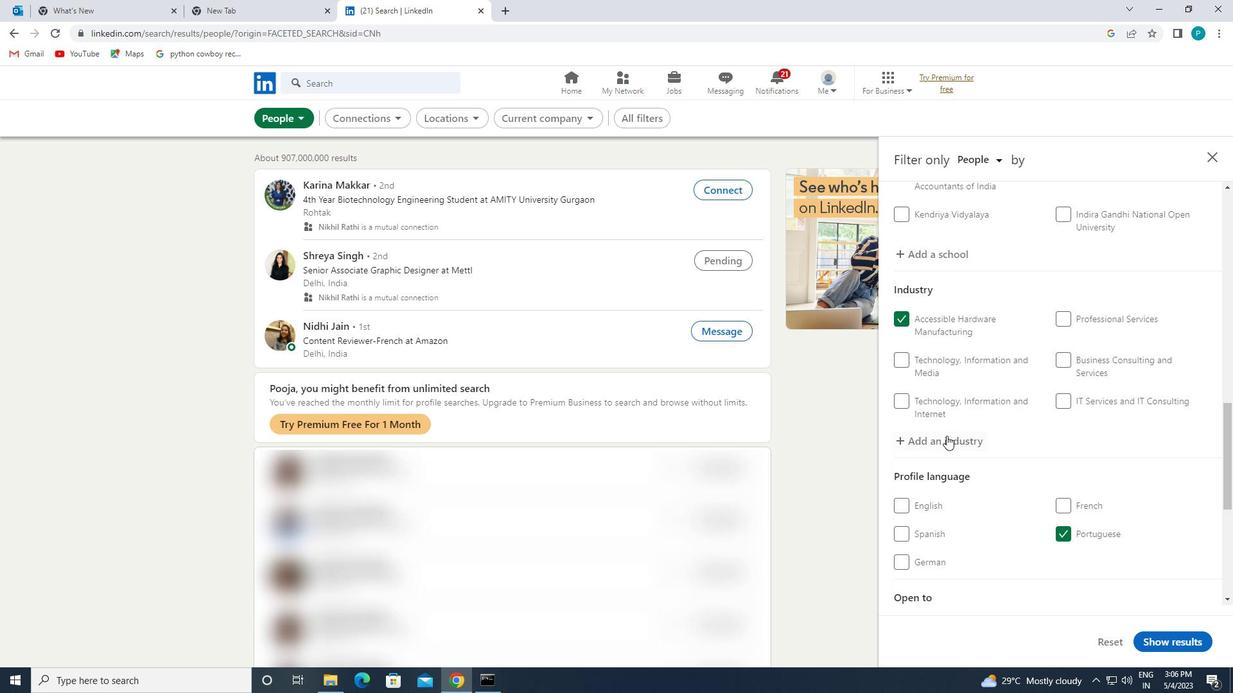 
Action: Mouse scrolled (972, 461) with delta (0, 0)
Screenshot: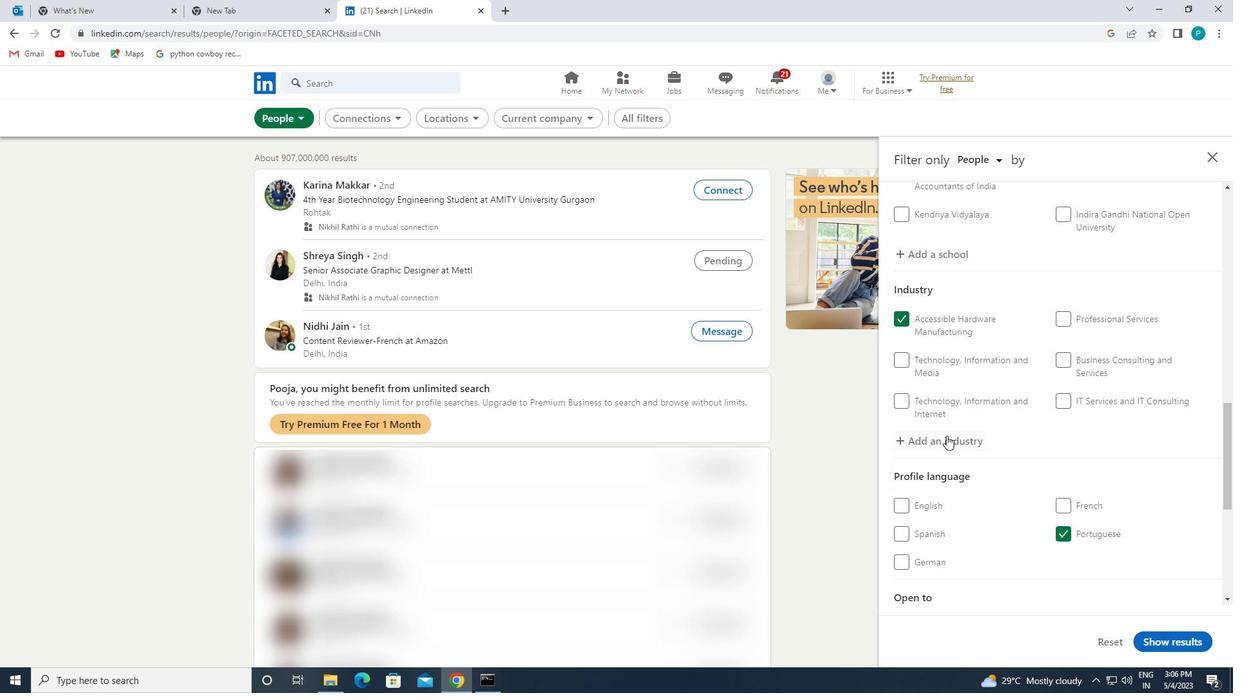 
Action: Mouse moved to (973, 463)
Screenshot: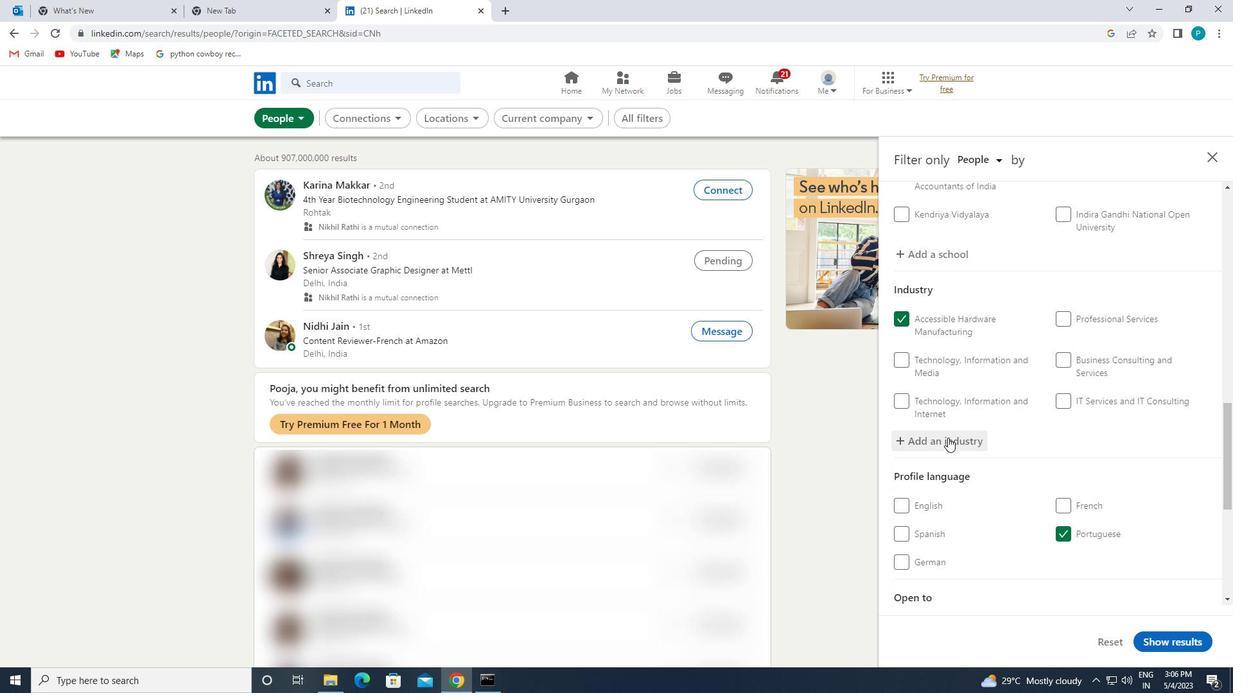 
Action: Mouse scrolled (973, 463) with delta (0, 0)
Screenshot: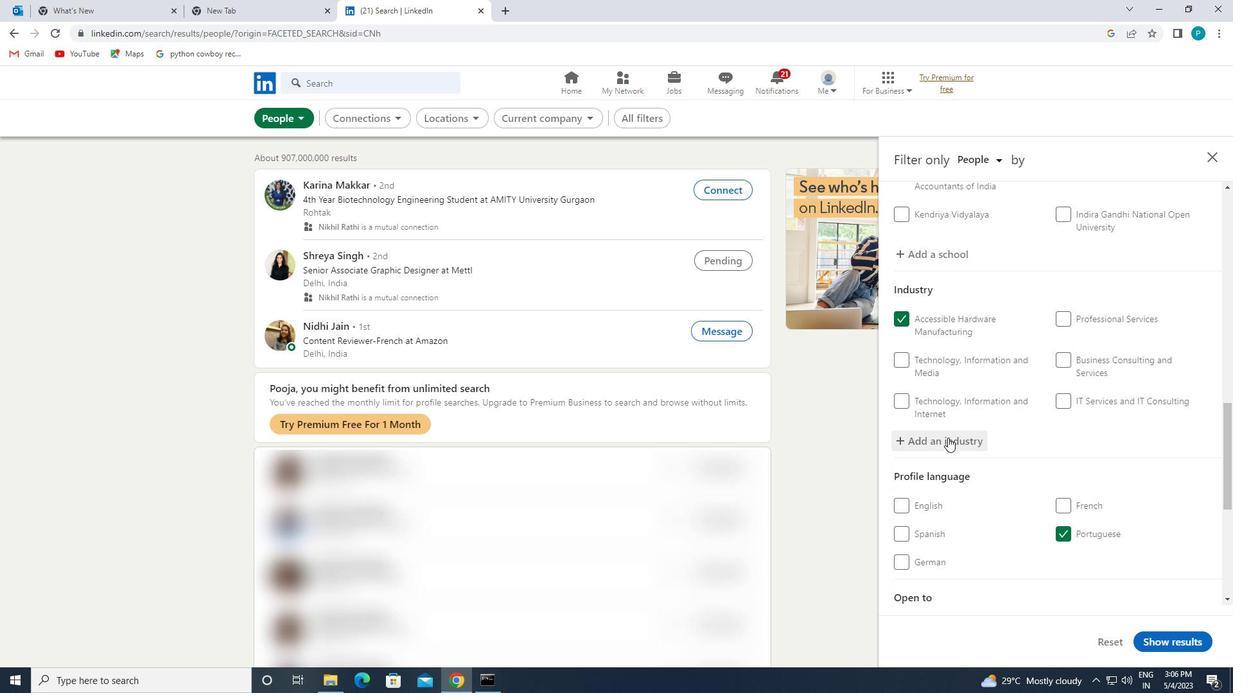 
Action: Mouse moved to (1109, 555)
Screenshot: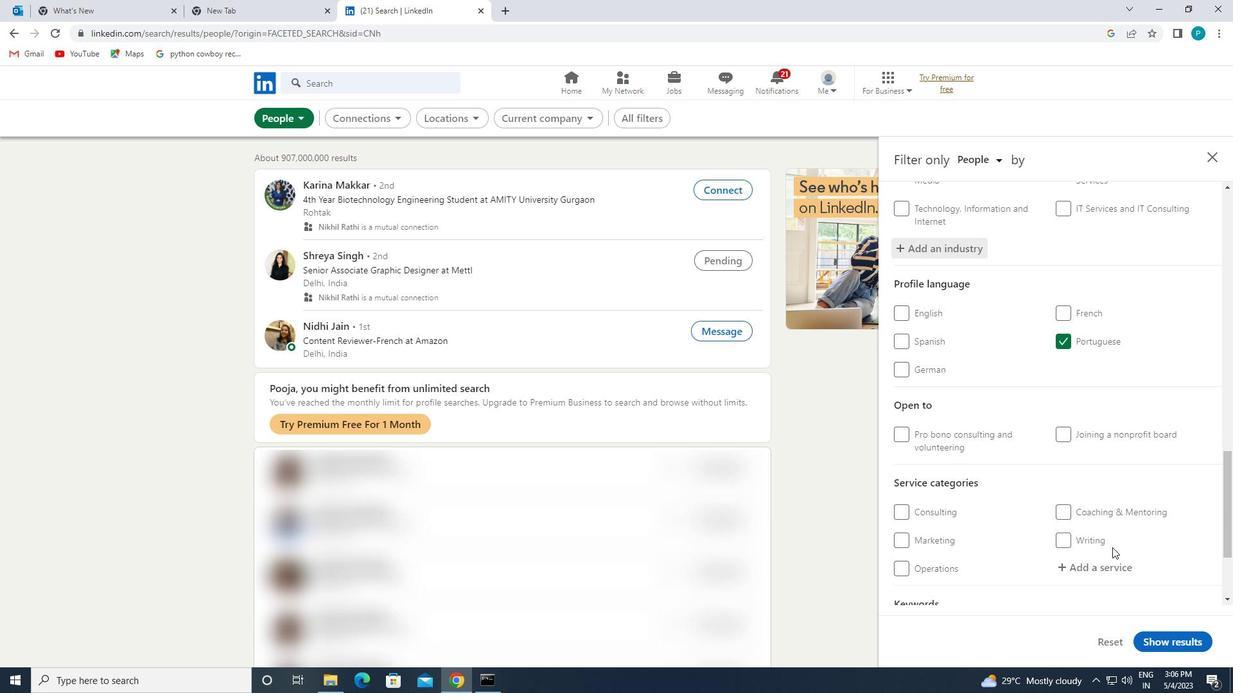
Action: Mouse pressed left at (1109, 555)
Screenshot: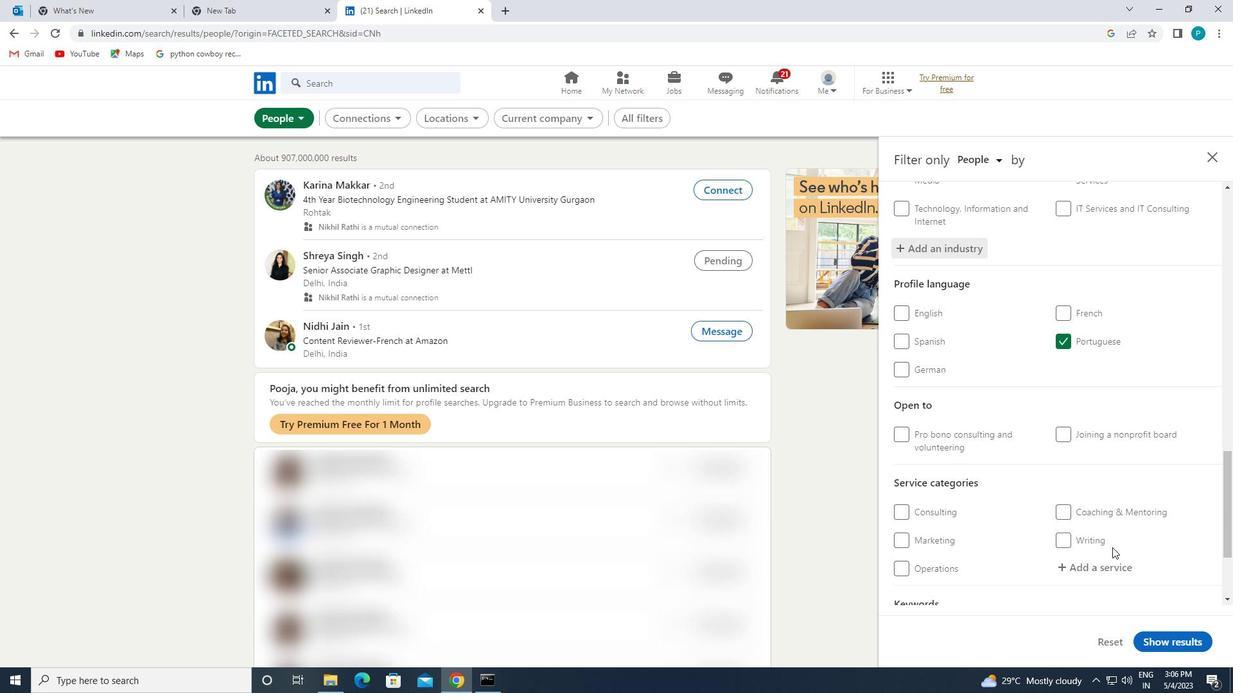 
Action: Mouse moved to (1106, 562)
Screenshot: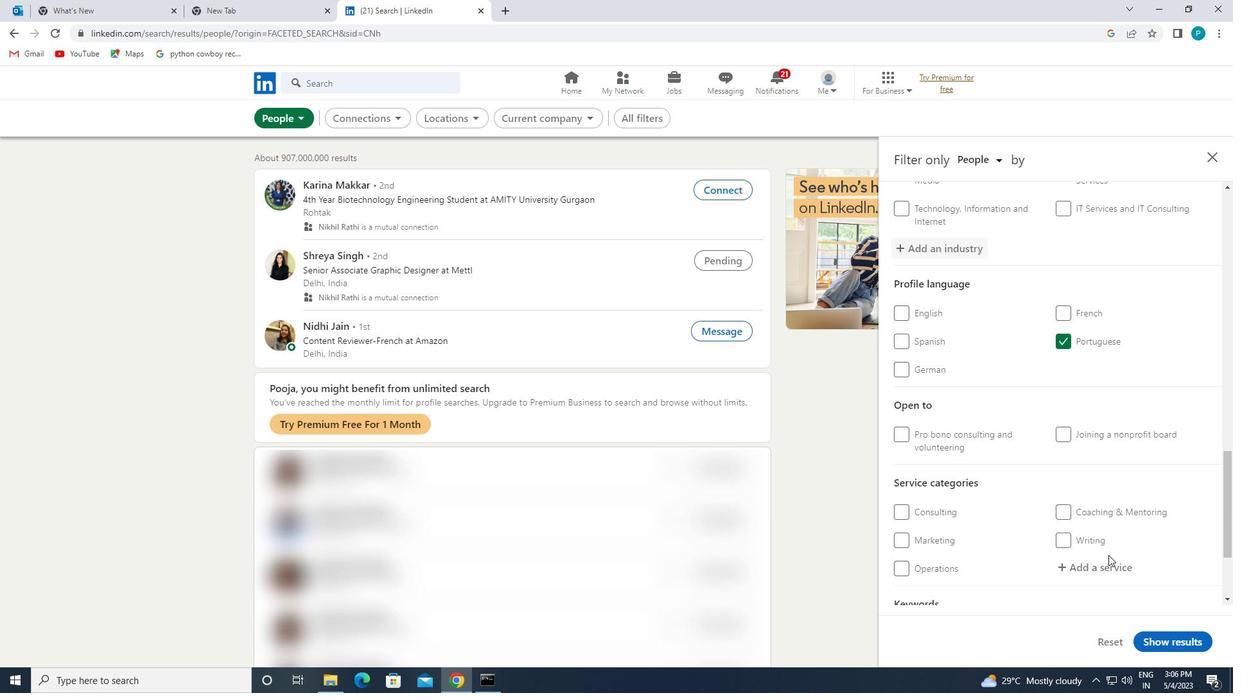 
Action: Mouse pressed left at (1106, 562)
Screenshot: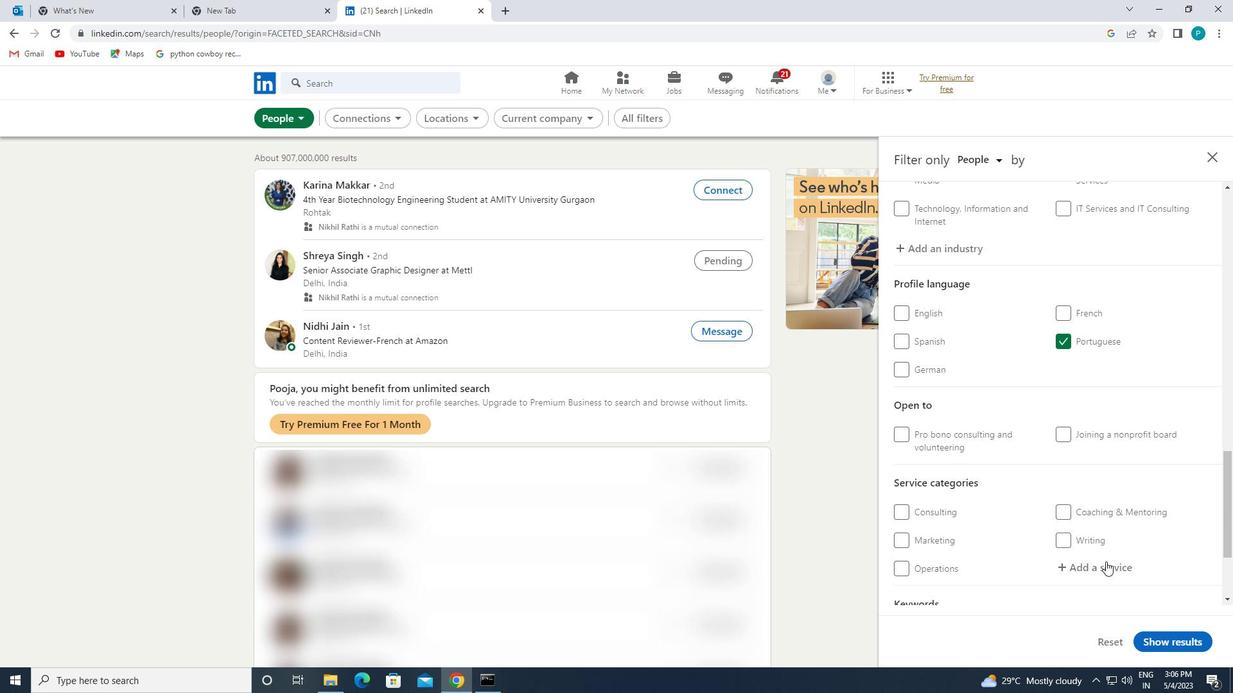 
Action: Mouse moved to (1105, 564)
Screenshot: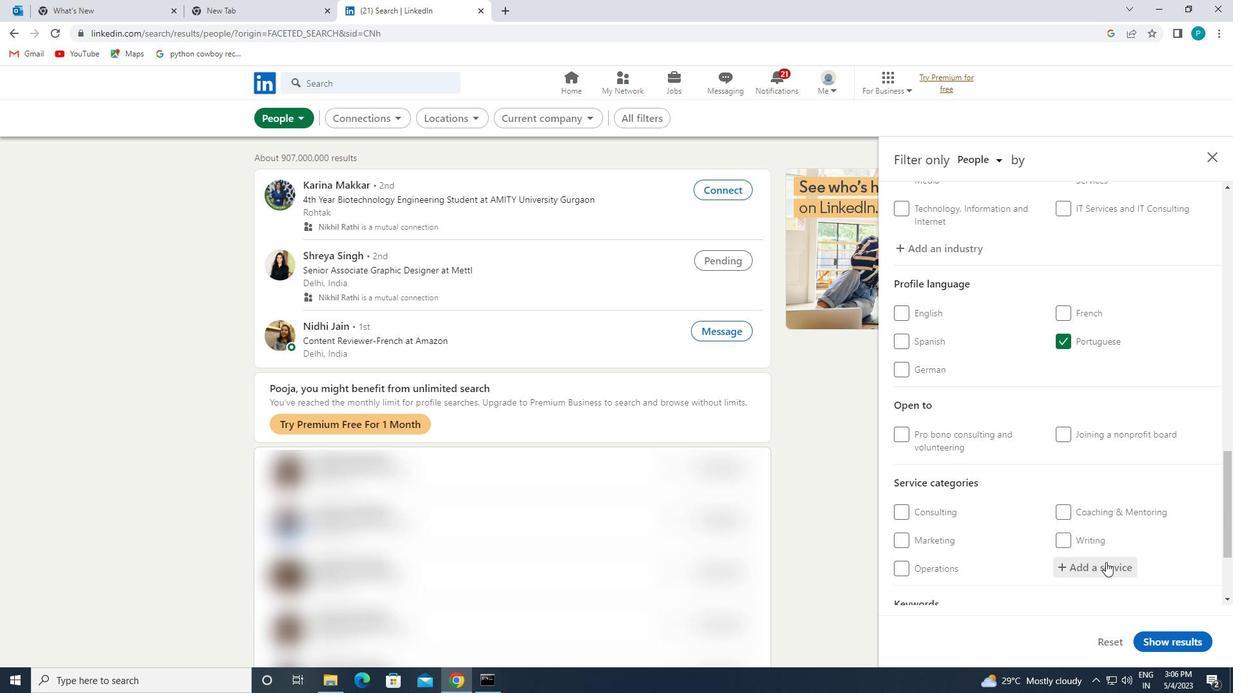 
Action: Key pressed <Key.caps_lock>P<Key.caps_lock>RODUCT
Screenshot: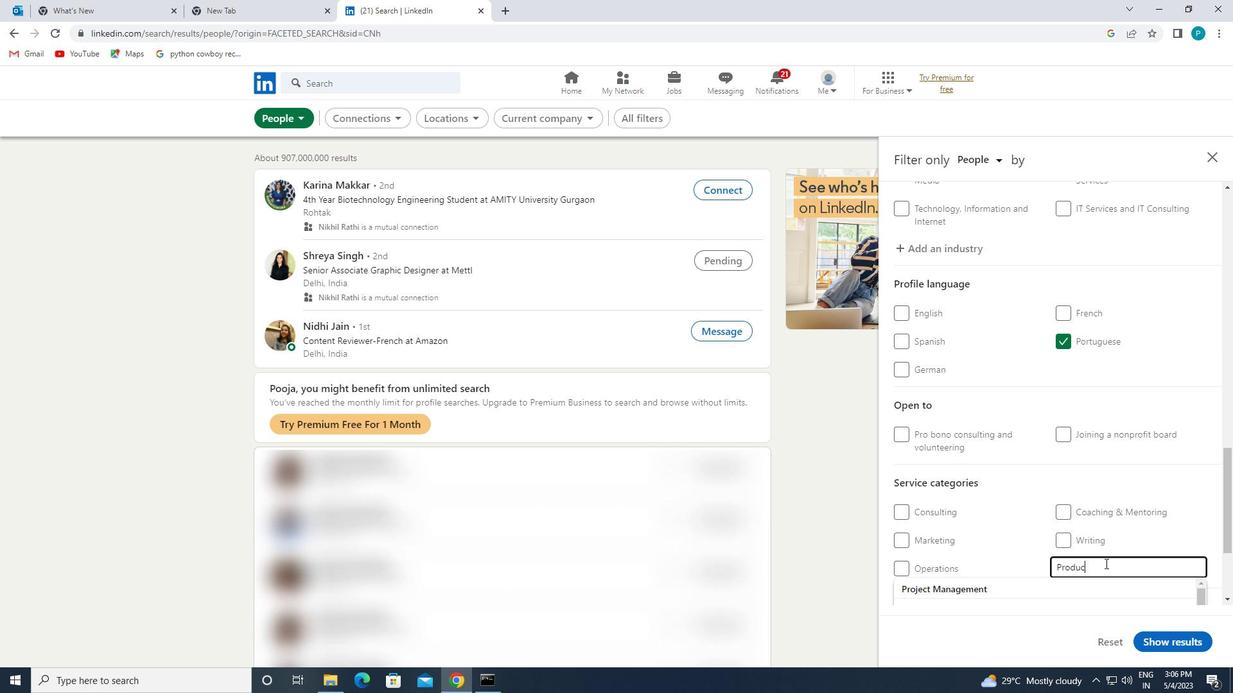 
Action: Mouse moved to (1092, 515)
Screenshot: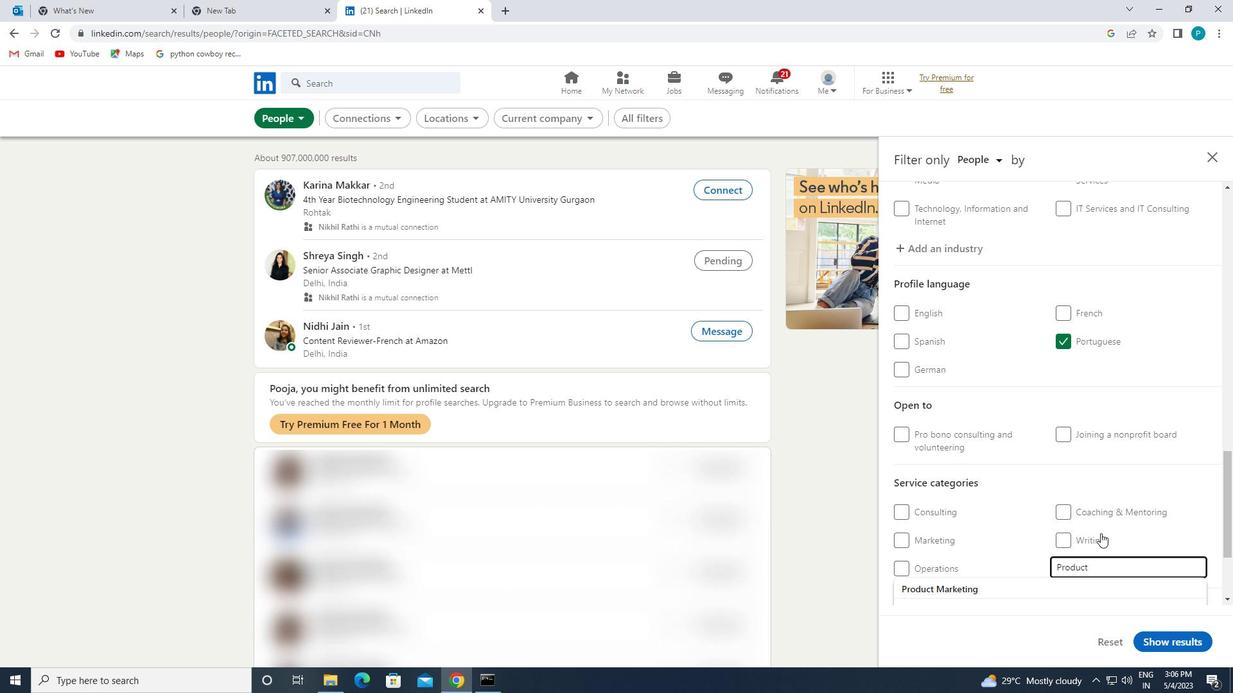 
Action: Mouse scrolled (1092, 515) with delta (0, 0)
Screenshot: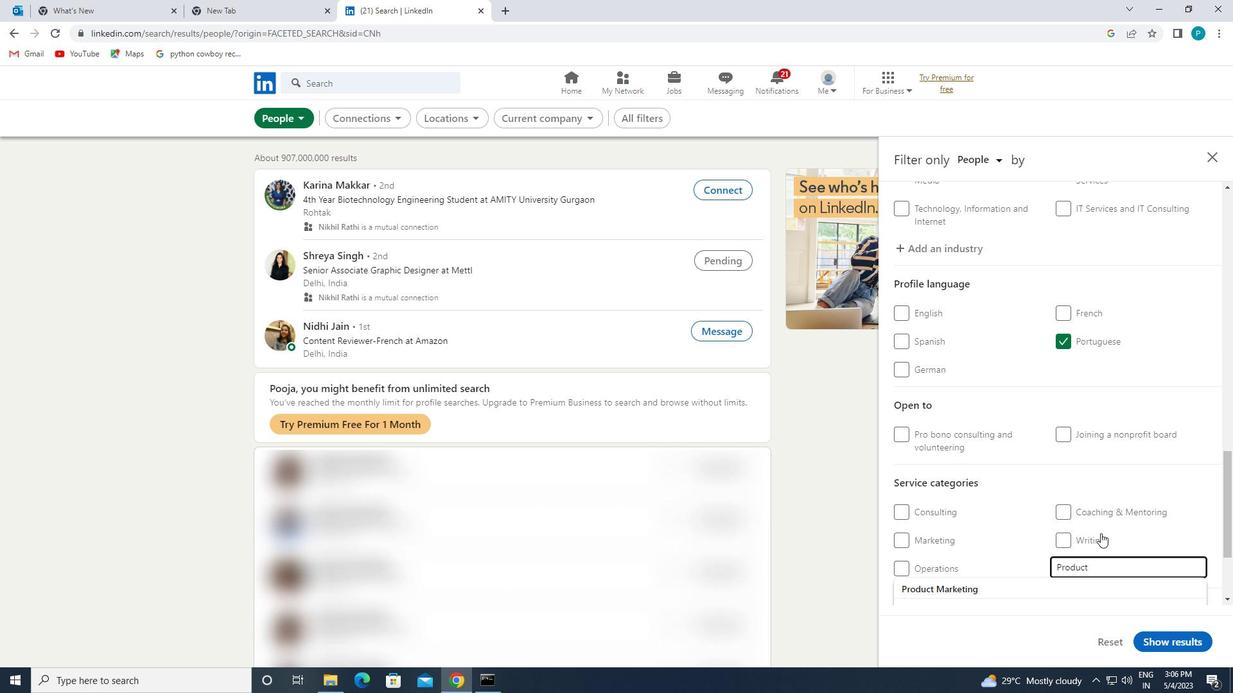 
Action: Mouse moved to (955, 531)
Screenshot: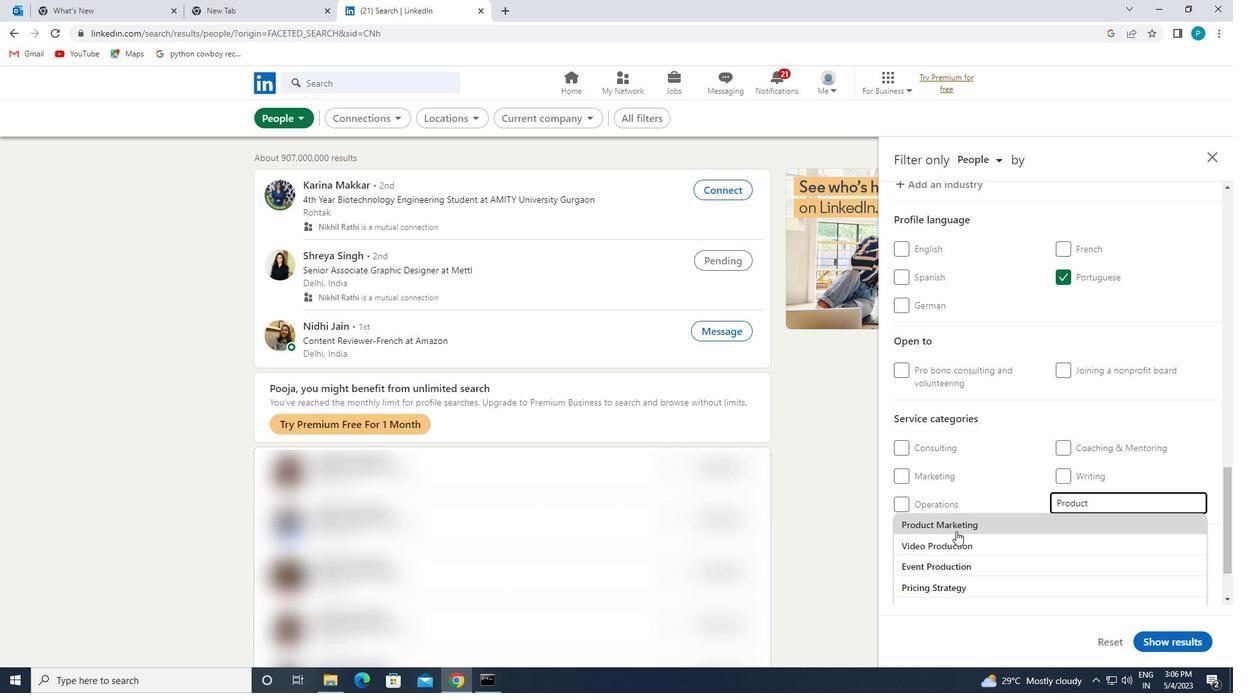 
Action: Mouse pressed left at (955, 531)
Screenshot: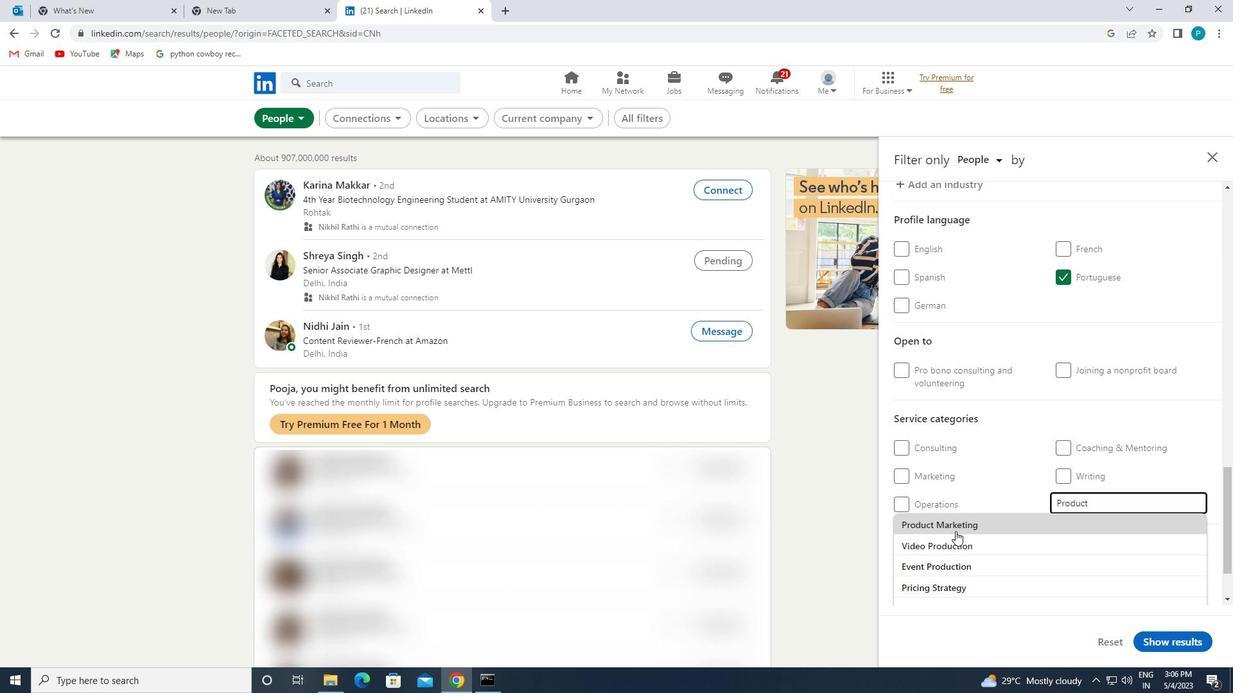 
Action: Mouse scrolled (955, 530) with delta (0, 0)
Screenshot: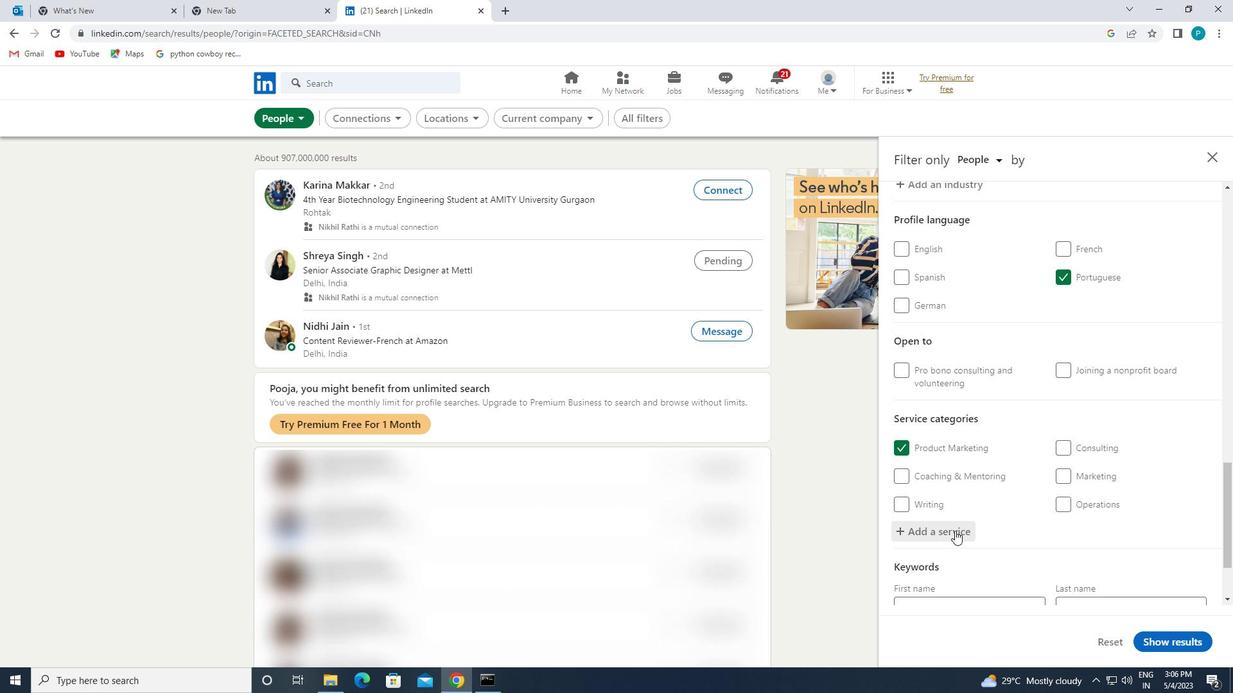 
Action: Mouse scrolled (955, 530) with delta (0, 0)
Screenshot: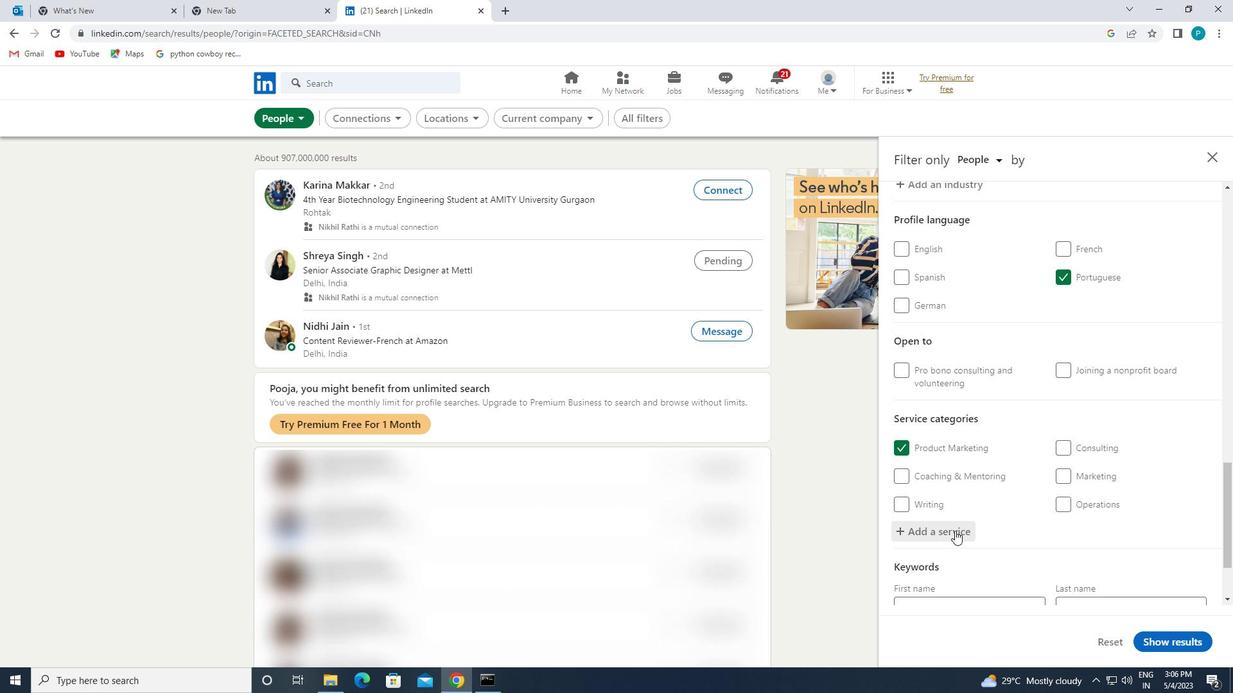 
Action: Mouse scrolled (955, 530) with delta (0, 0)
Screenshot: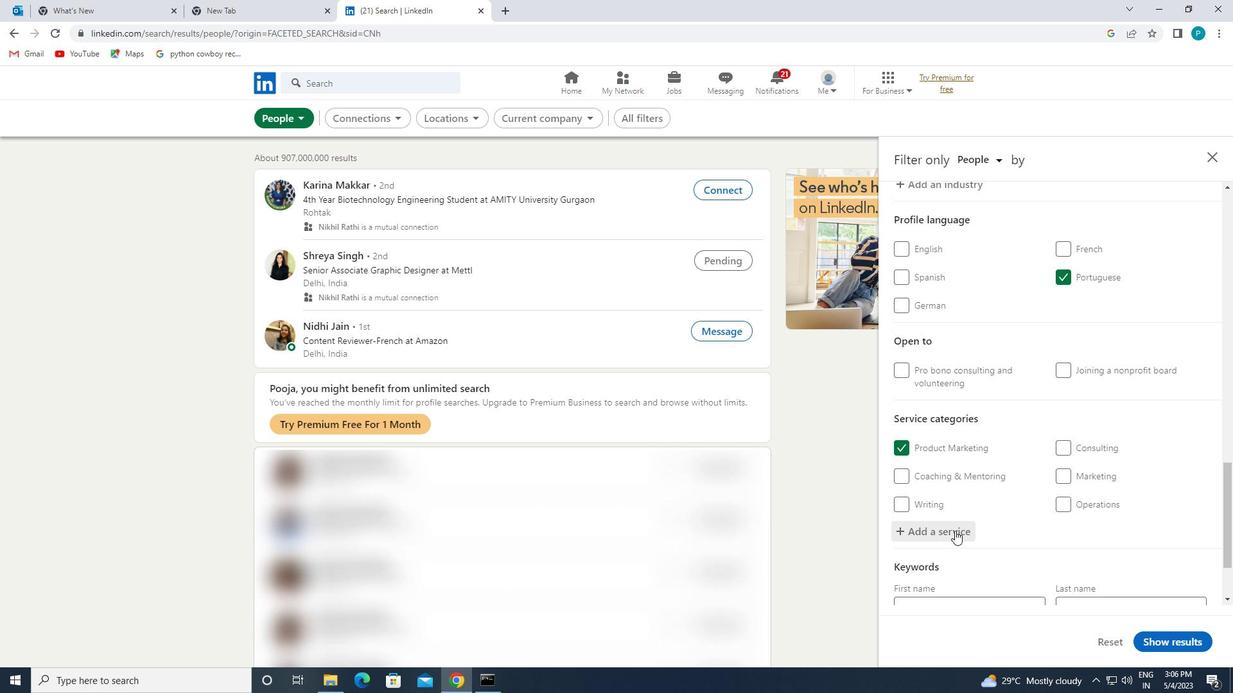 
Action: Mouse moved to (956, 541)
Screenshot: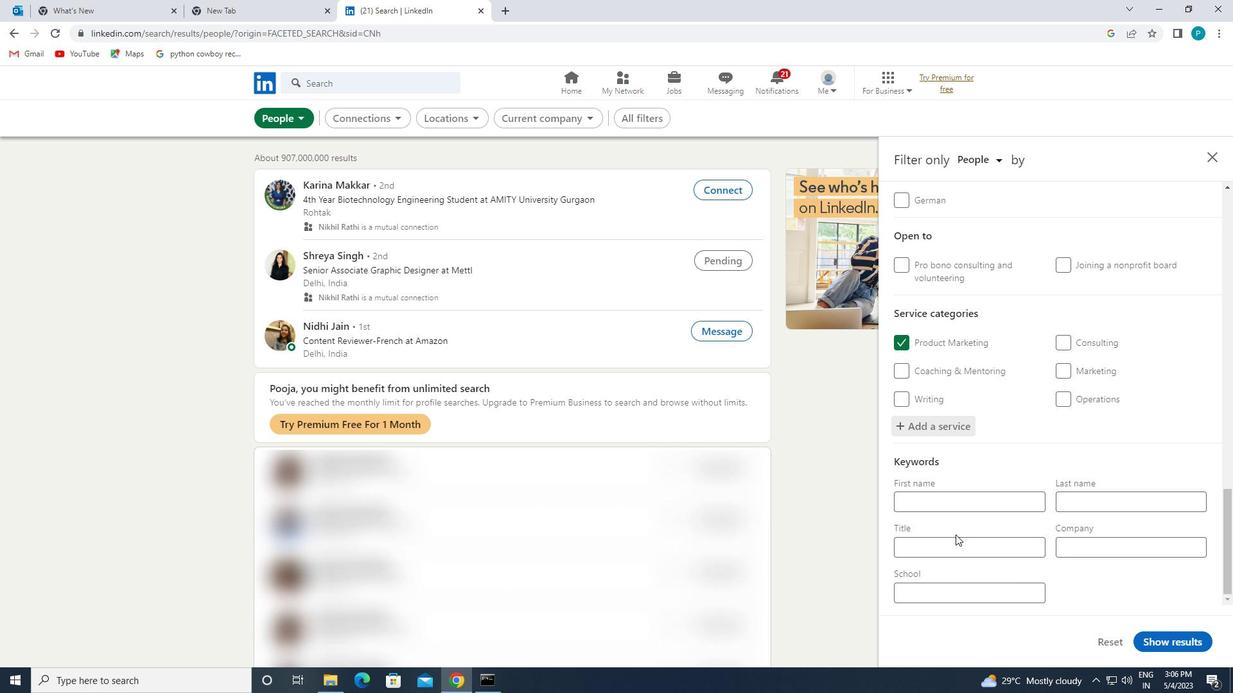 
Action: Mouse pressed left at (956, 541)
Screenshot: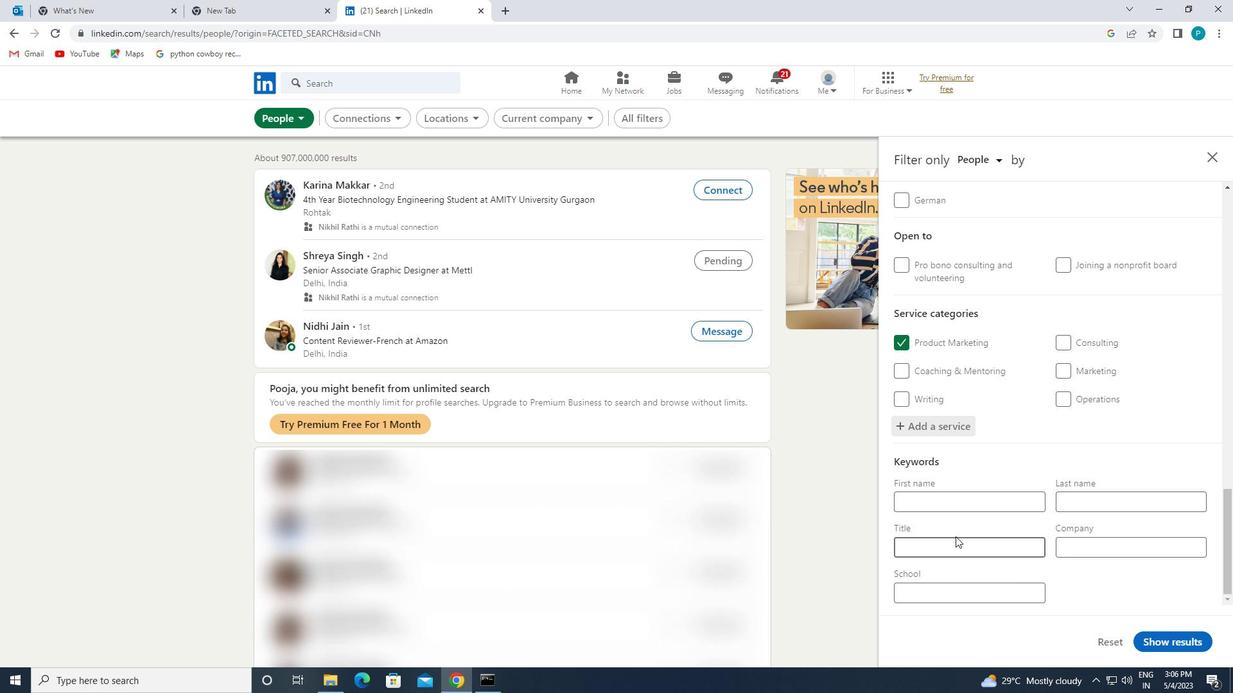 
Action: Mouse moved to (952, 541)
Screenshot: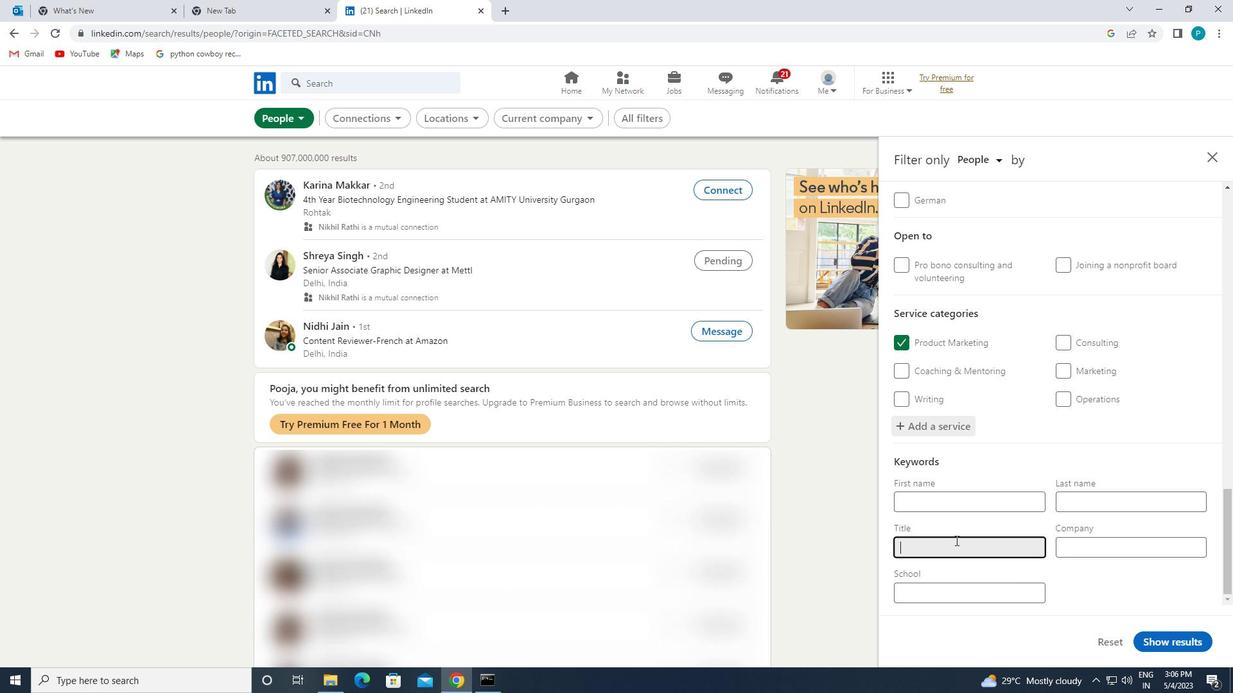 
Action: Key pressed <Key.caps_lock>B<Key.caps_lock>EAUTICIAN
Screenshot: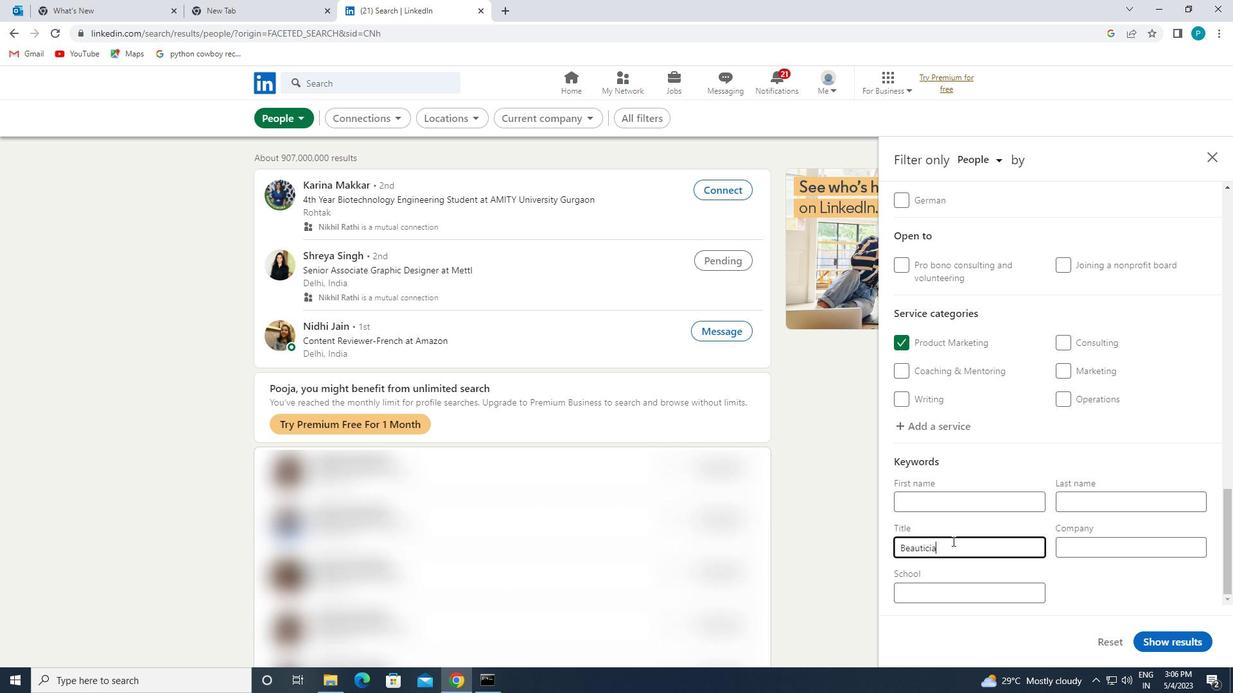 
Action: Mouse moved to (1161, 639)
Screenshot: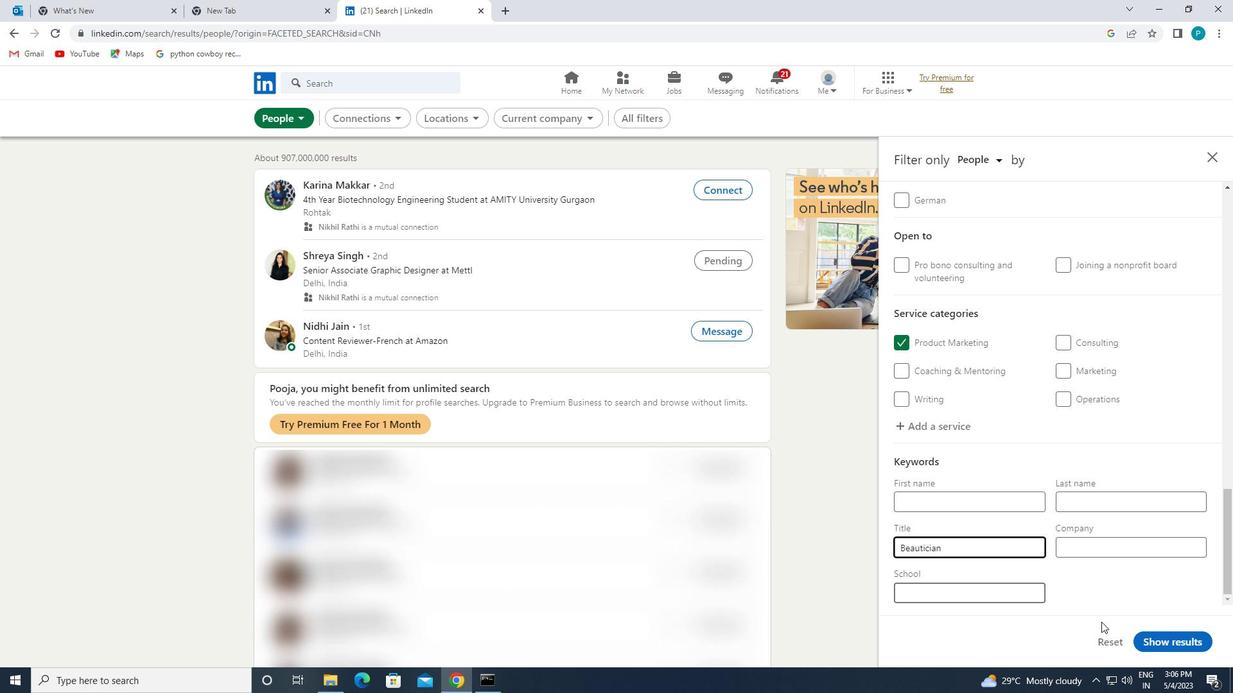
Action: Mouse pressed left at (1161, 639)
Screenshot: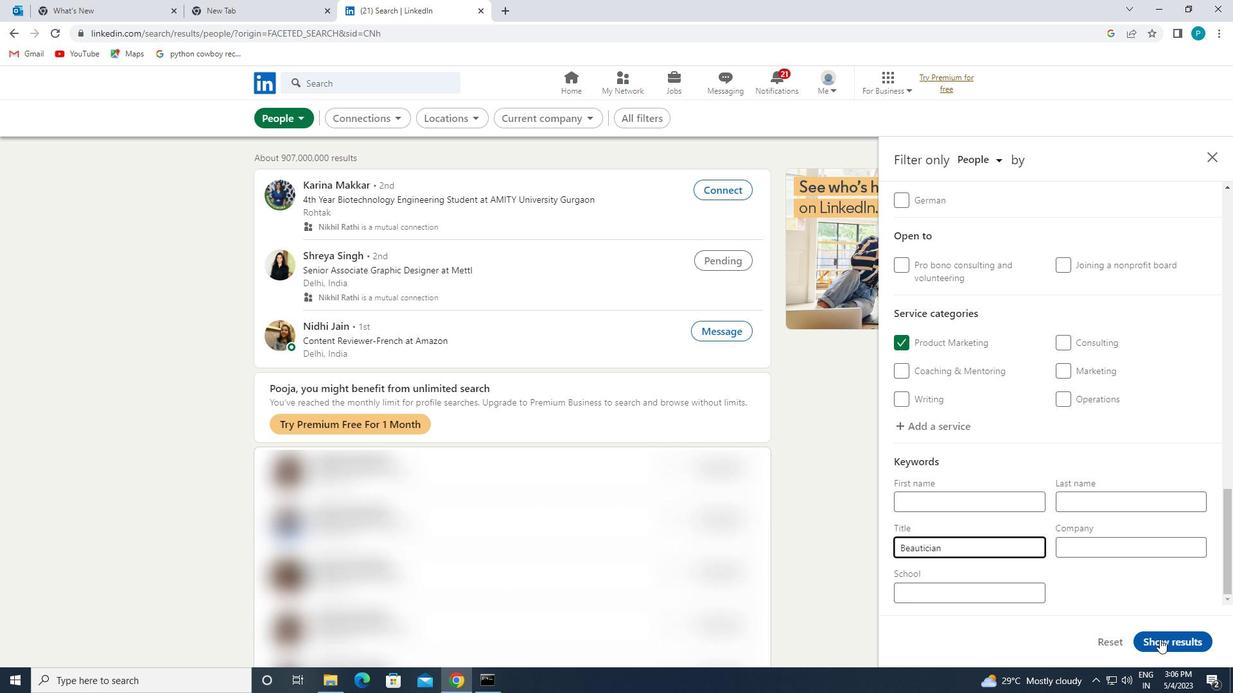 
